 Task: Look for space in Wil, Switzerland from 12th June, 2023 to 15th June, 2023 for 2 adults in price range Rs.10000 to Rs.15000. Place can be entire place with 1  bedroom having 1 bed and 1 bathroom. Property type can be house, flat, guest house, hotel. Booking option can be shelf check-in. Required host language is English.
Action: Mouse moved to (525, 120)
Screenshot: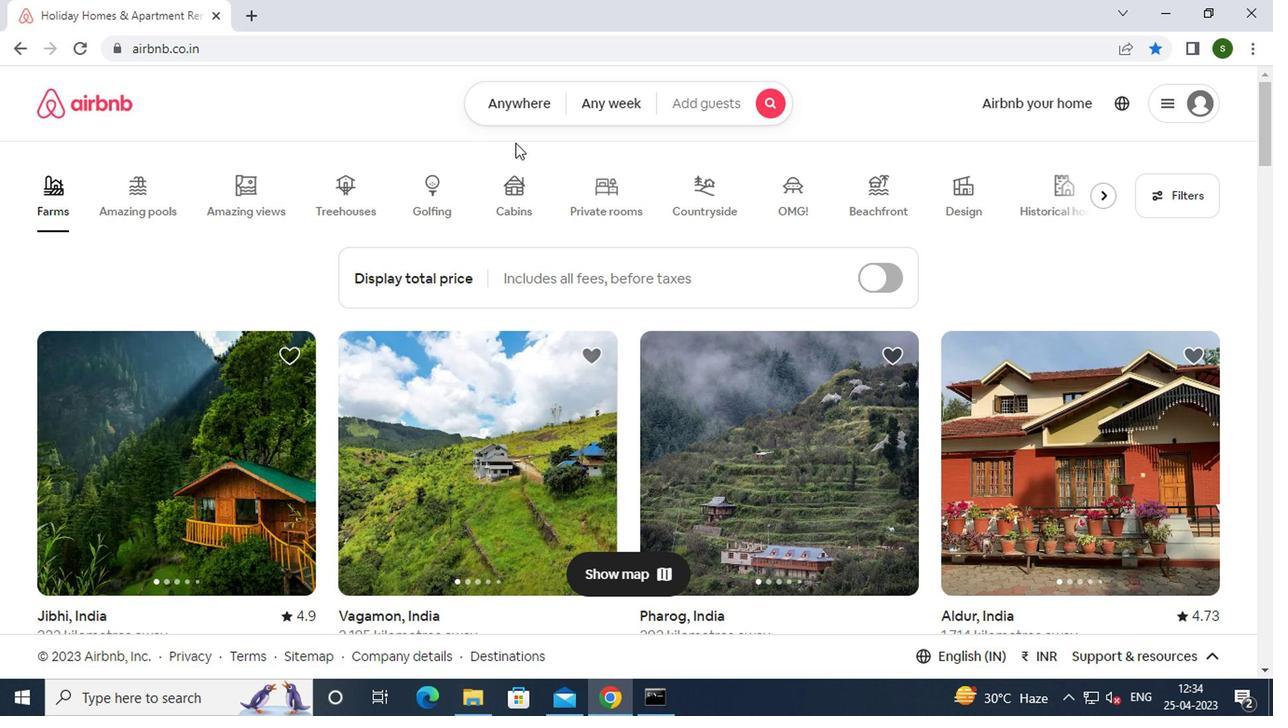 
Action: Mouse pressed left at (525, 120)
Screenshot: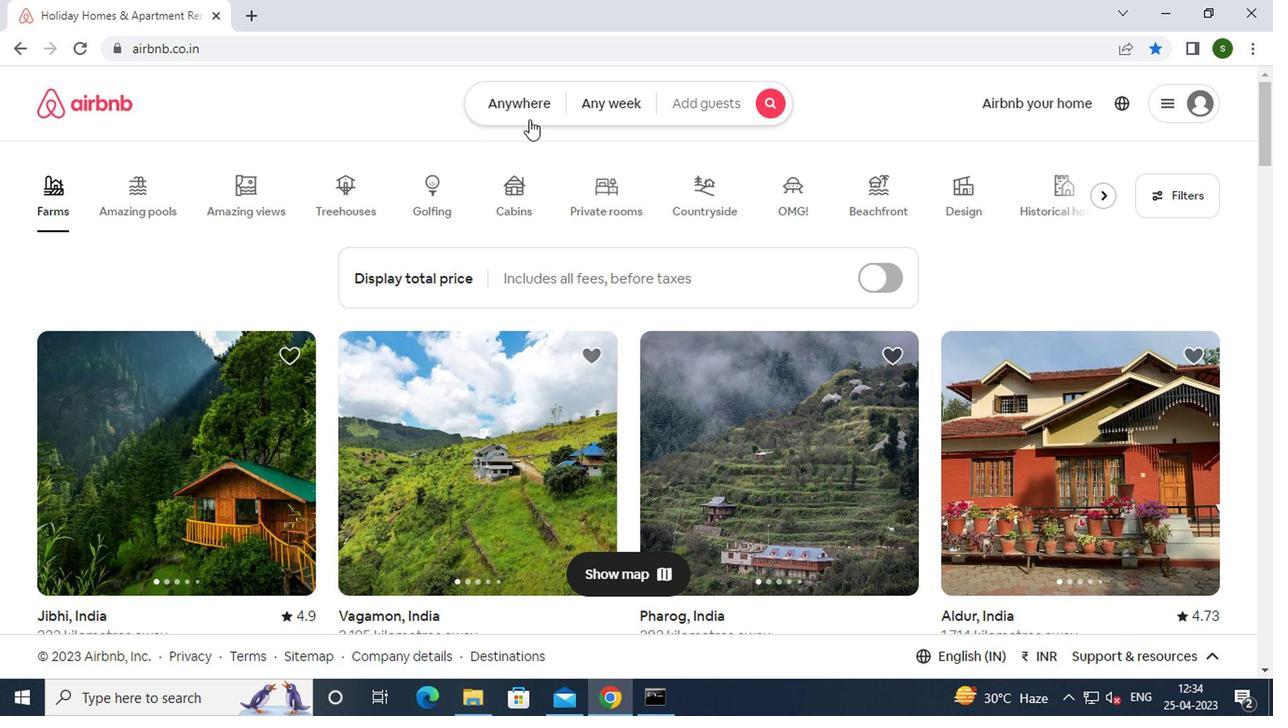 
Action: Mouse moved to (317, 178)
Screenshot: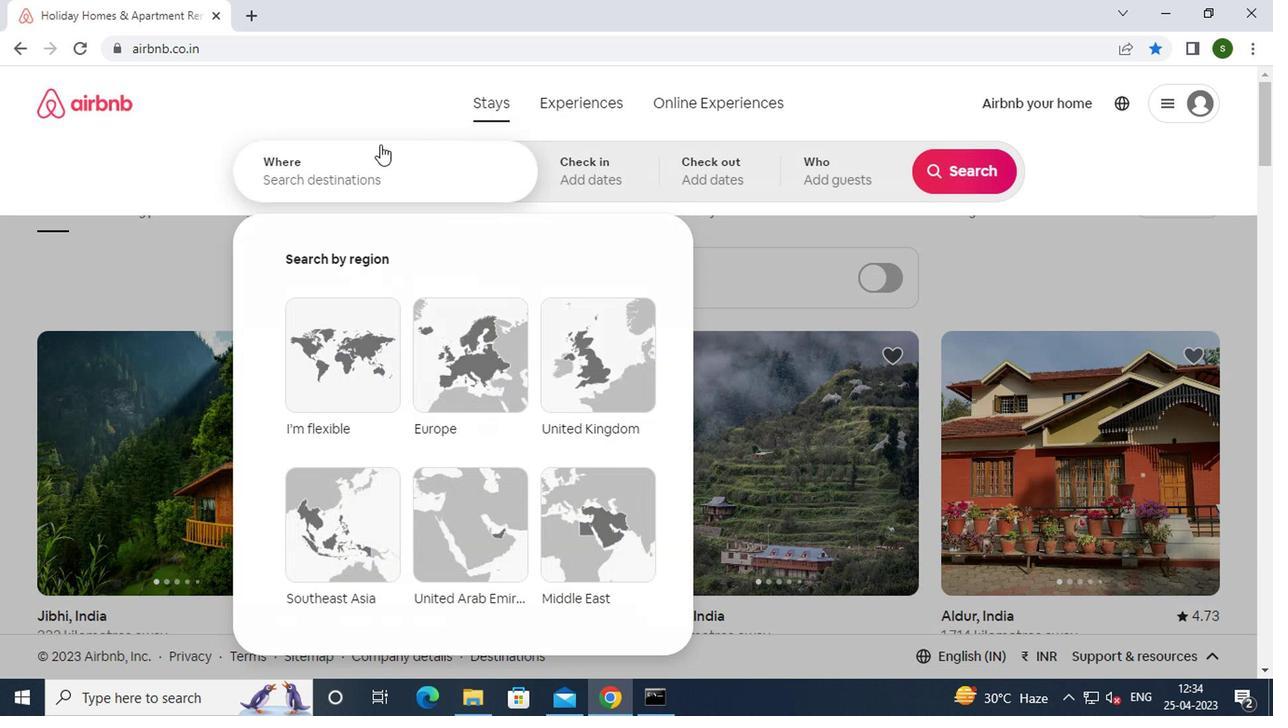 
Action: Mouse pressed left at (317, 178)
Screenshot: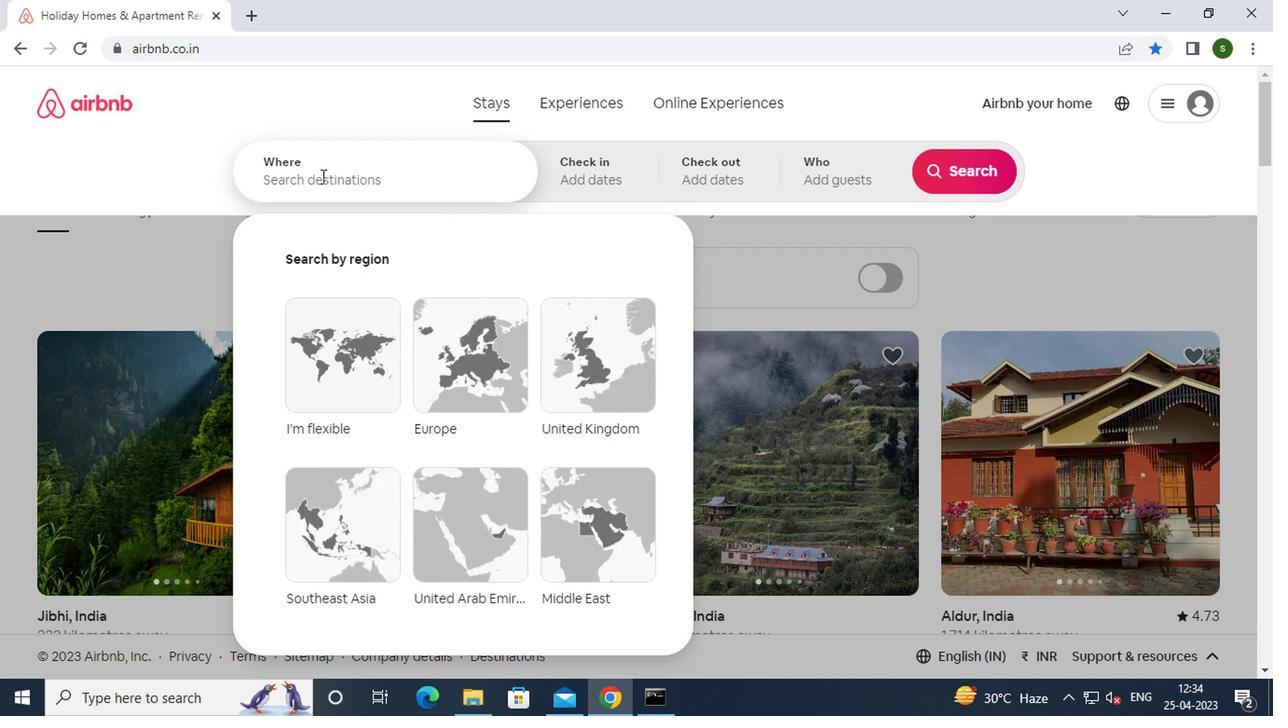 
Action: Key pressed w<Key.caps_lock>il,<Key.space><Key.caps_lock>s<Key.caps_lock>witzer
Screenshot: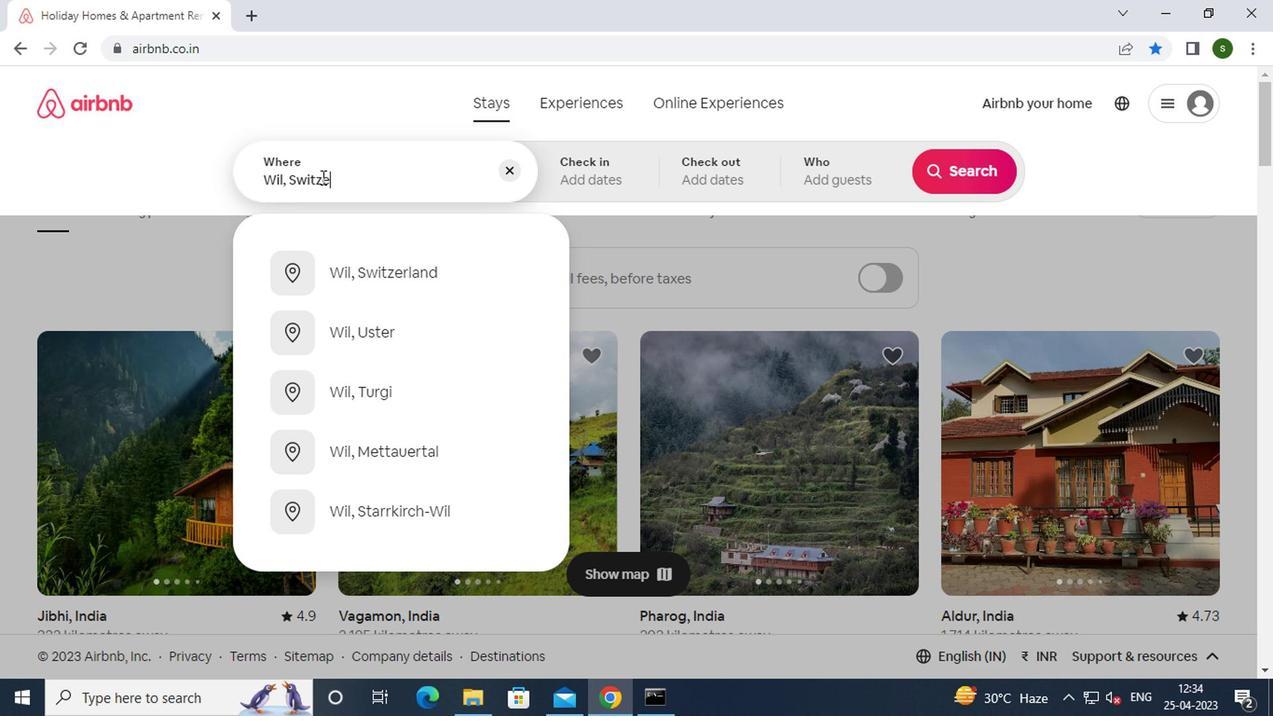 
Action: Mouse moved to (463, 284)
Screenshot: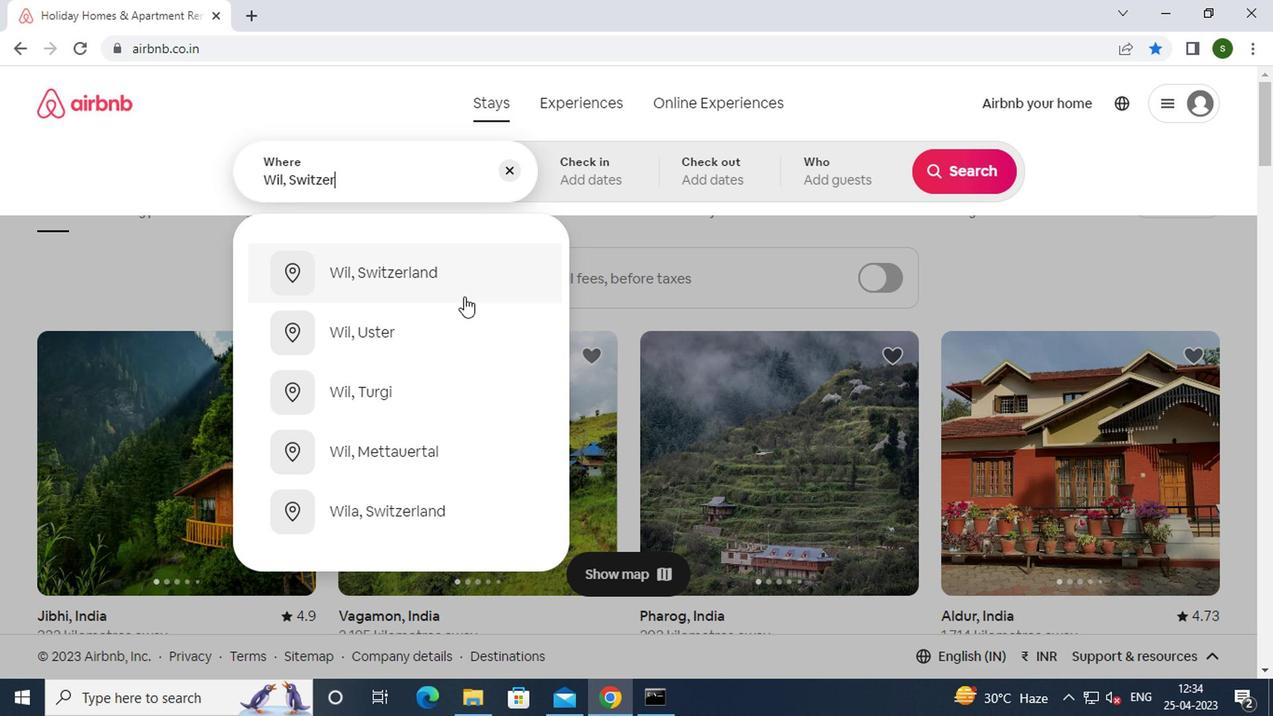 
Action: Mouse pressed left at (463, 284)
Screenshot: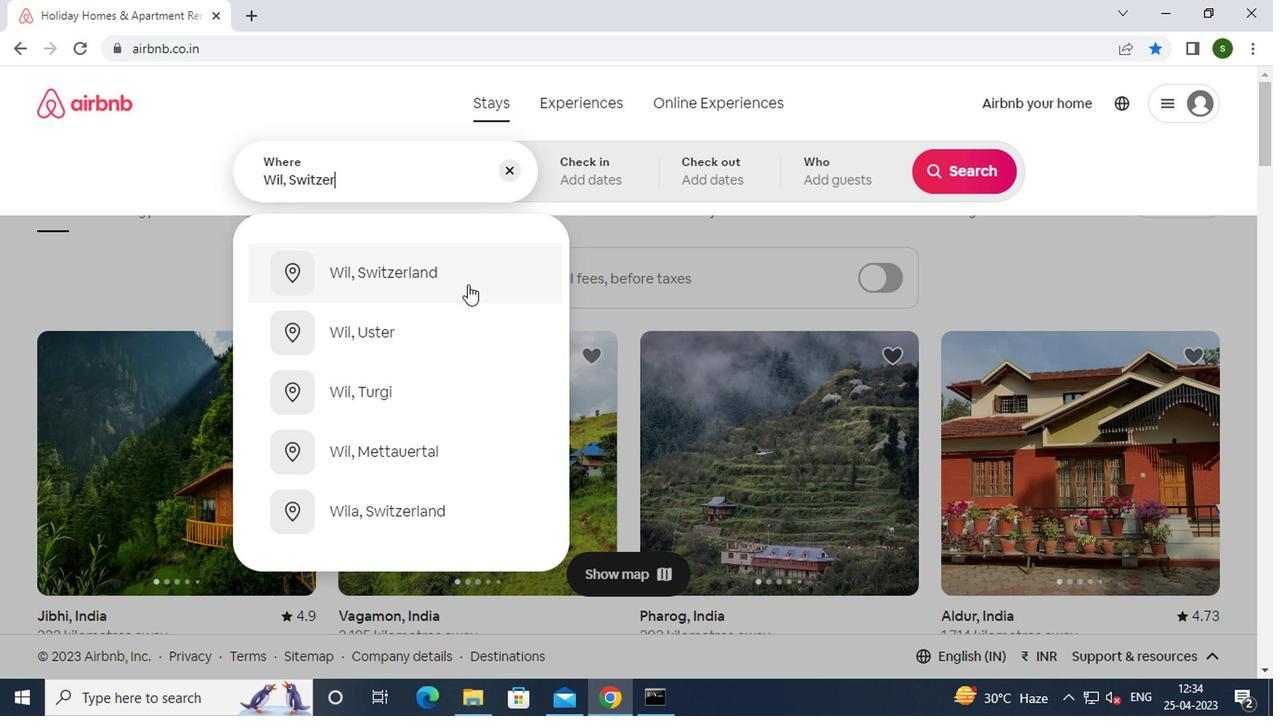 
Action: Mouse moved to (943, 316)
Screenshot: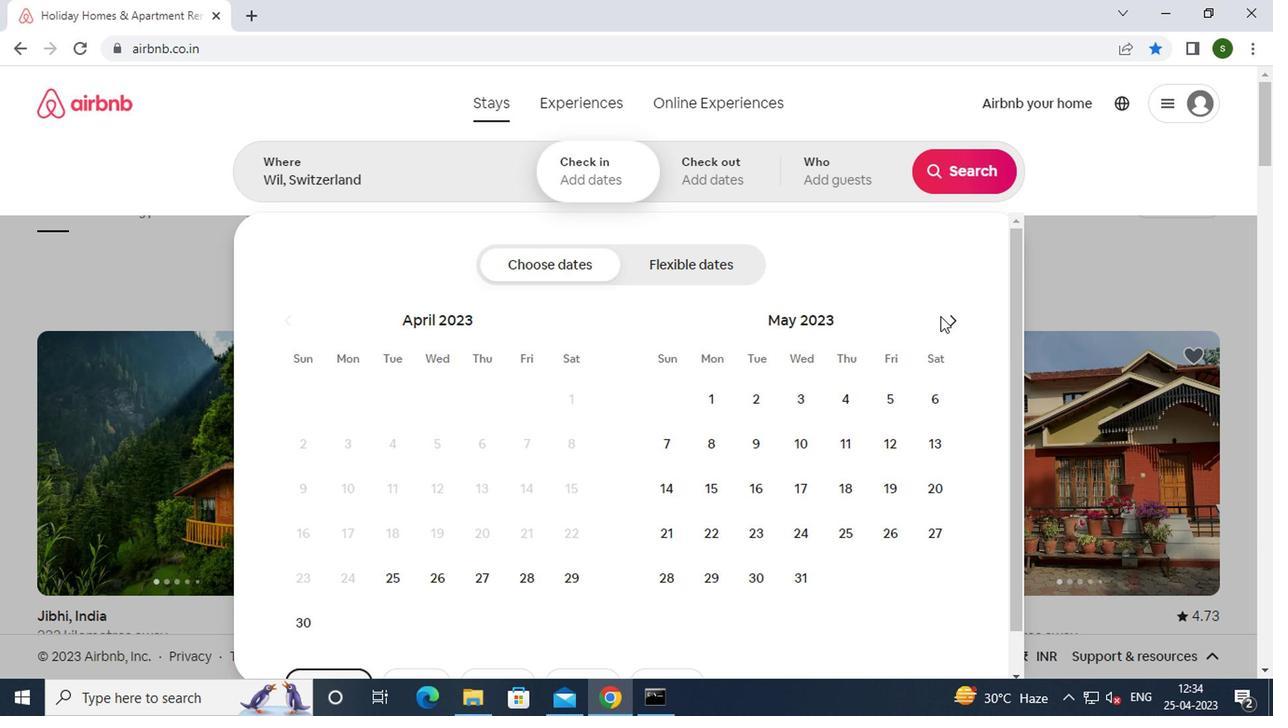 
Action: Mouse pressed left at (943, 316)
Screenshot: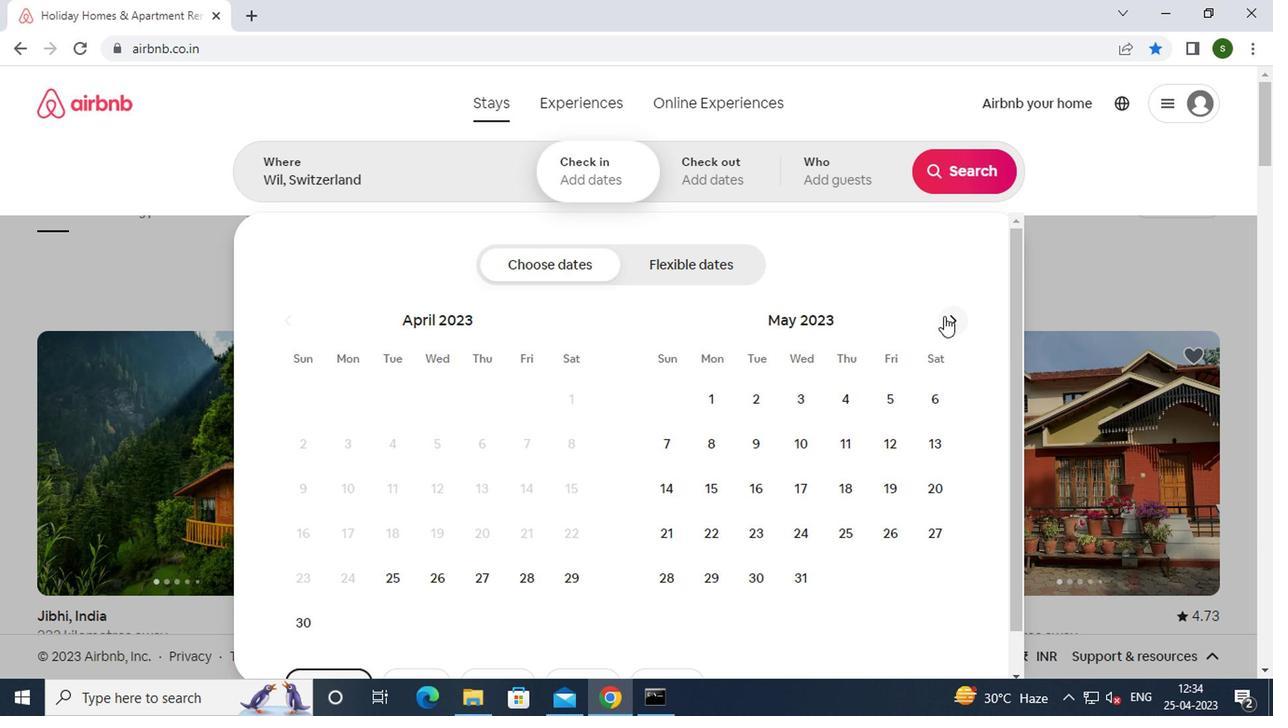 
Action: Mouse moved to (708, 478)
Screenshot: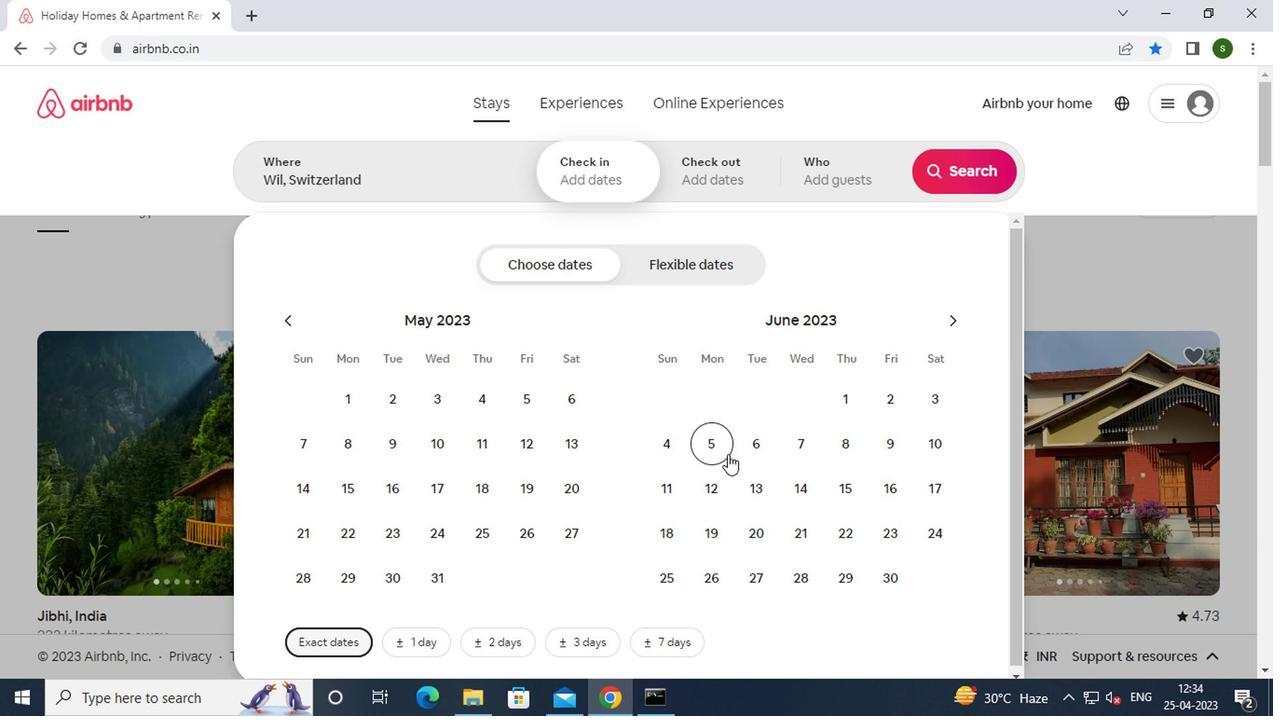 
Action: Mouse pressed left at (708, 478)
Screenshot: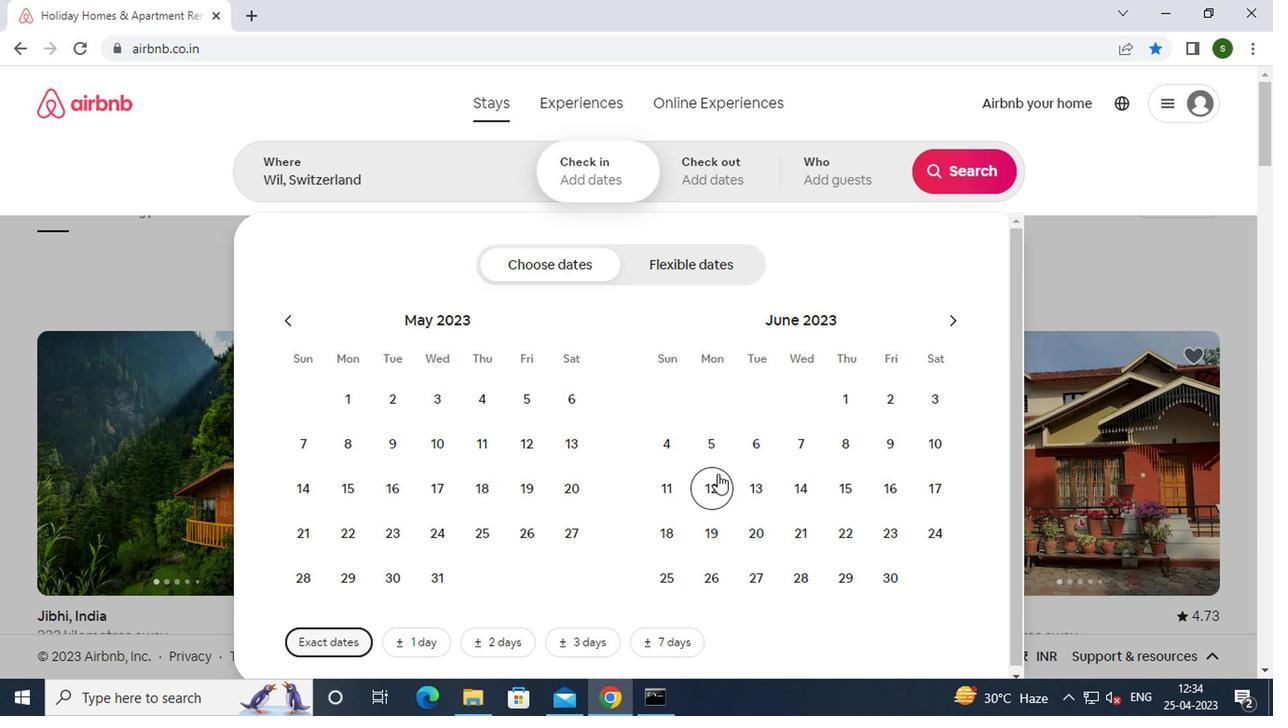 
Action: Mouse moved to (832, 490)
Screenshot: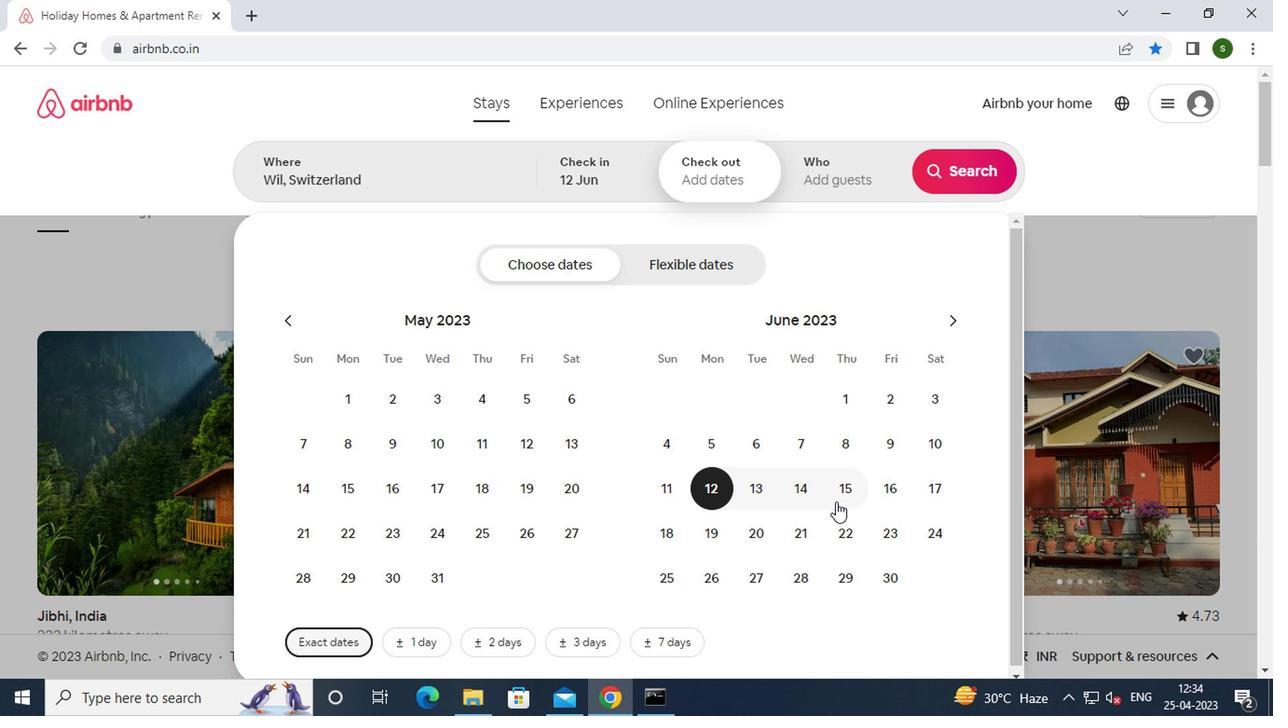 
Action: Mouse pressed left at (832, 490)
Screenshot: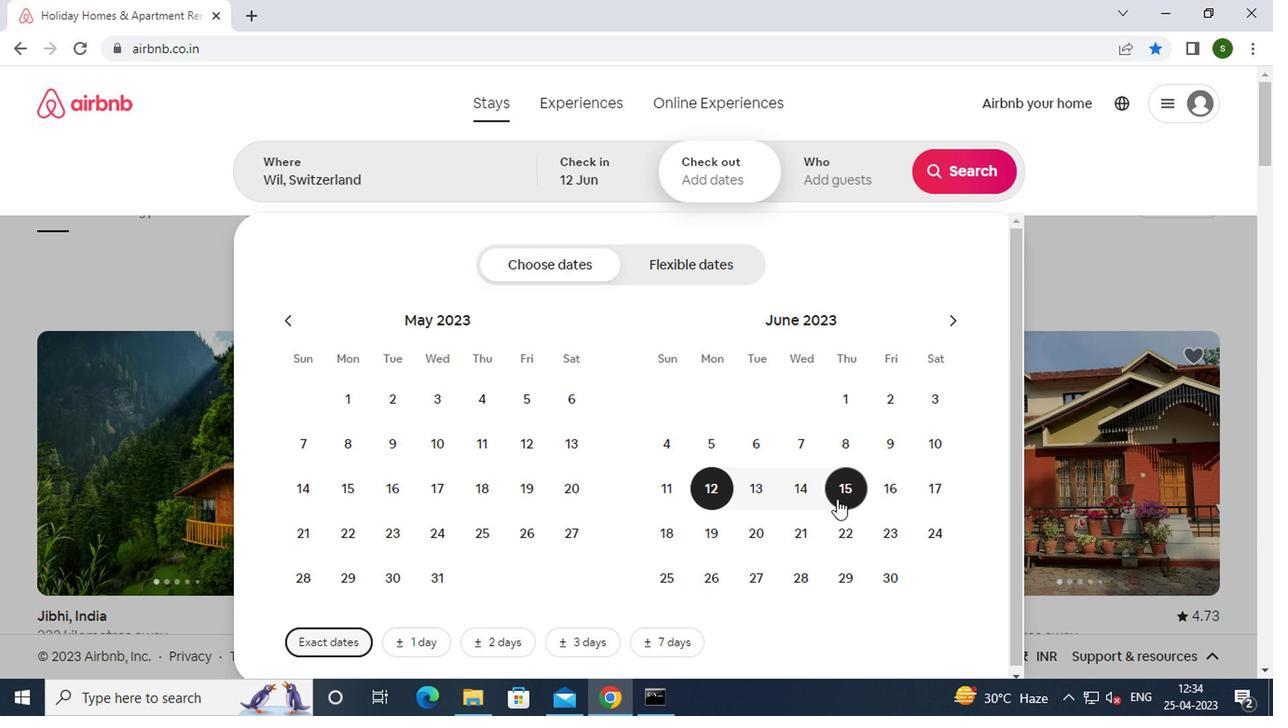 
Action: Mouse moved to (844, 183)
Screenshot: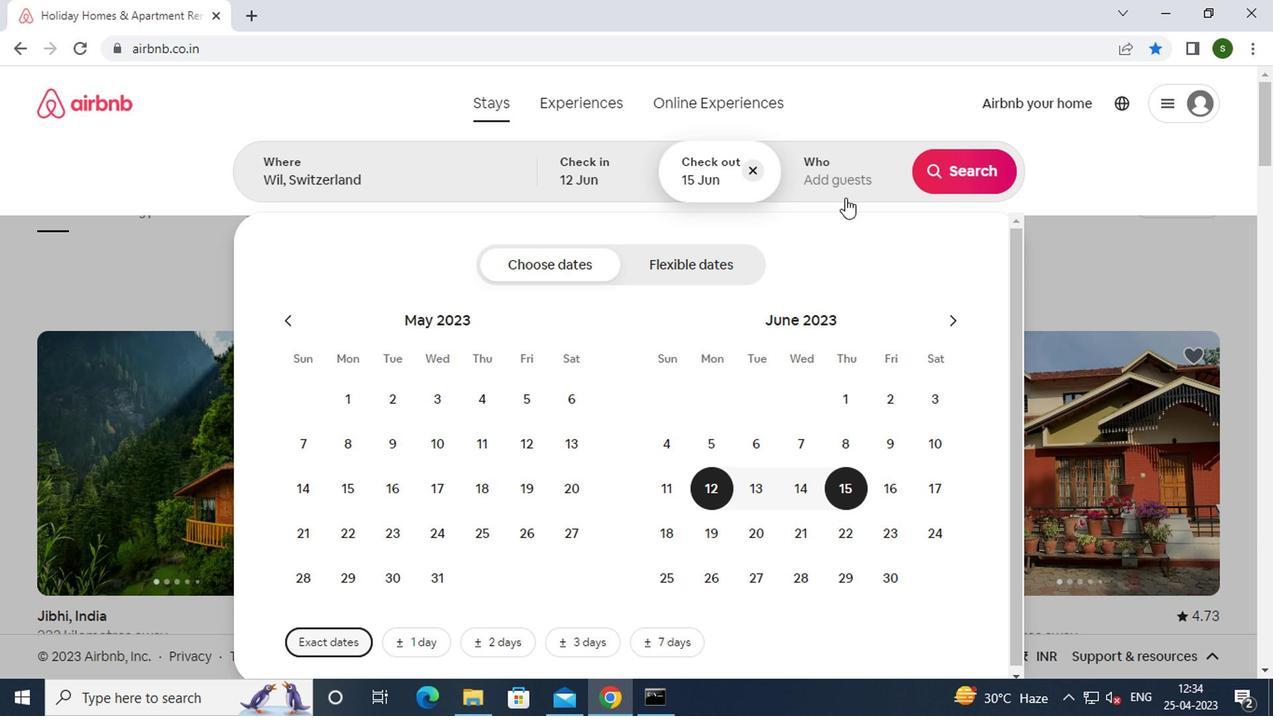 
Action: Mouse pressed left at (844, 183)
Screenshot: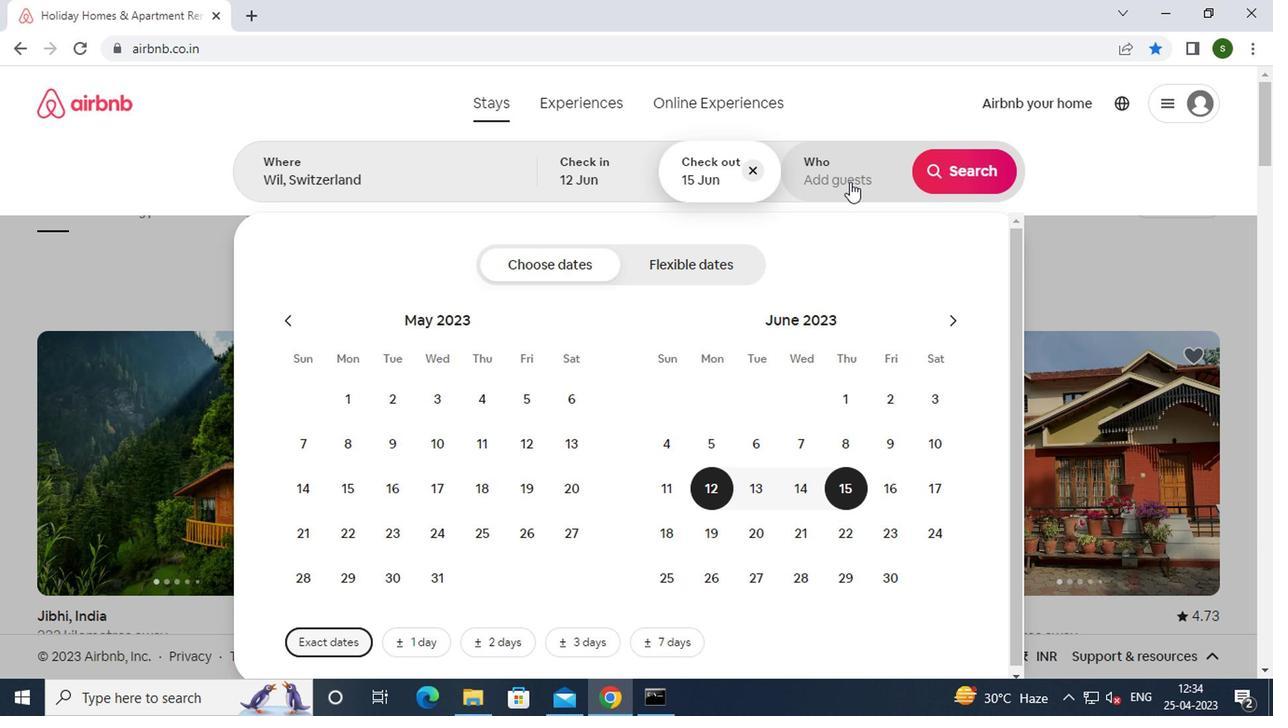 
Action: Mouse moved to (972, 269)
Screenshot: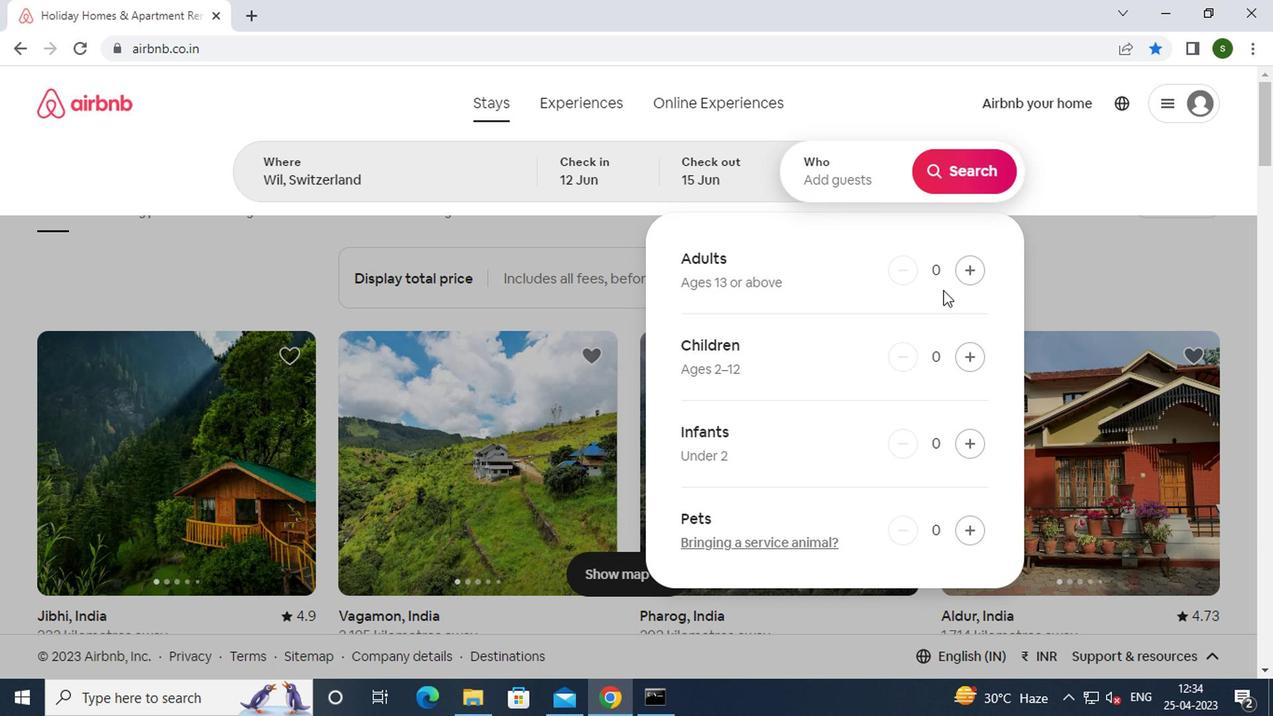 
Action: Mouse pressed left at (972, 269)
Screenshot: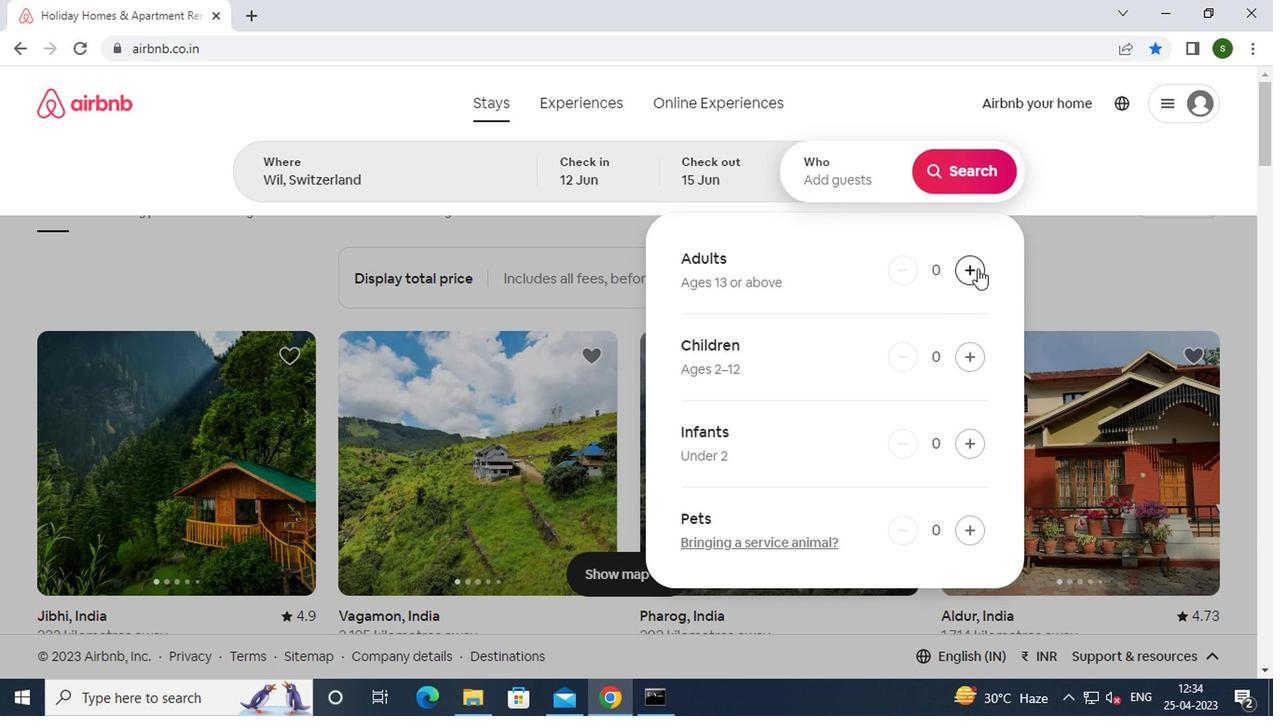 
Action: Mouse moved to (971, 268)
Screenshot: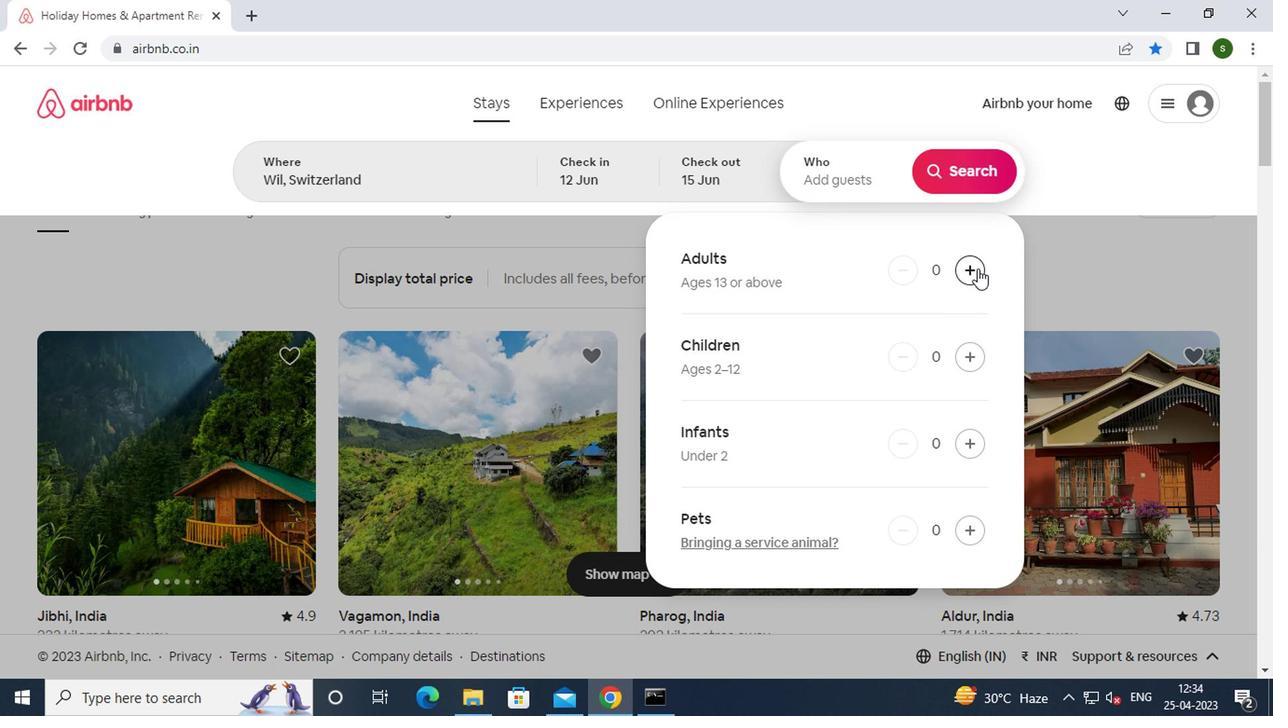 
Action: Mouse pressed left at (971, 268)
Screenshot: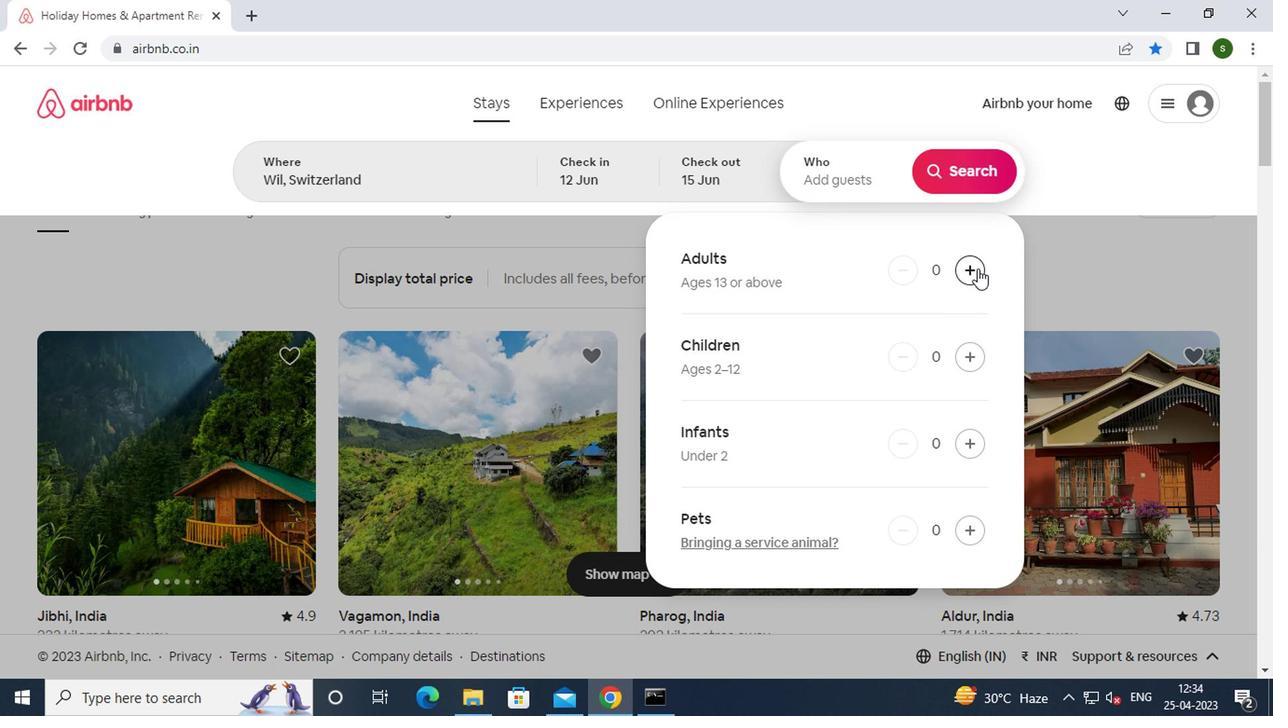 
Action: Mouse moved to (964, 172)
Screenshot: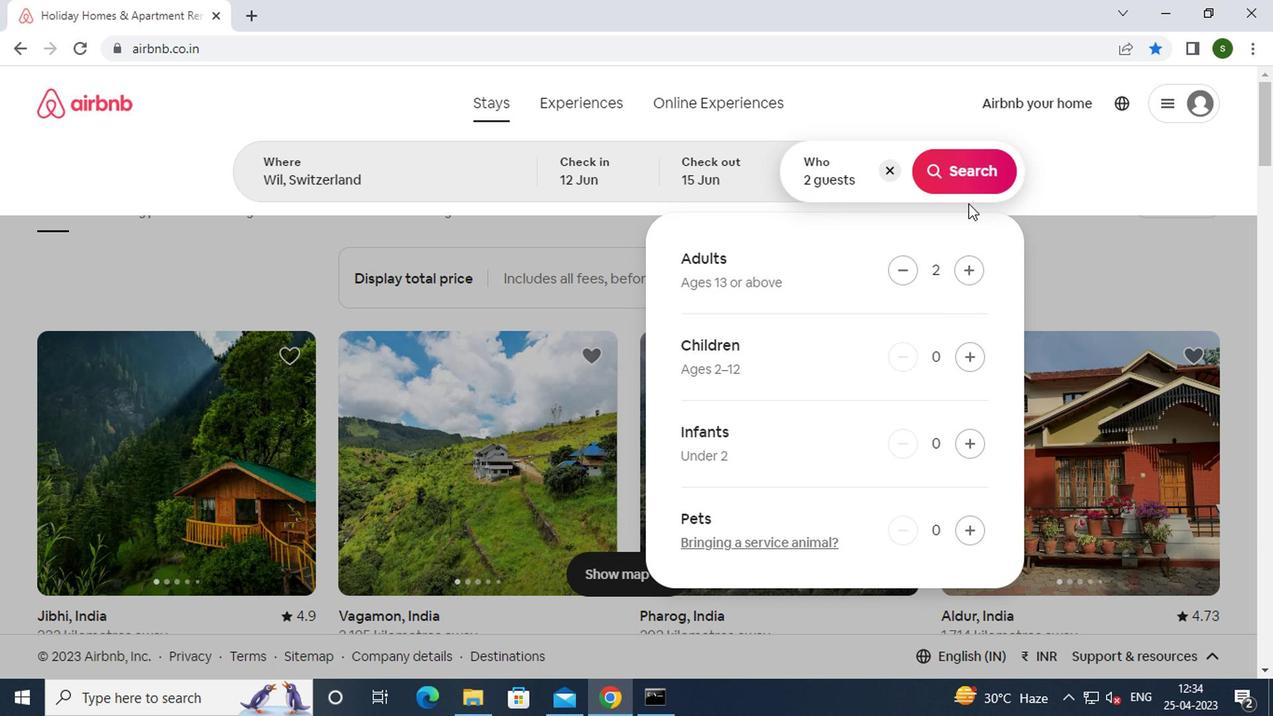 
Action: Mouse pressed left at (964, 172)
Screenshot: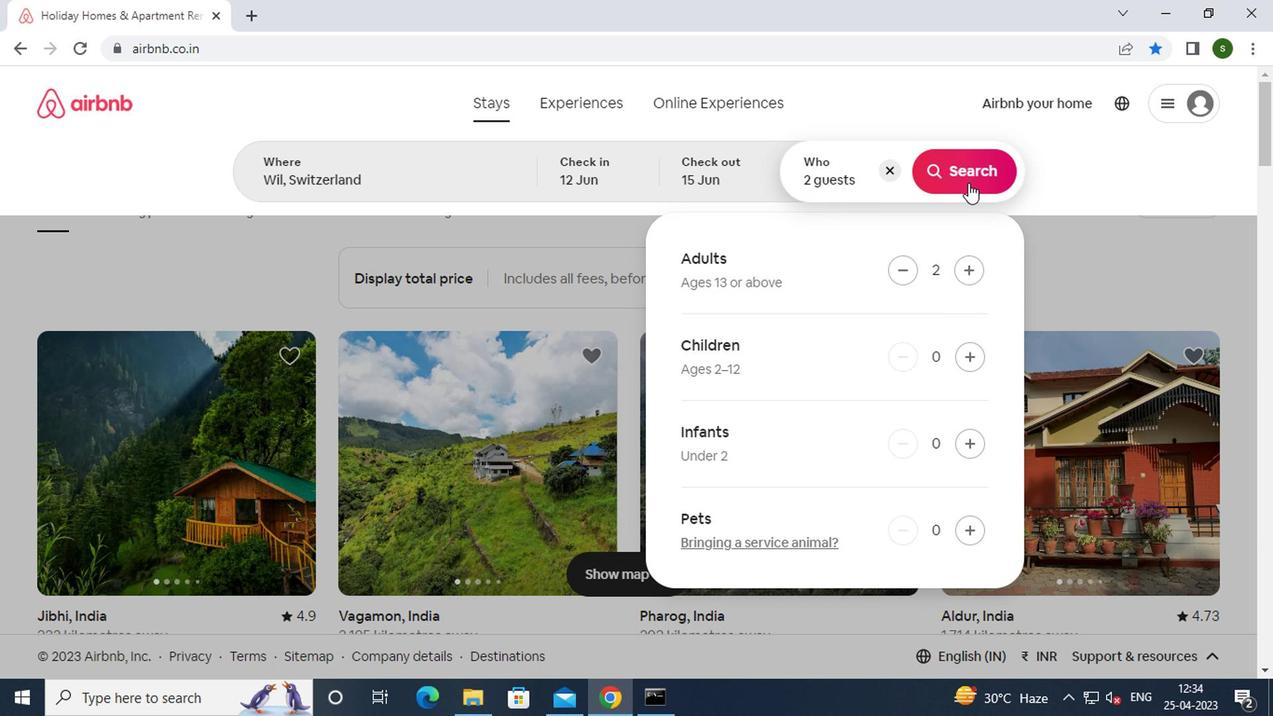 
Action: Mouse moved to (1157, 177)
Screenshot: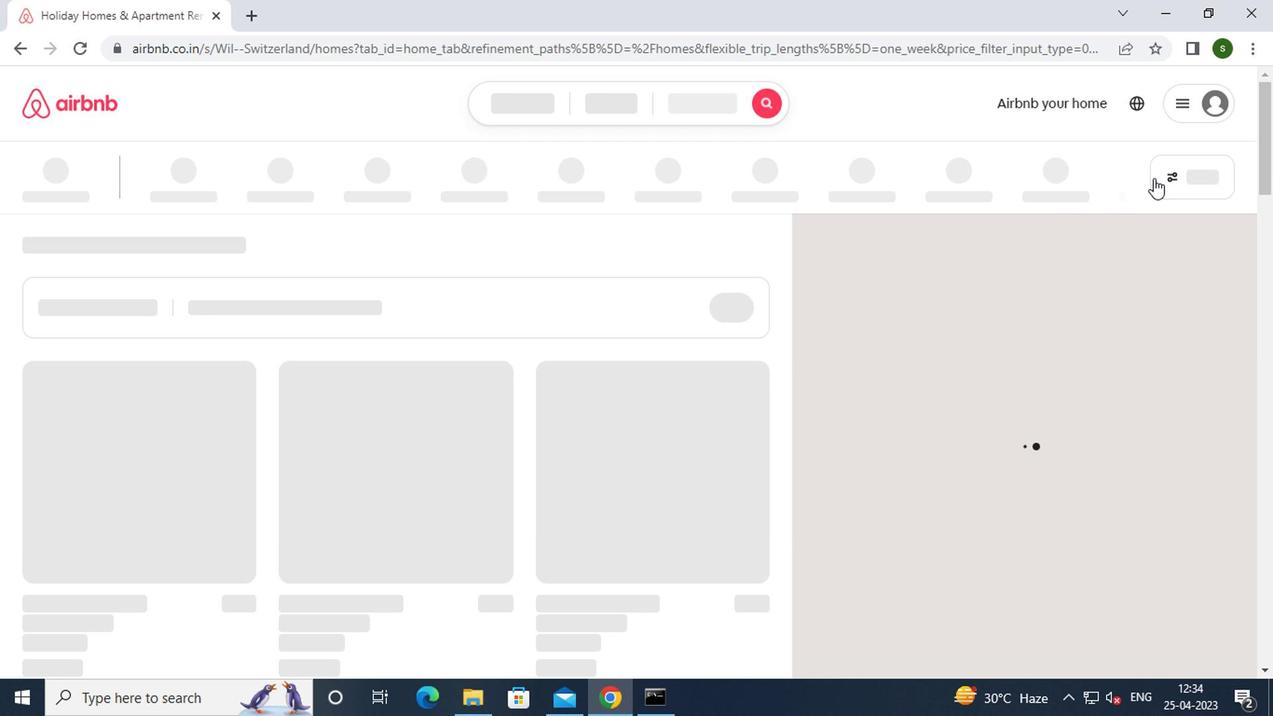 
Action: Mouse pressed left at (1157, 177)
Screenshot: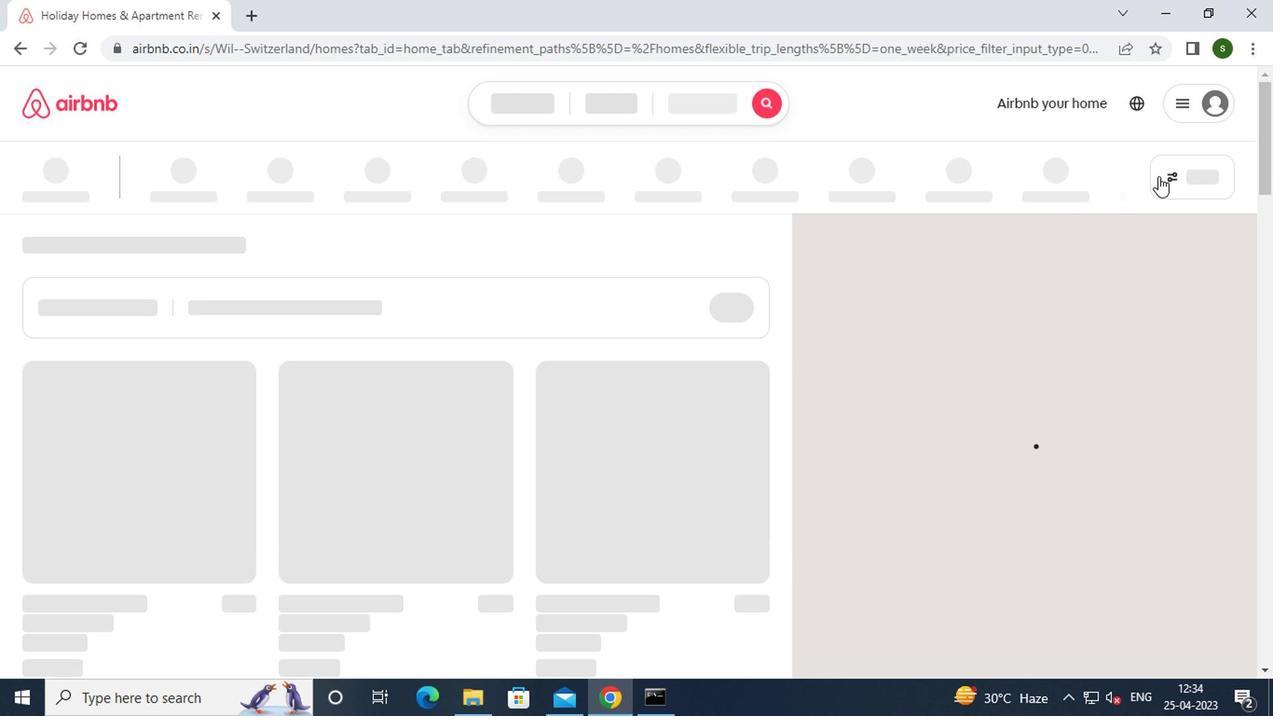 
Action: Mouse pressed left at (1157, 177)
Screenshot: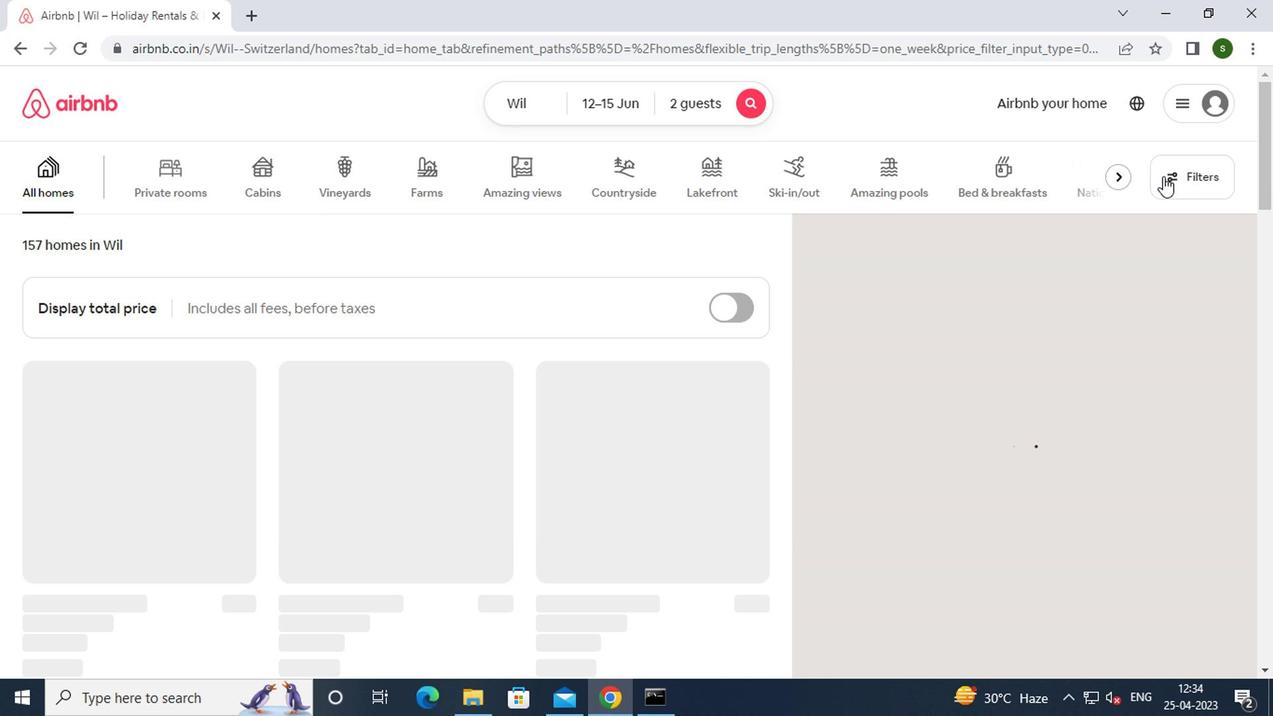 
Action: Mouse moved to (495, 413)
Screenshot: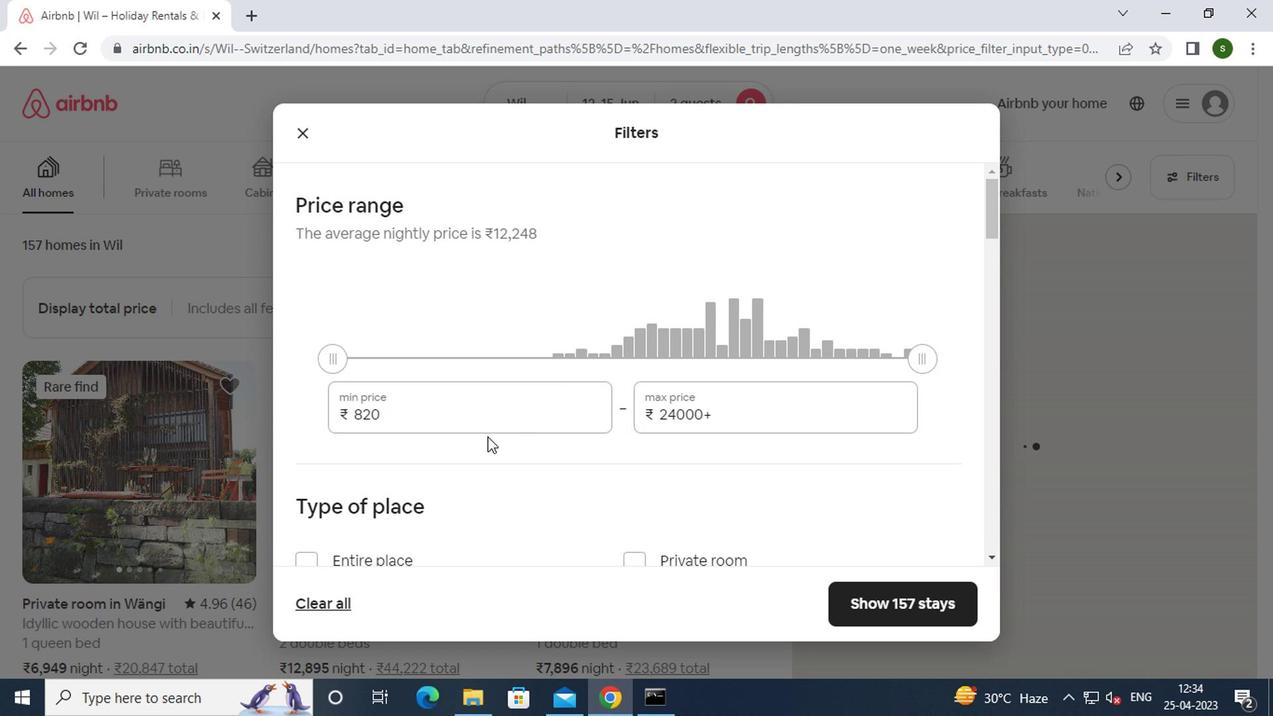 
Action: Mouse pressed left at (495, 413)
Screenshot: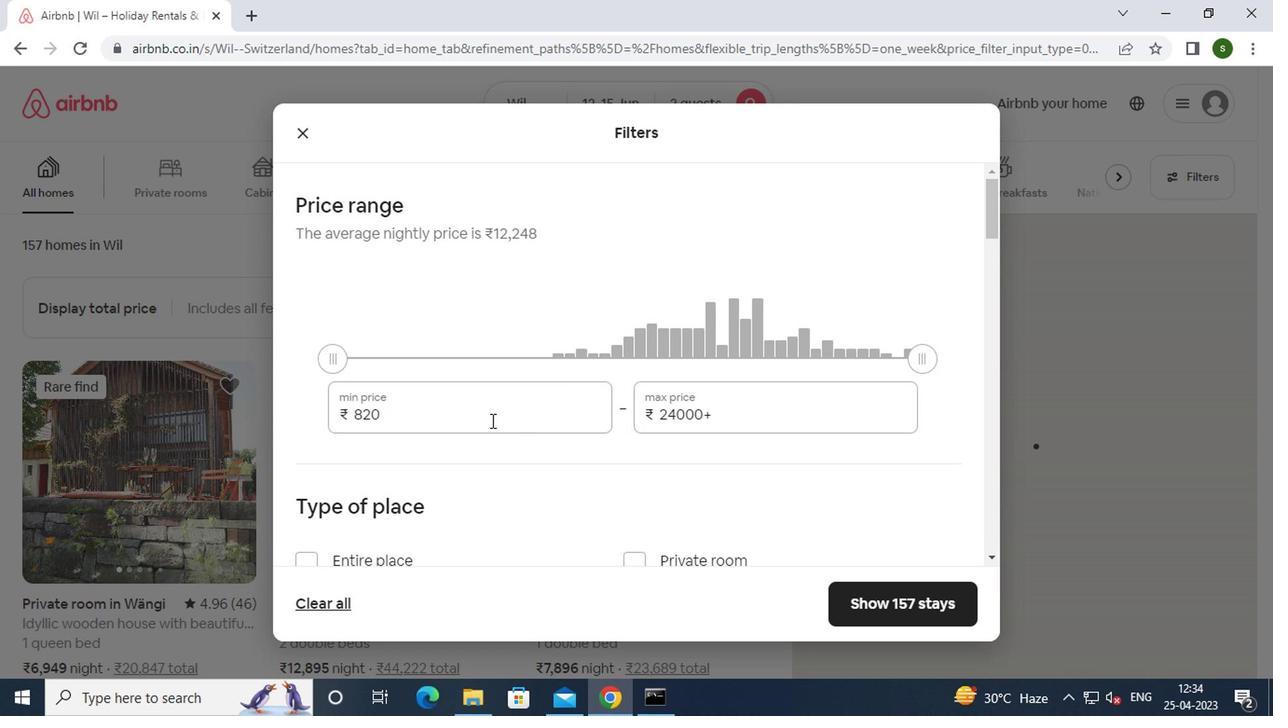 
Action: Key pressed <Key.backspace><Key.backspace><Key.backspace><Key.backspace><Key.backspace><Key.backspace><Key.backspace><Key.backspace><Key.backspace>10000
Screenshot: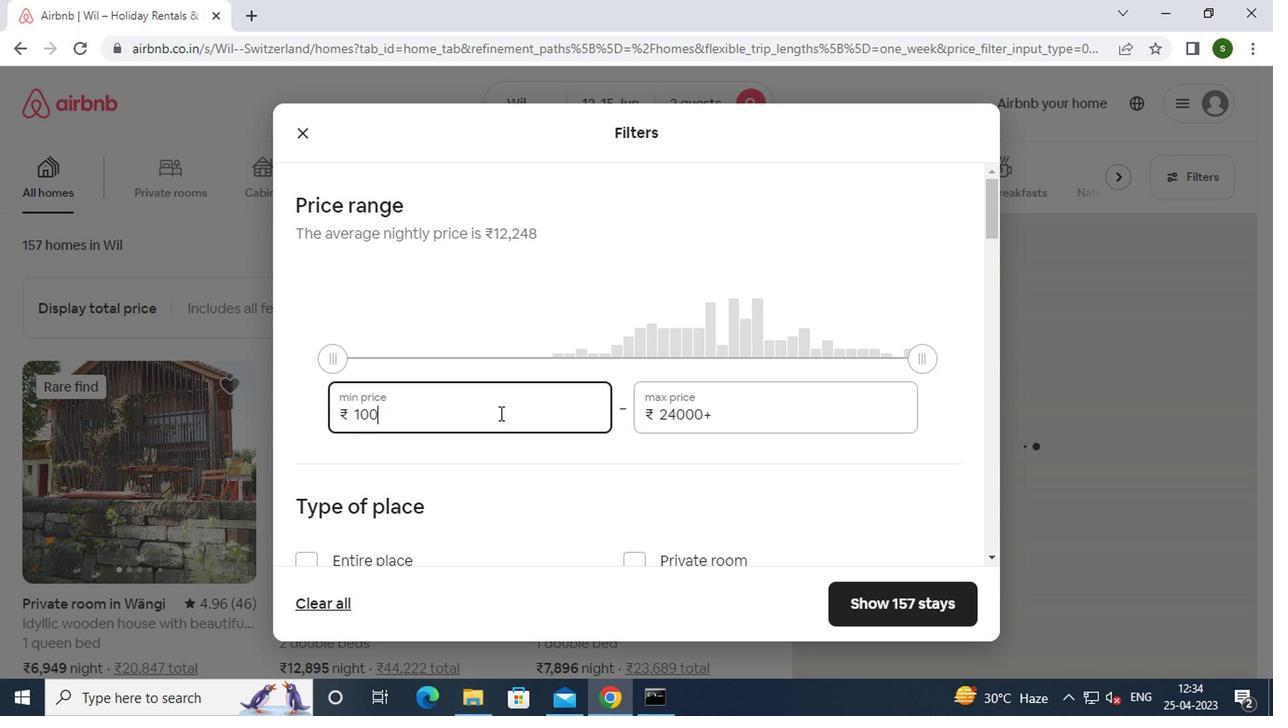 
Action: Mouse moved to (765, 419)
Screenshot: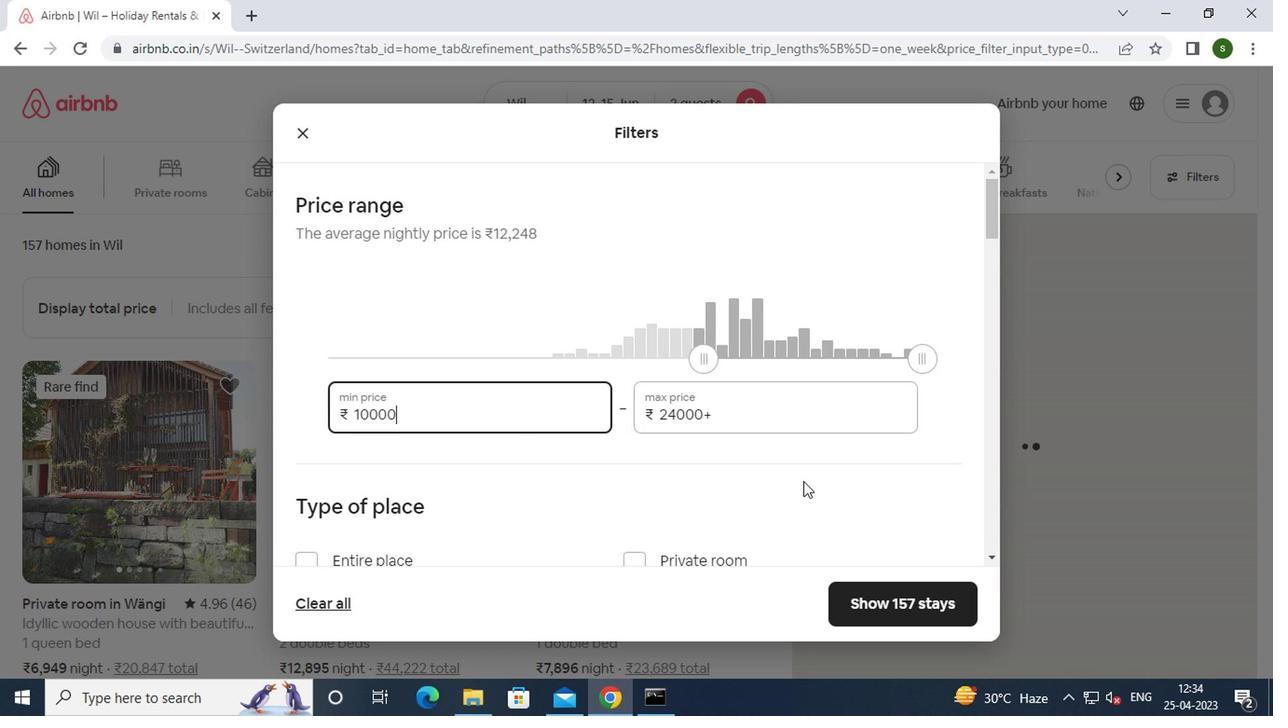 
Action: Mouse pressed left at (765, 419)
Screenshot: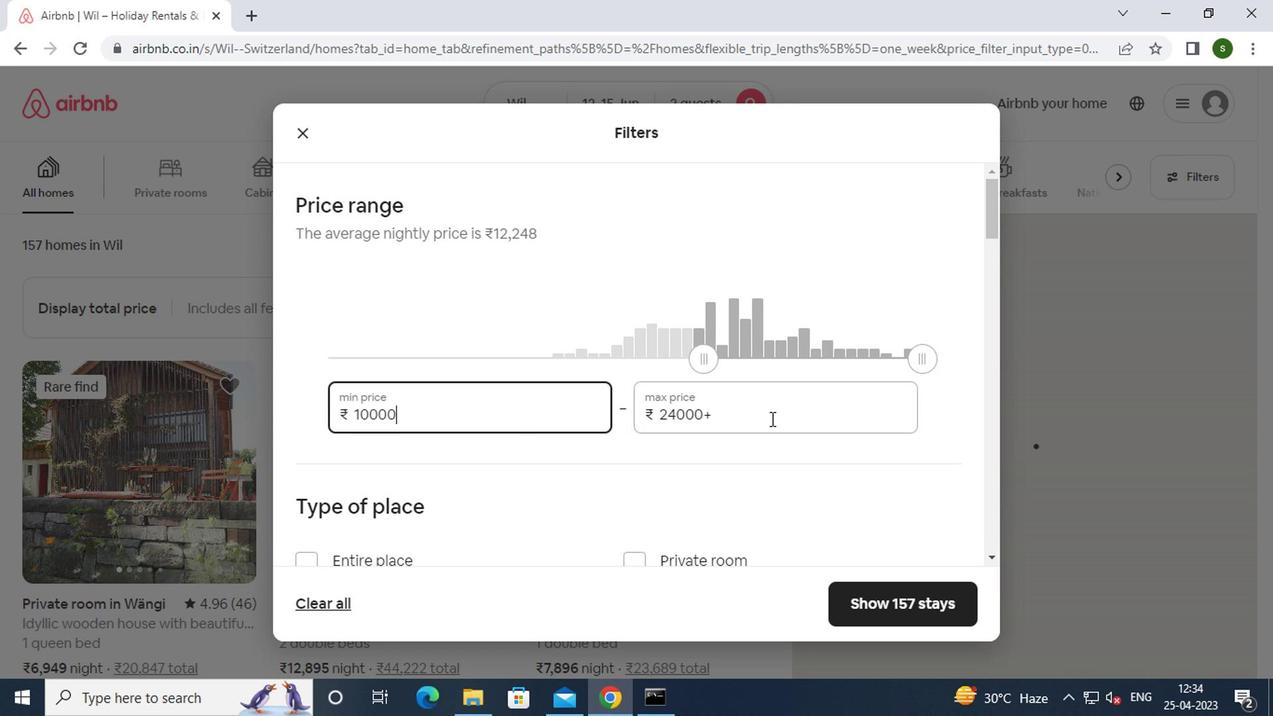 
Action: Mouse moved to (763, 418)
Screenshot: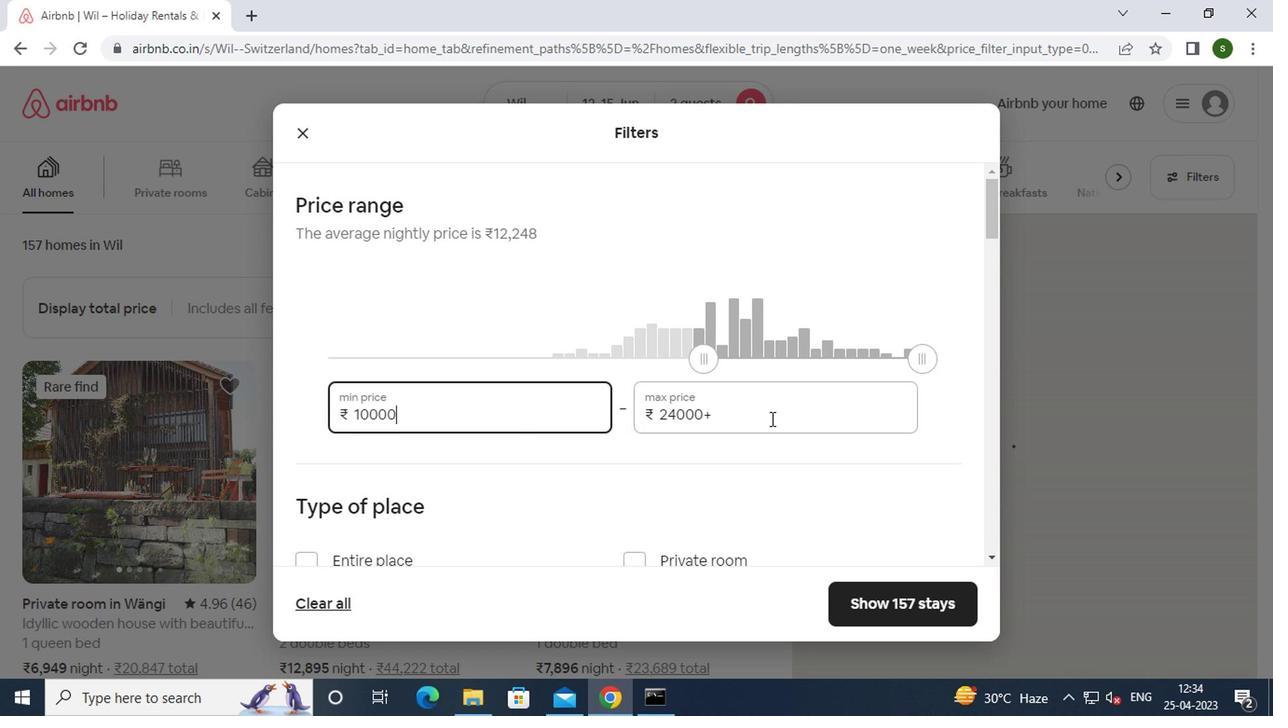
Action: Key pressed <Key.backspace><Key.backspace><Key.backspace><Key.backspace><Key.backspace><Key.backspace><Key.backspace><Key.backspace><Key.backspace><Key.backspace><Key.backspace><Key.backspace>15000
Screenshot: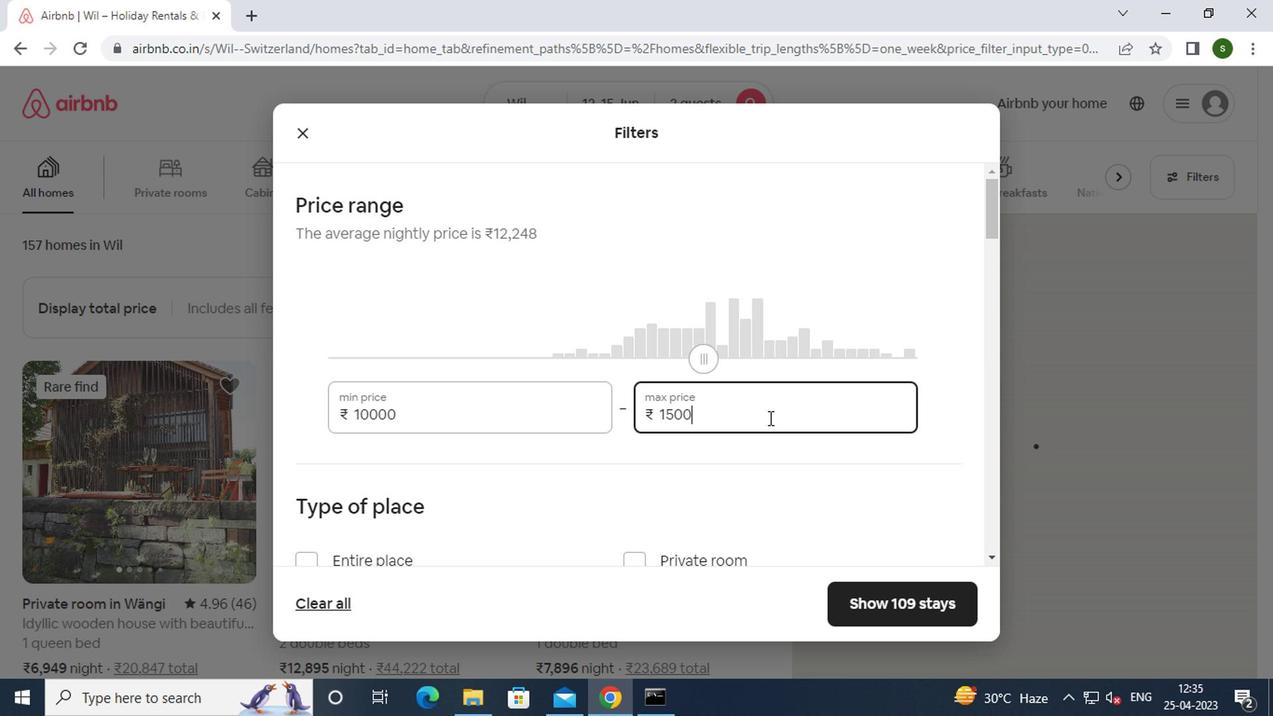
Action: Mouse moved to (703, 429)
Screenshot: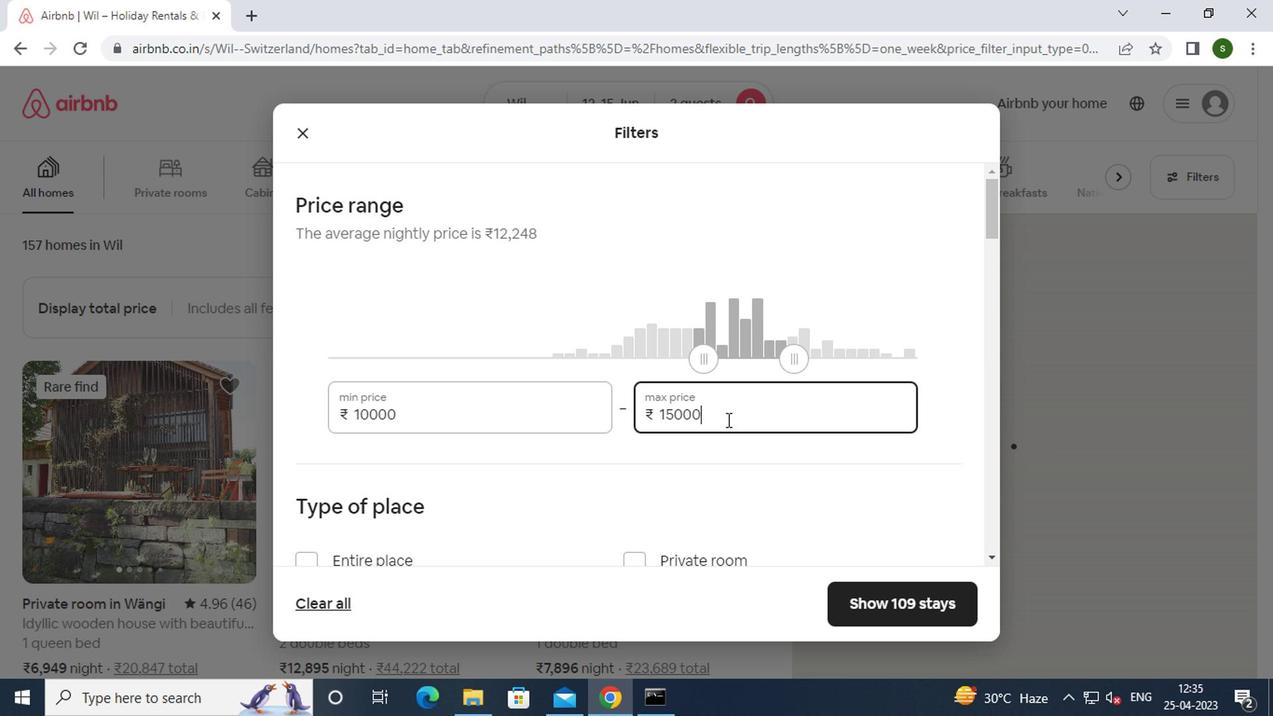 
Action: Mouse scrolled (703, 427) with delta (0, -1)
Screenshot: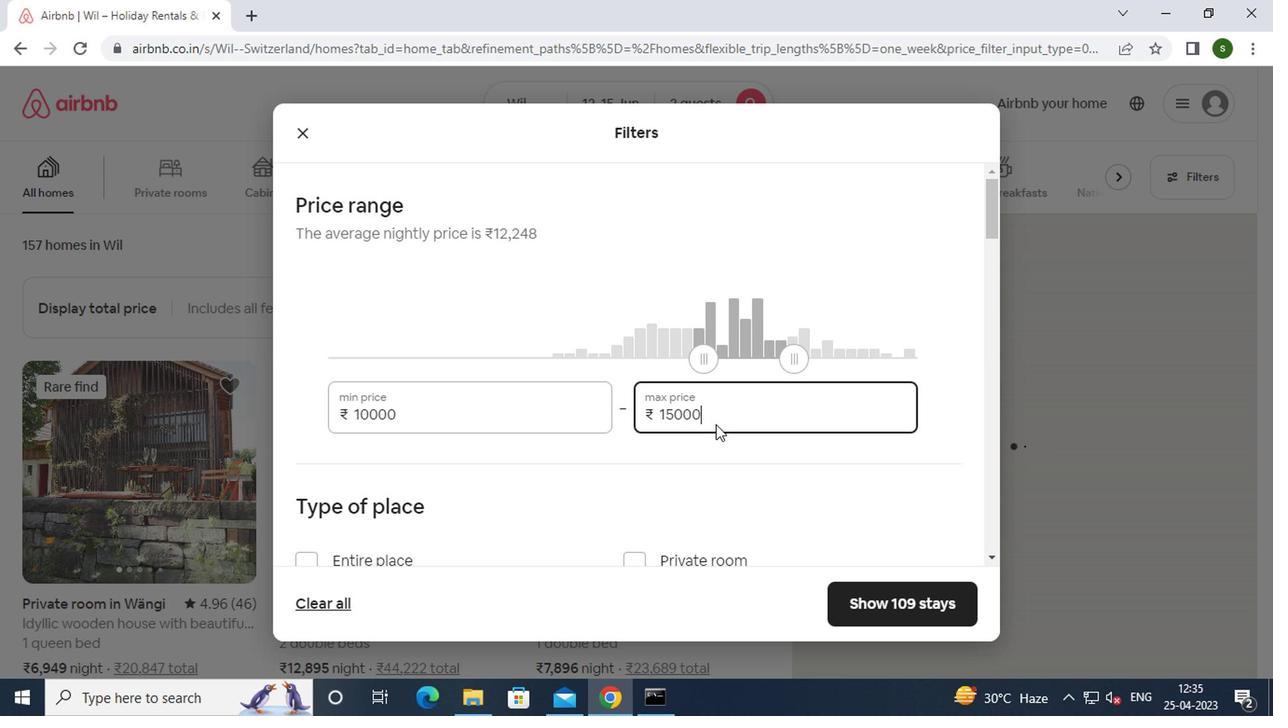
Action: Mouse moved to (701, 429)
Screenshot: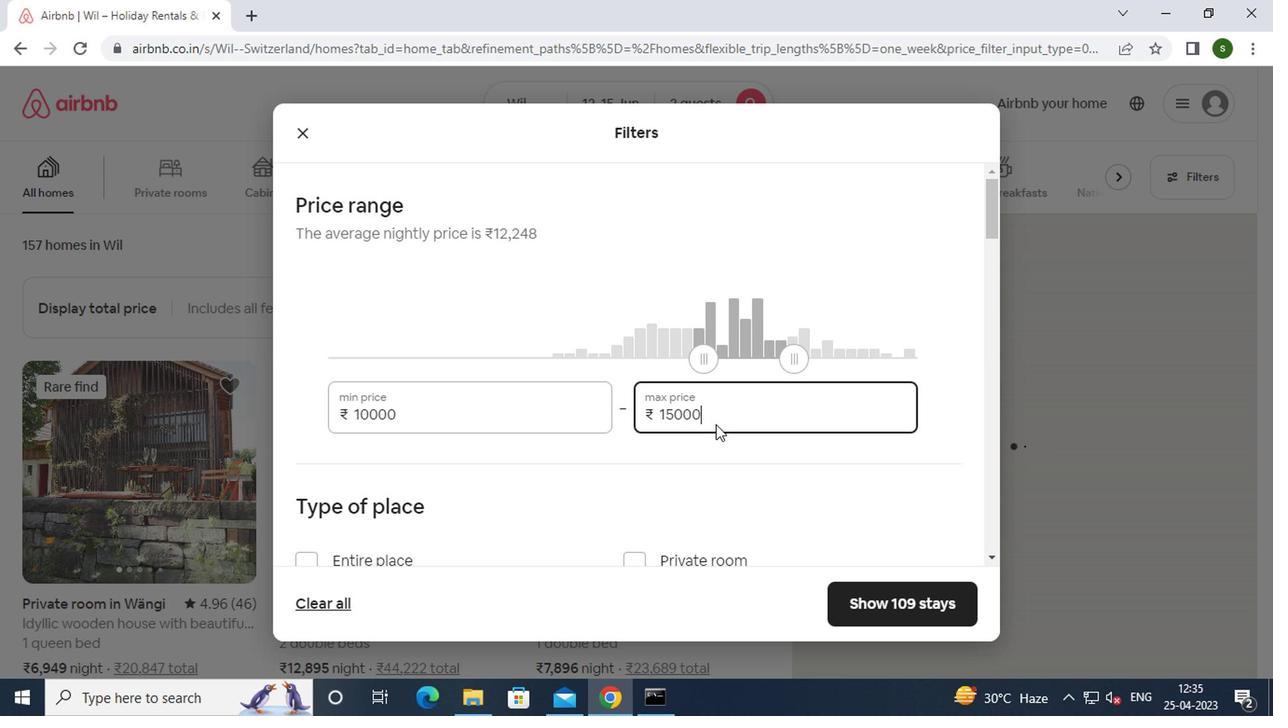 
Action: Mouse scrolled (701, 427) with delta (0, -1)
Screenshot: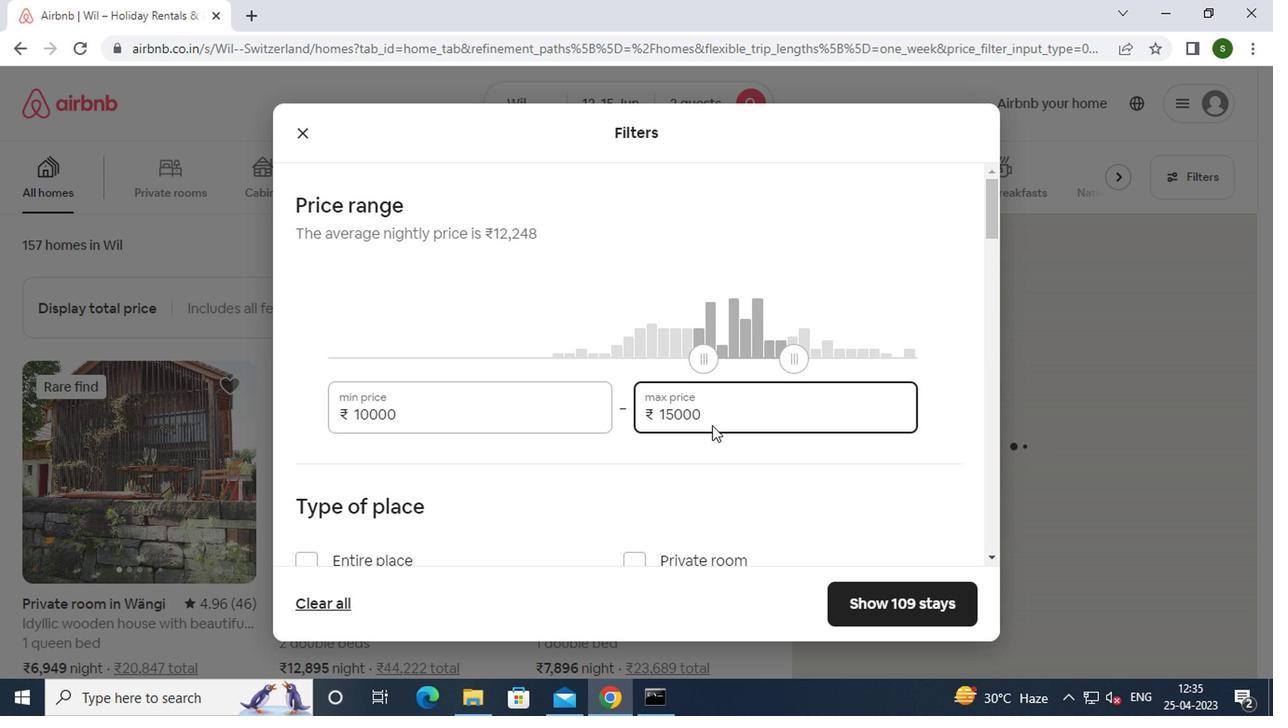 
Action: Mouse moved to (331, 387)
Screenshot: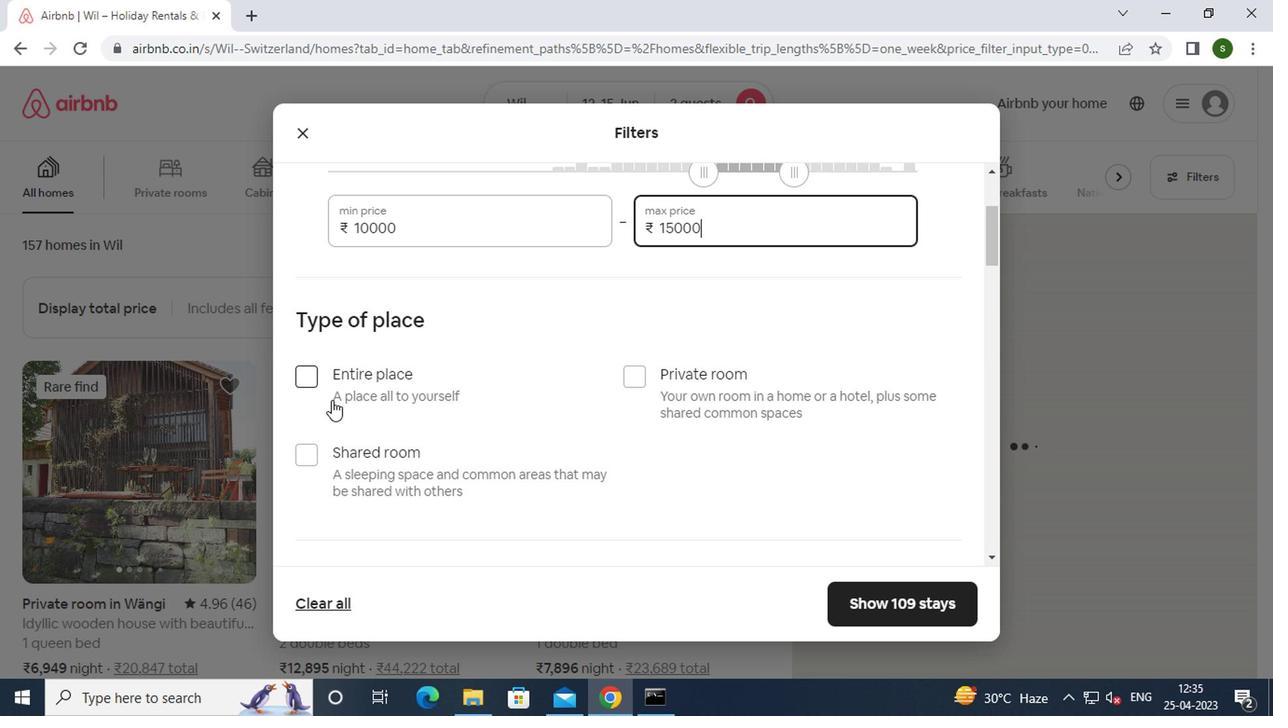 
Action: Mouse pressed left at (331, 387)
Screenshot: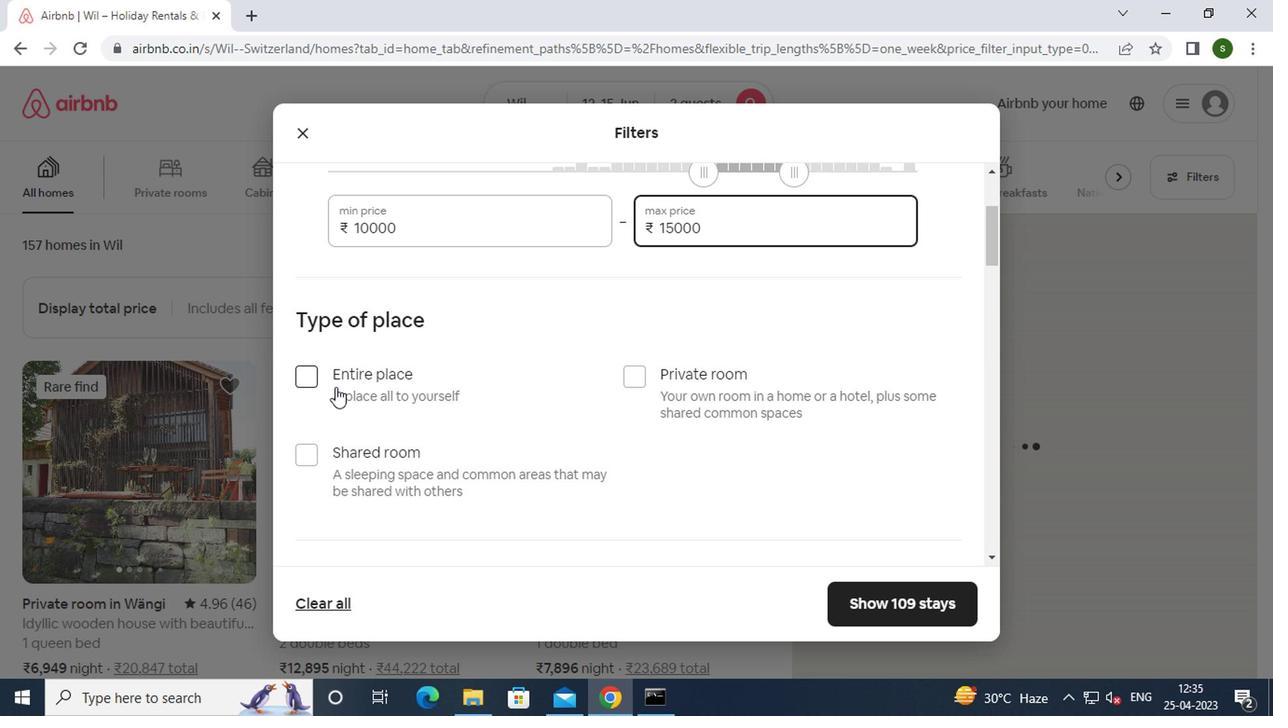
Action: Mouse moved to (546, 386)
Screenshot: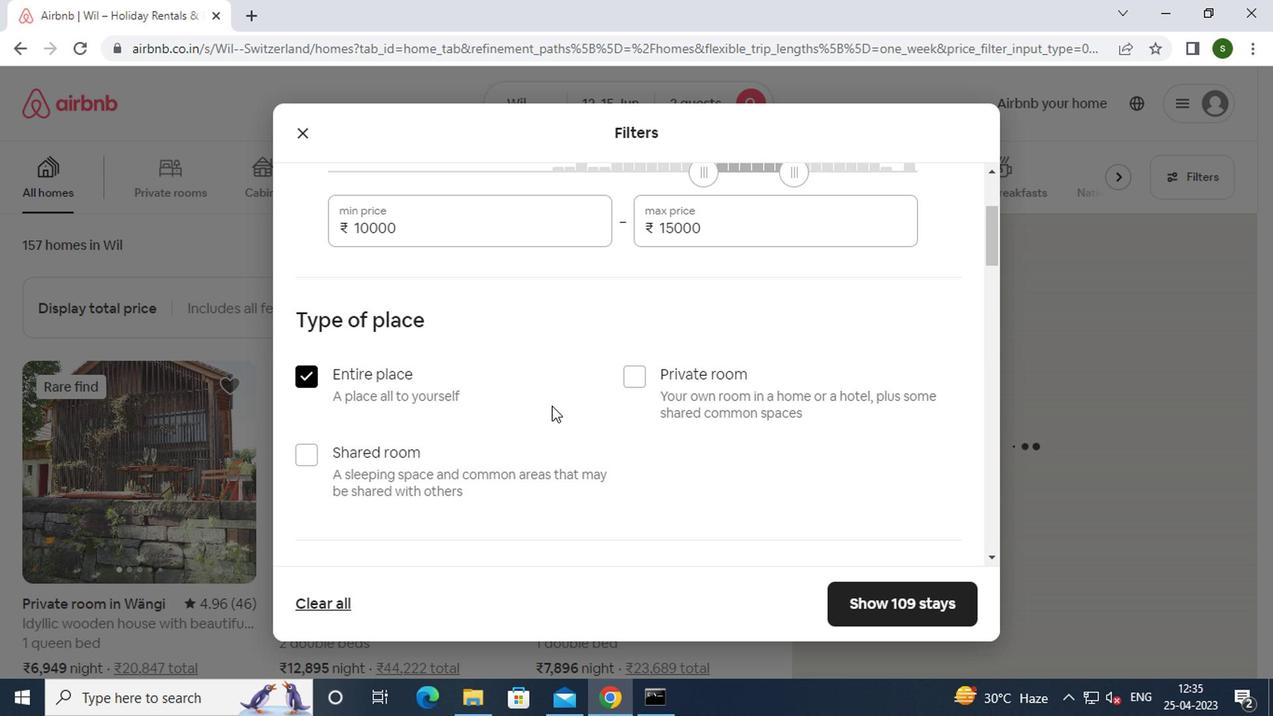 
Action: Mouse scrolled (546, 385) with delta (0, 0)
Screenshot: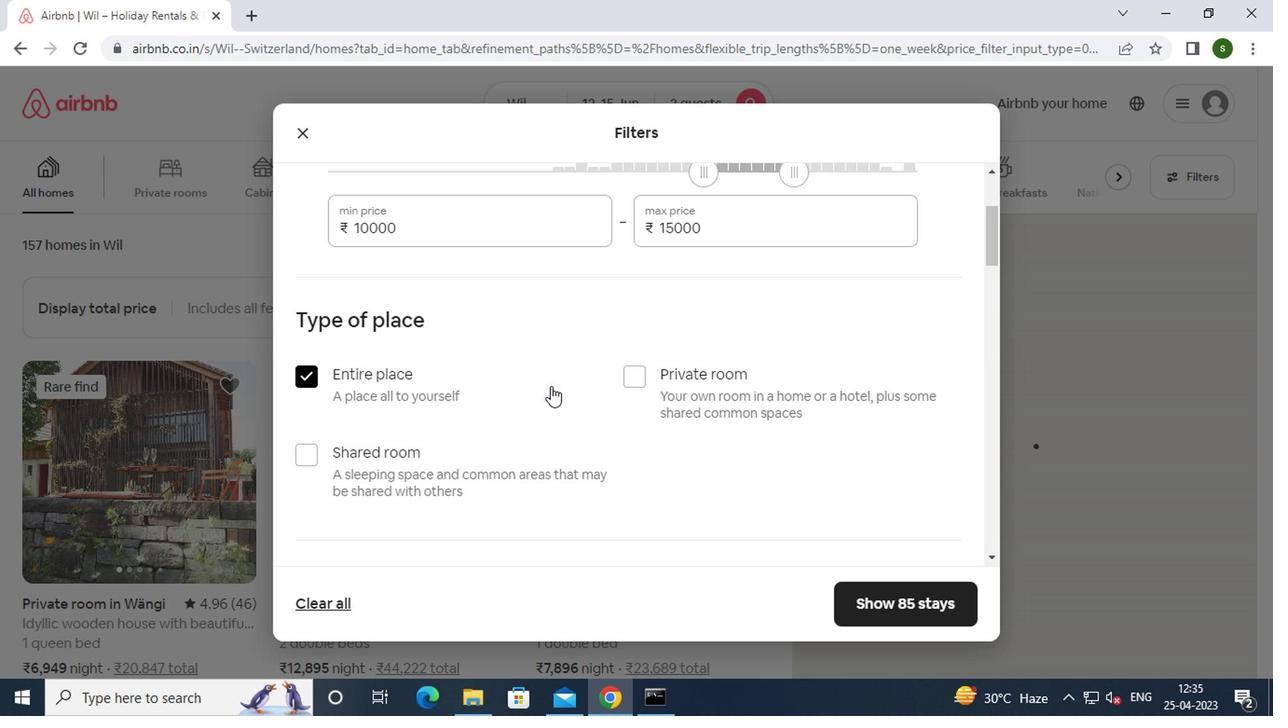 
Action: Mouse scrolled (546, 385) with delta (0, 0)
Screenshot: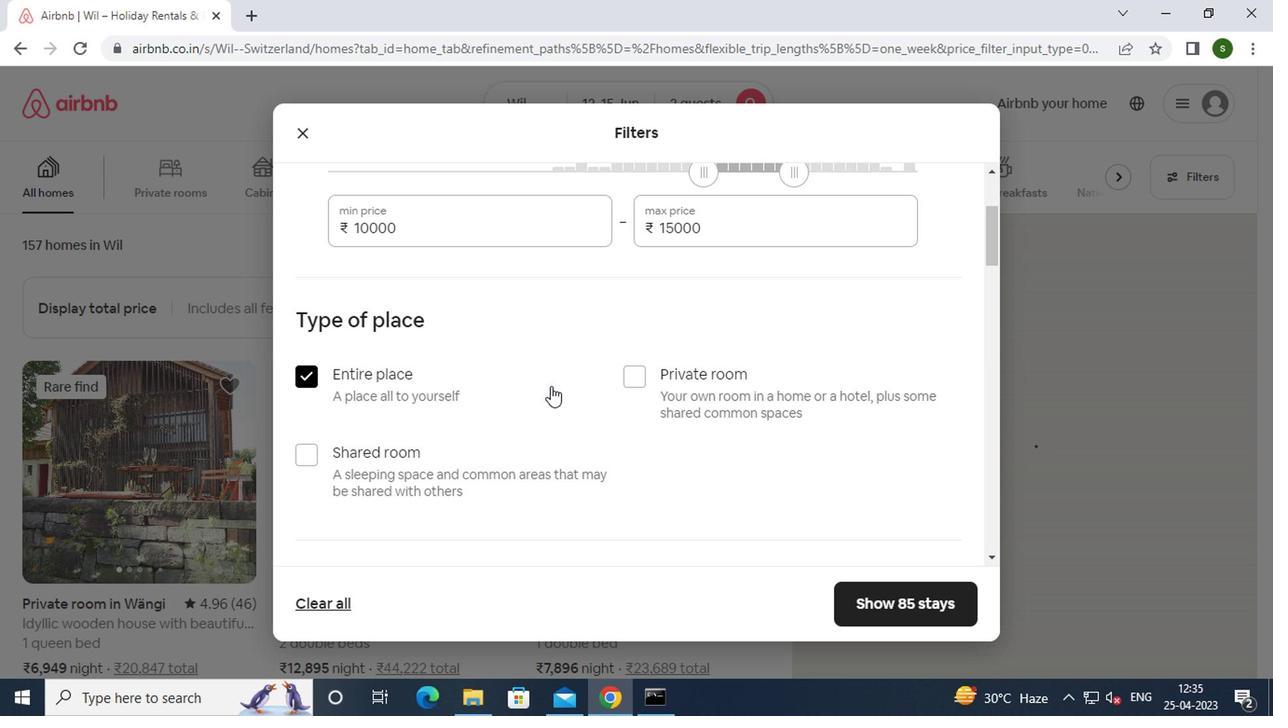 
Action: Mouse scrolled (546, 385) with delta (0, 0)
Screenshot: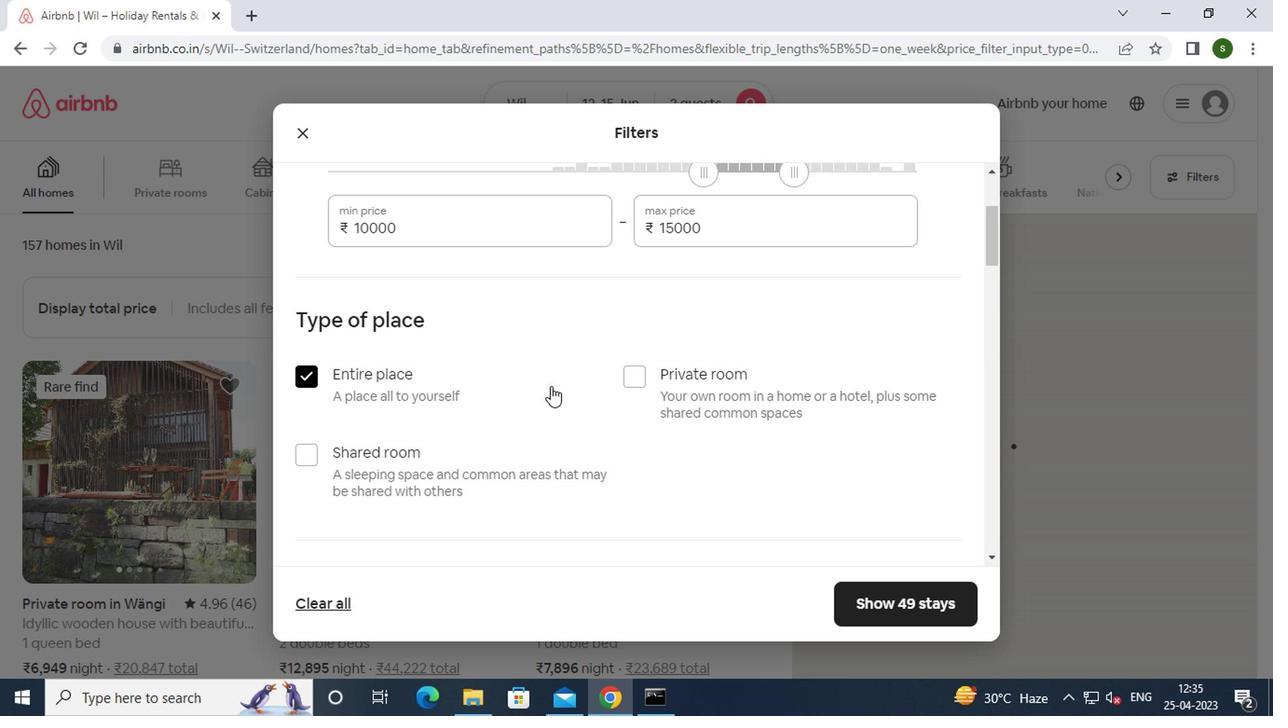 
Action: Mouse scrolled (546, 385) with delta (0, 0)
Screenshot: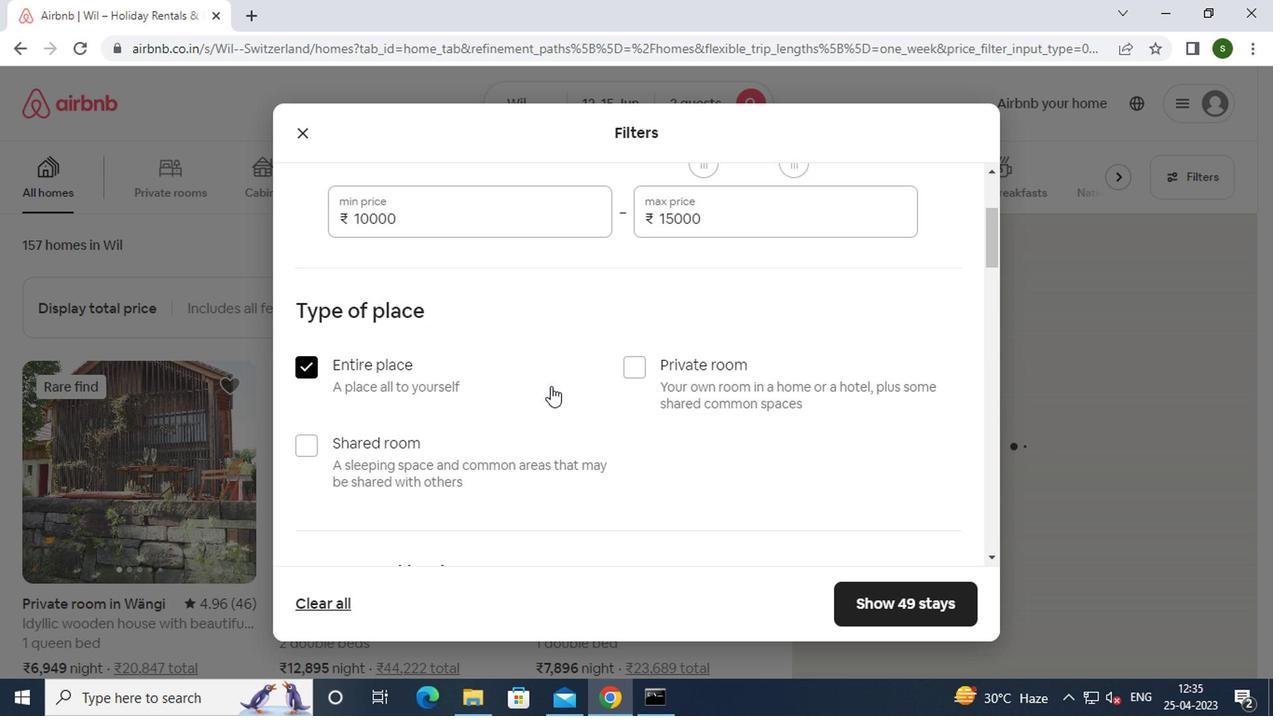 
Action: Mouse moved to (417, 314)
Screenshot: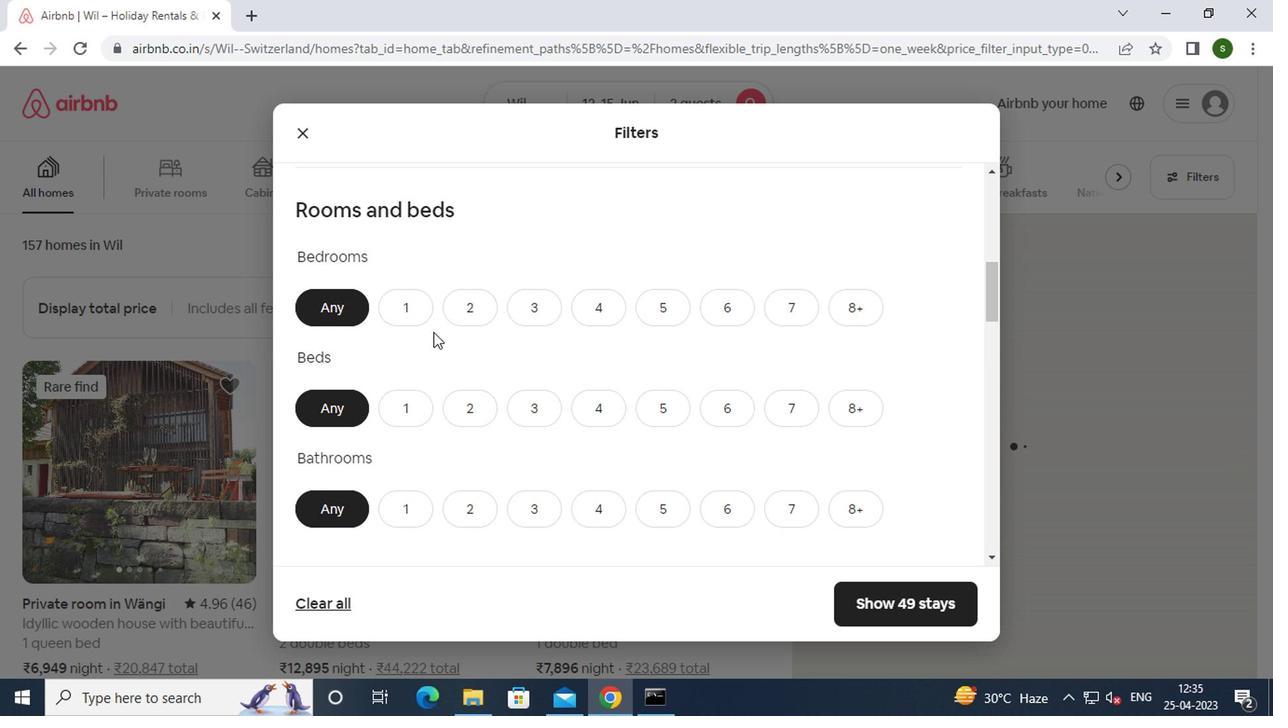 
Action: Mouse pressed left at (417, 314)
Screenshot: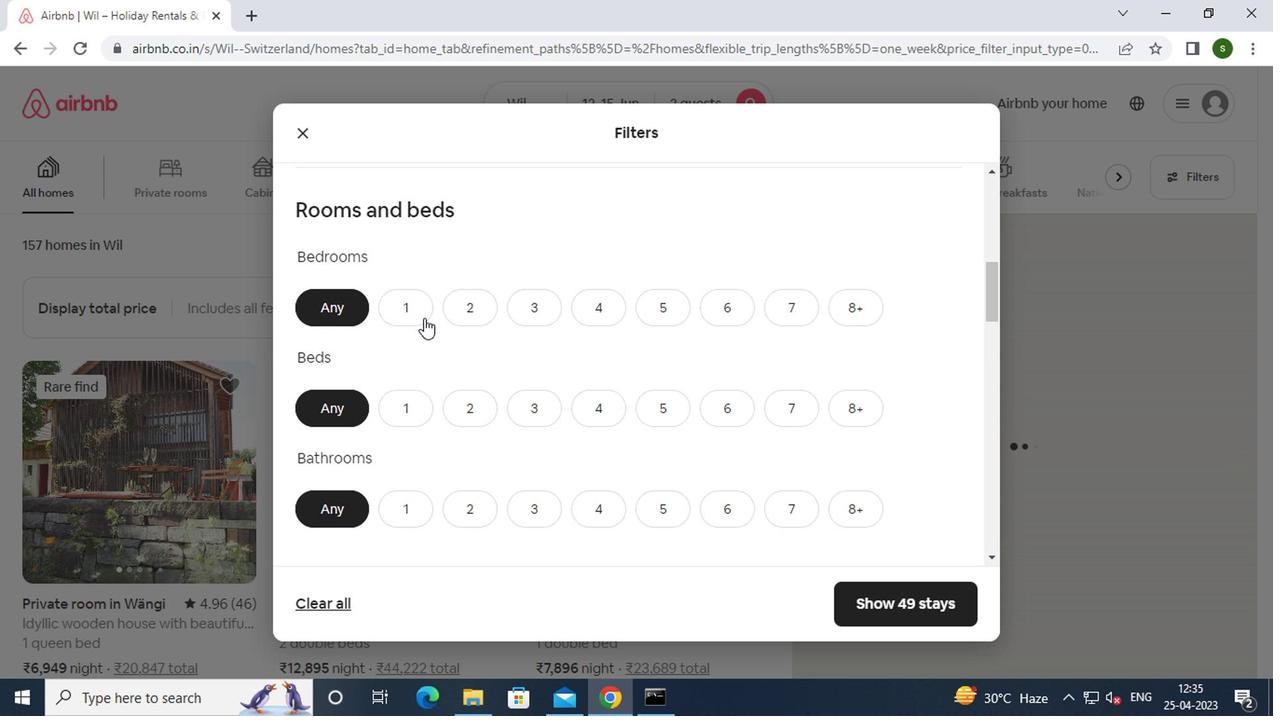 
Action: Mouse moved to (394, 399)
Screenshot: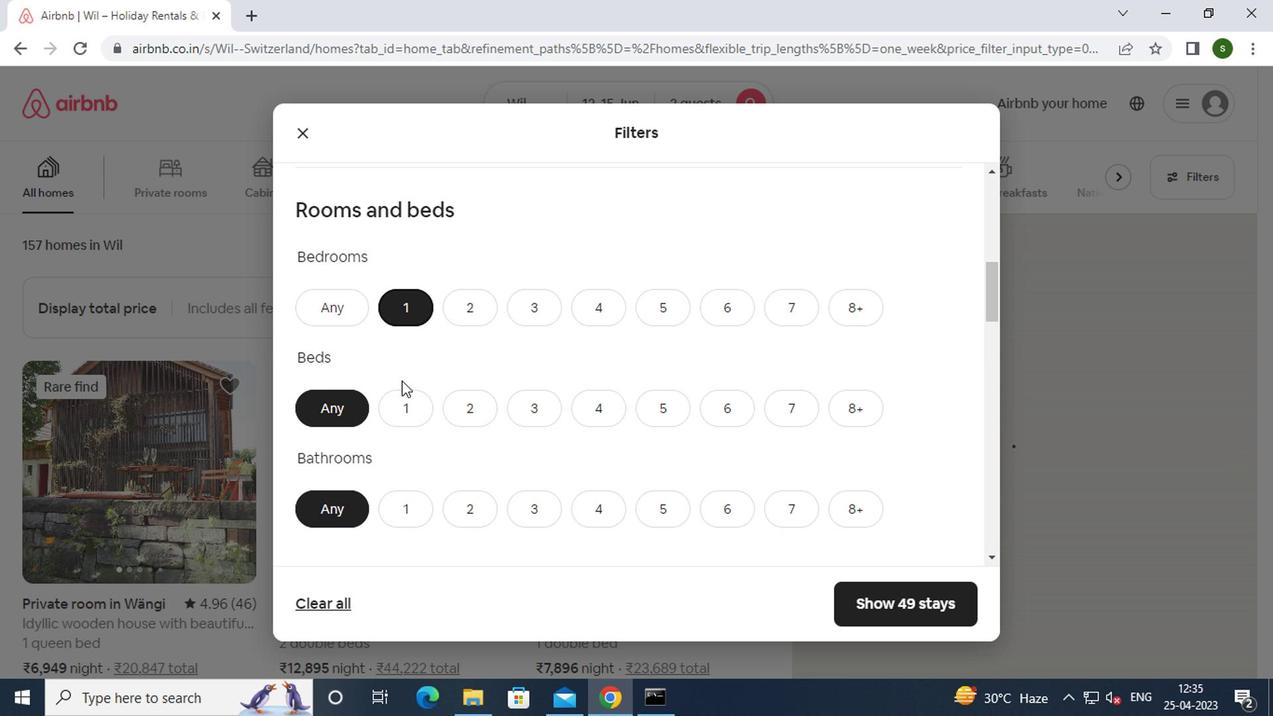 
Action: Mouse pressed left at (394, 399)
Screenshot: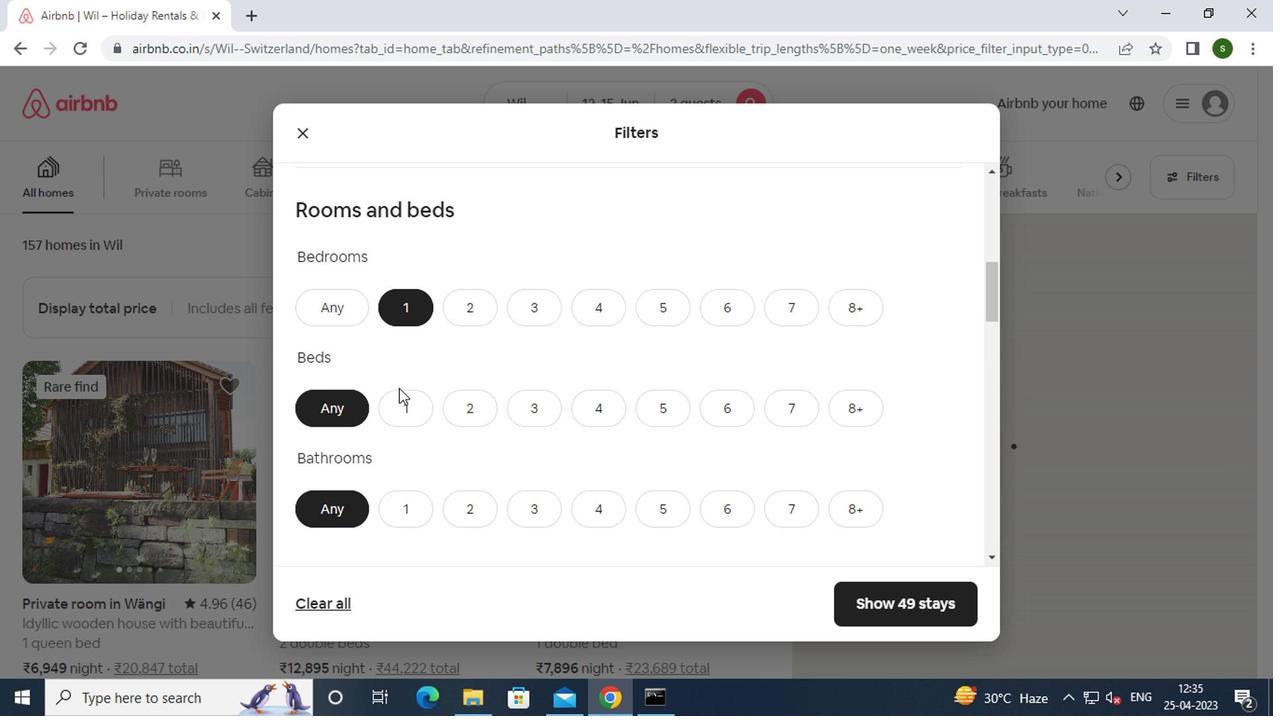 
Action: Mouse moved to (391, 506)
Screenshot: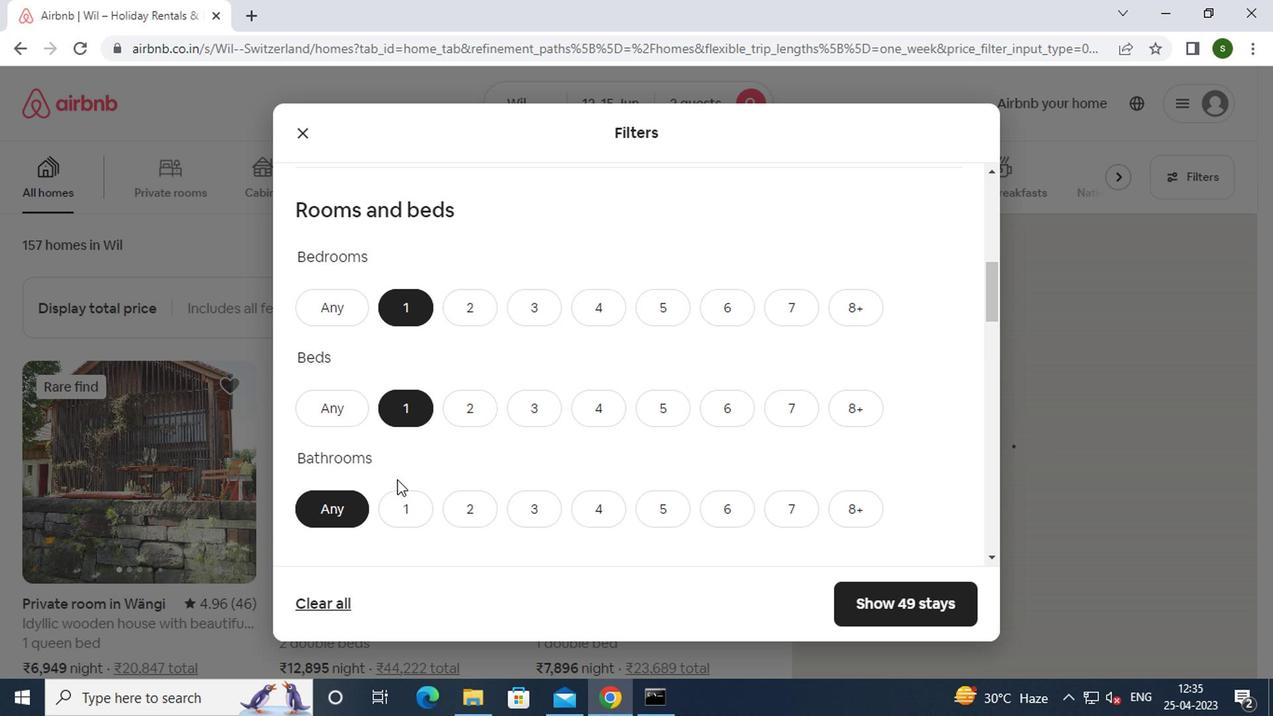 
Action: Mouse pressed left at (391, 506)
Screenshot: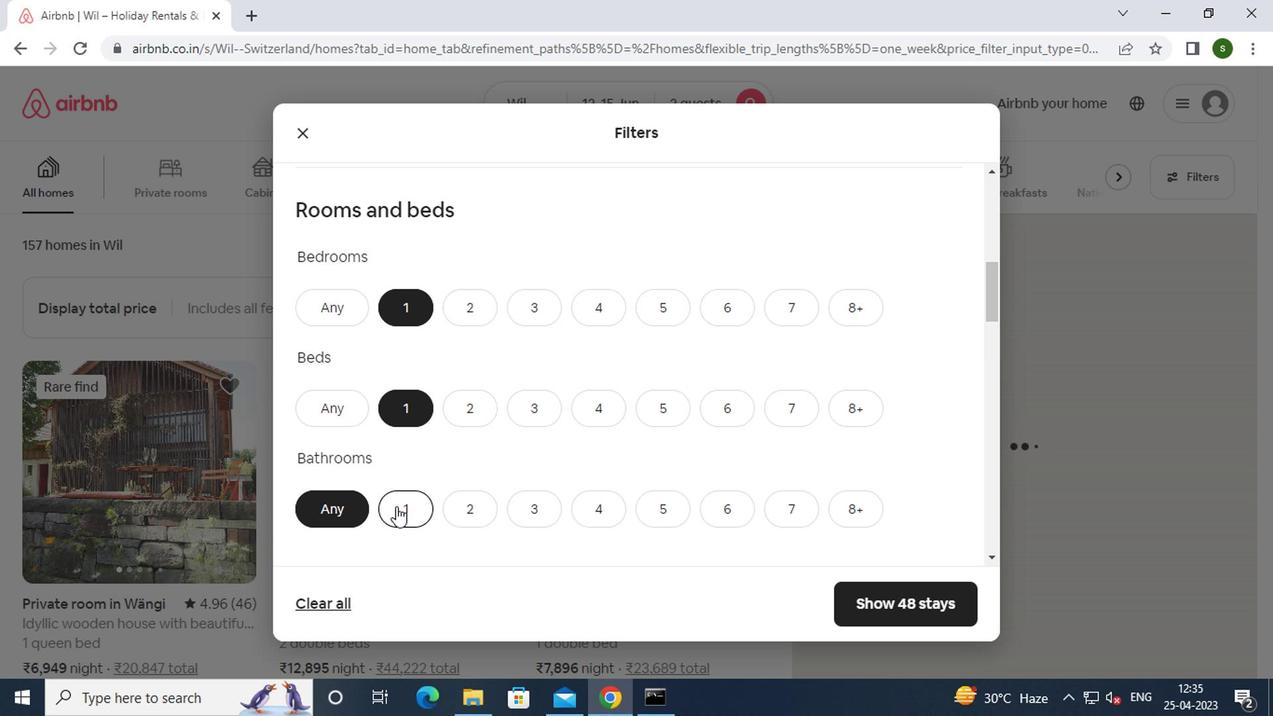 
Action: Mouse moved to (521, 450)
Screenshot: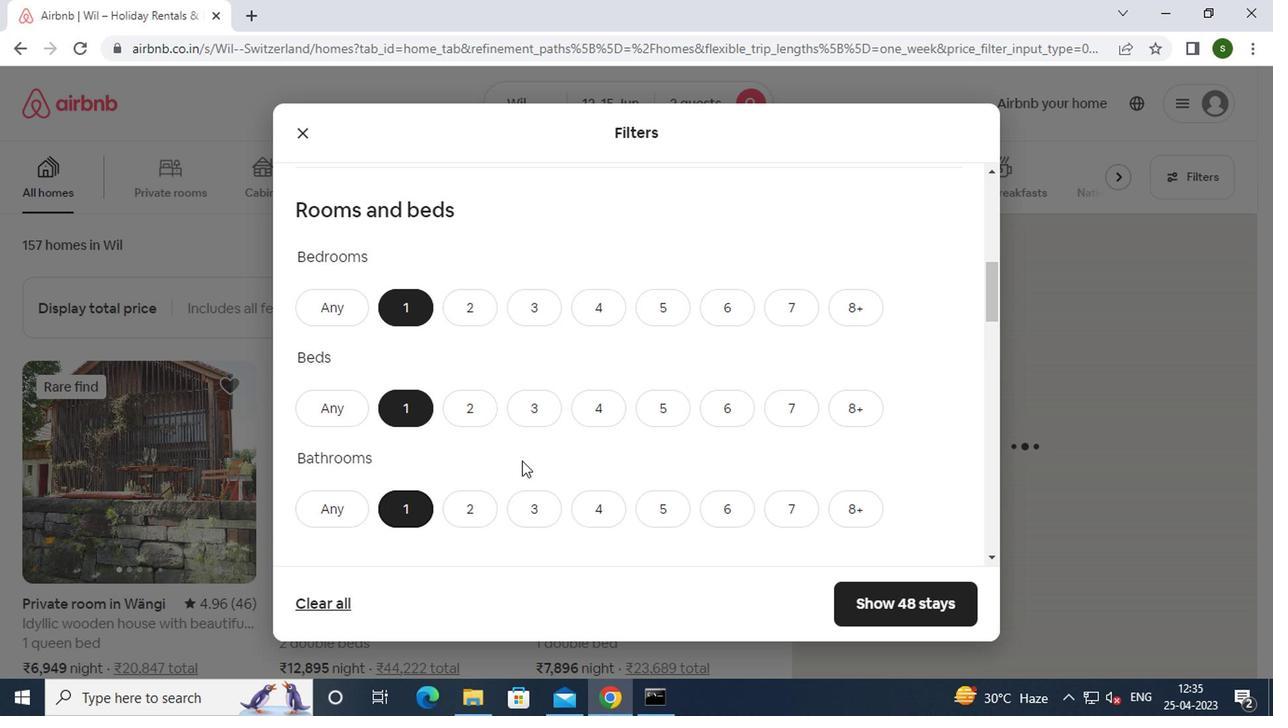 
Action: Mouse scrolled (521, 448) with delta (0, -1)
Screenshot: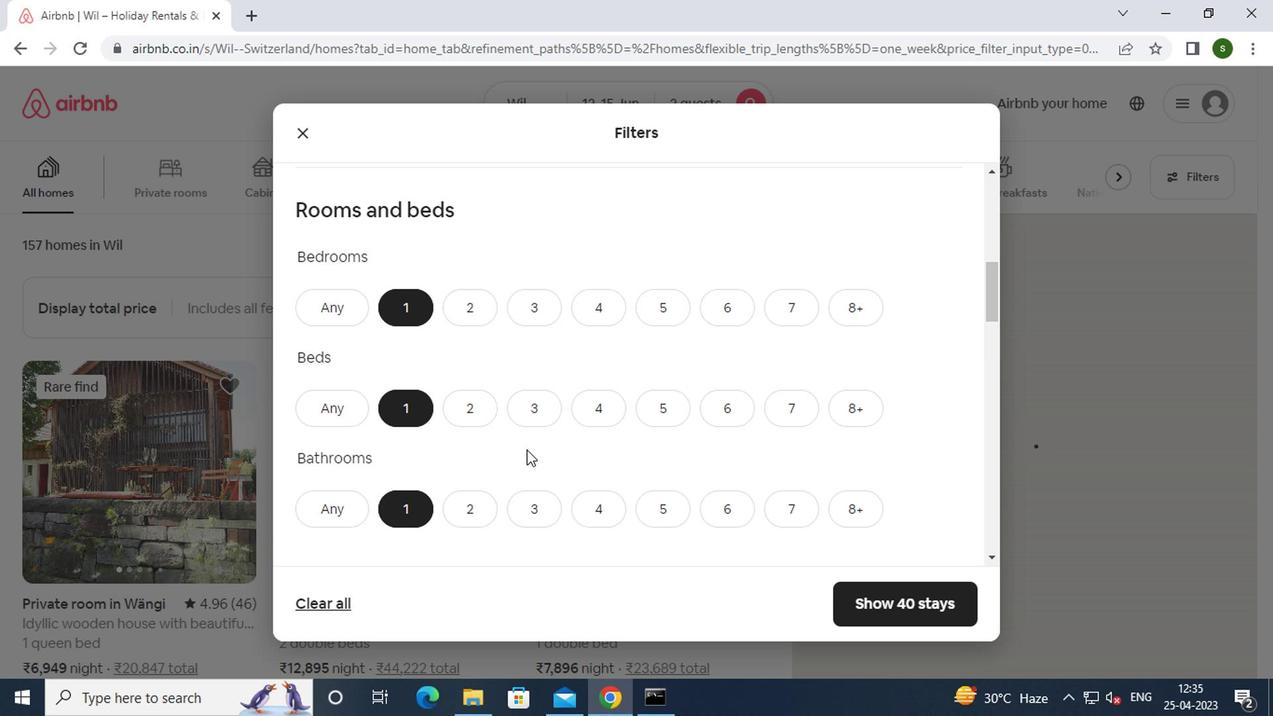 
Action: Mouse scrolled (521, 448) with delta (0, -1)
Screenshot: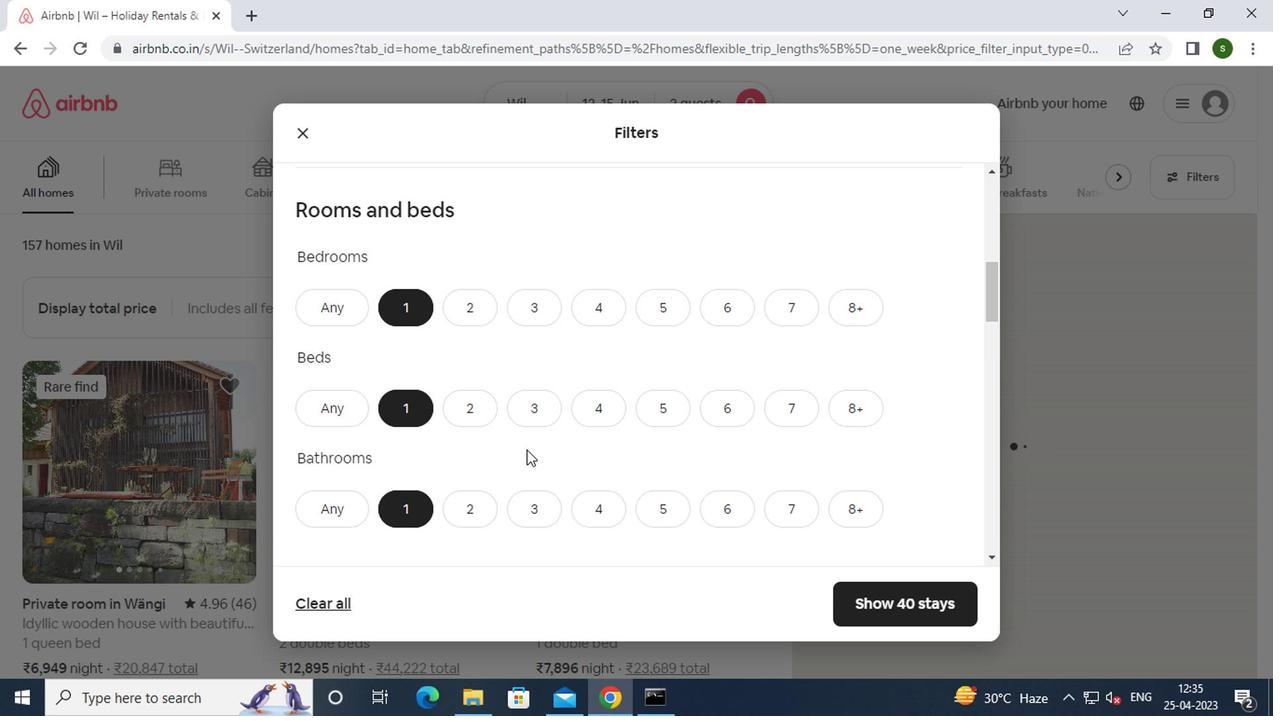 
Action: Mouse scrolled (521, 448) with delta (0, -1)
Screenshot: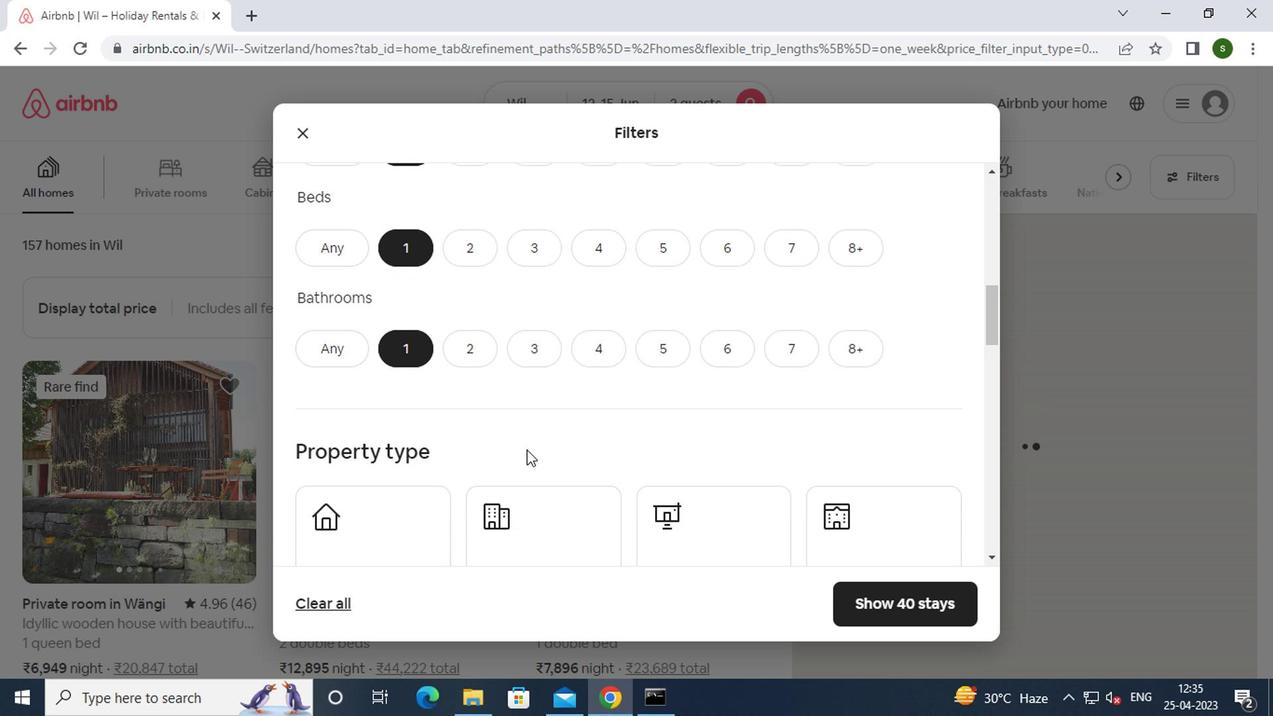 
Action: Mouse moved to (417, 431)
Screenshot: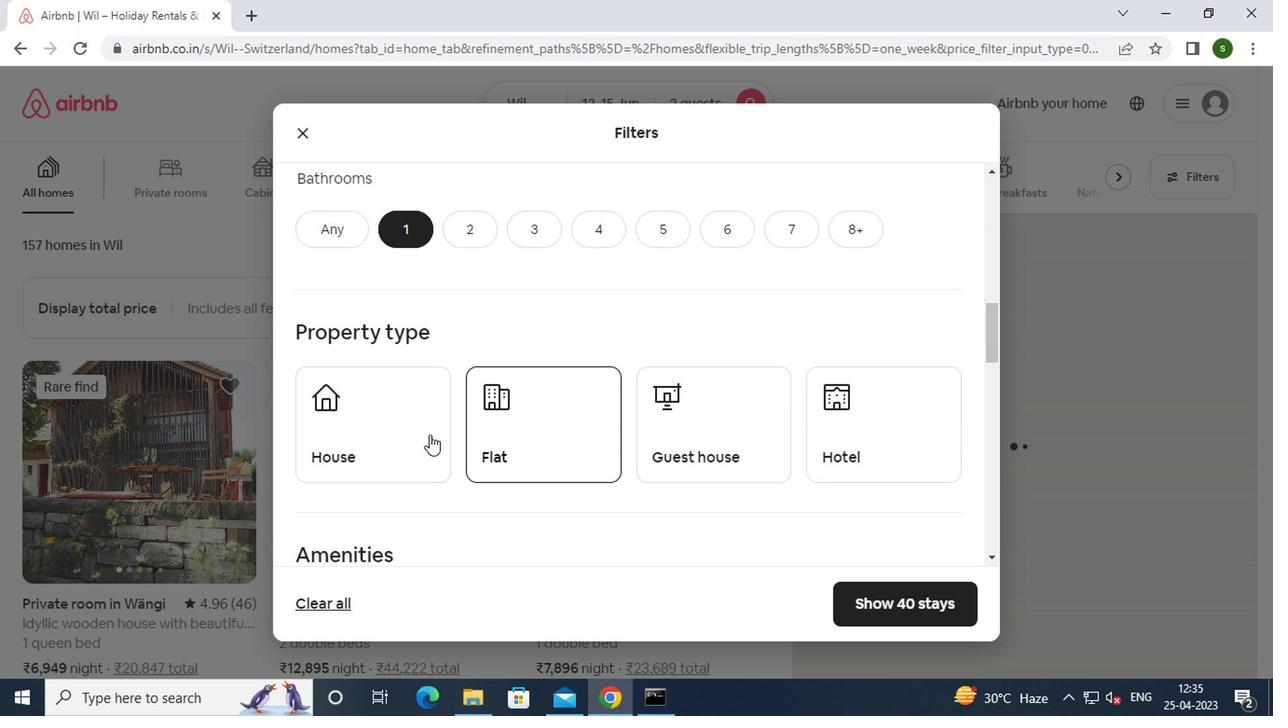 
Action: Mouse pressed left at (417, 431)
Screenshot: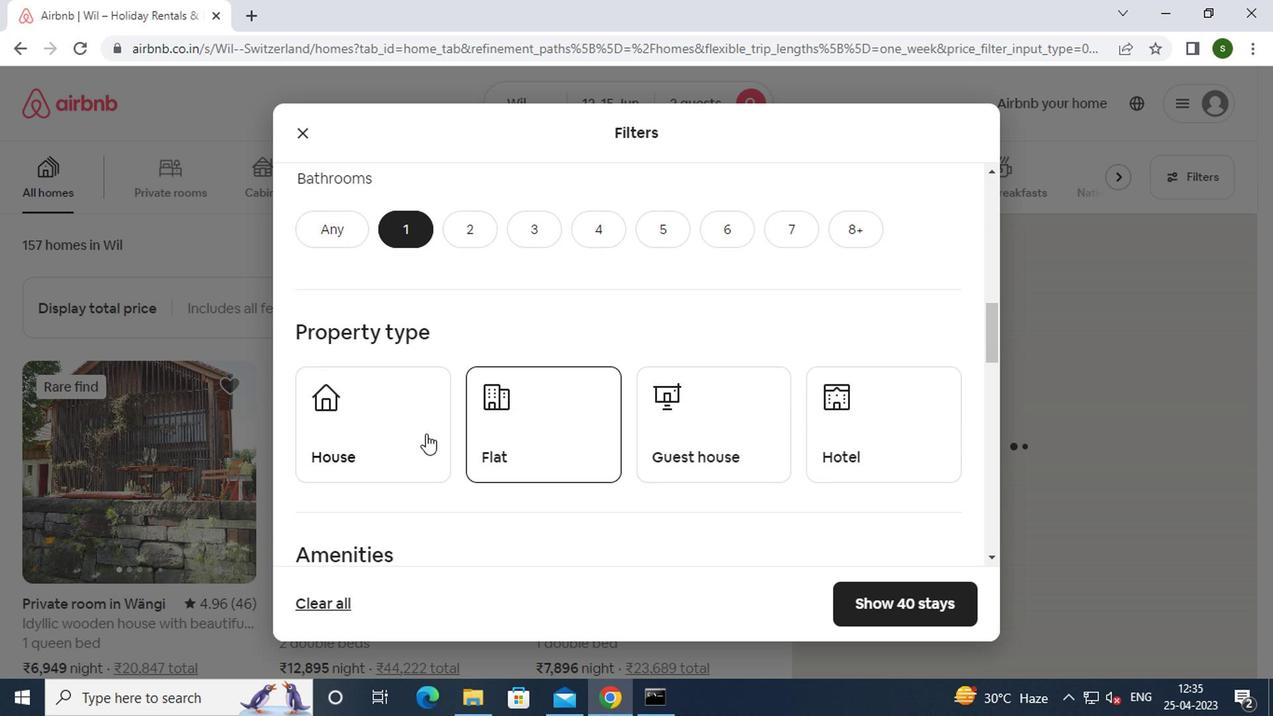 
Action: Mouse moved to (547, 429)
Screenshot: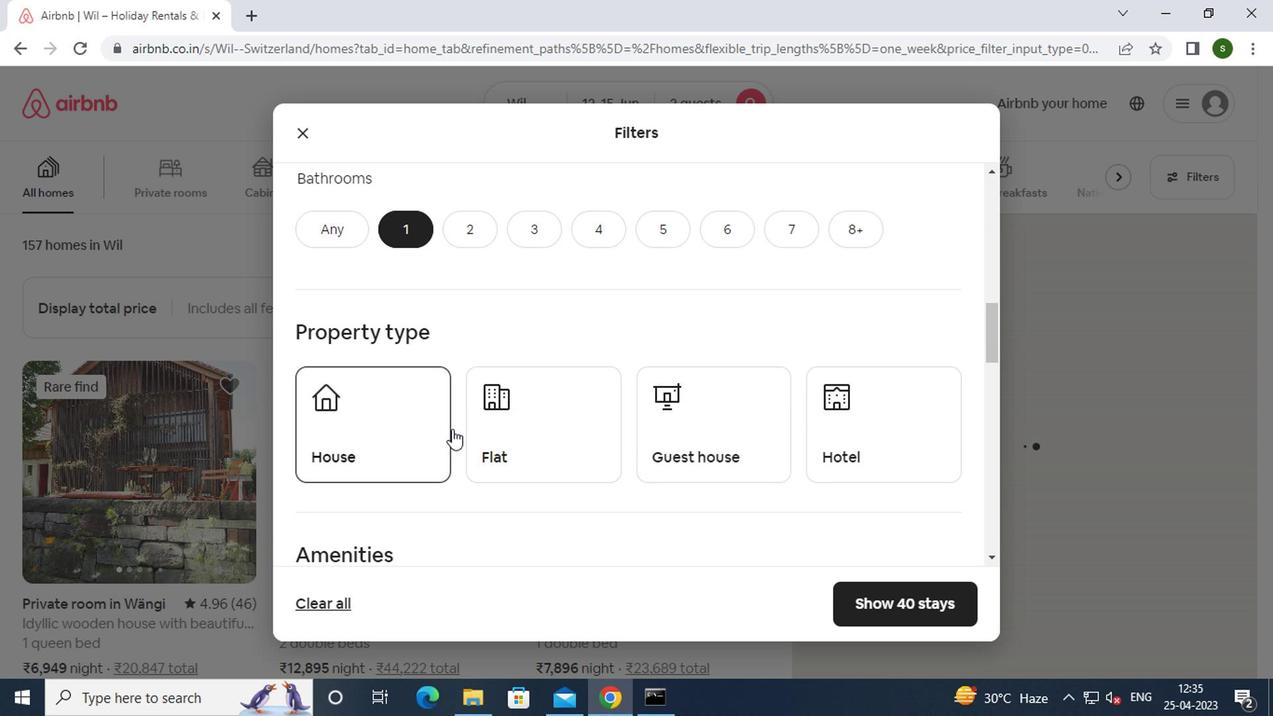 
Action: Mouse pressed left at (547, 429)
Screenshot: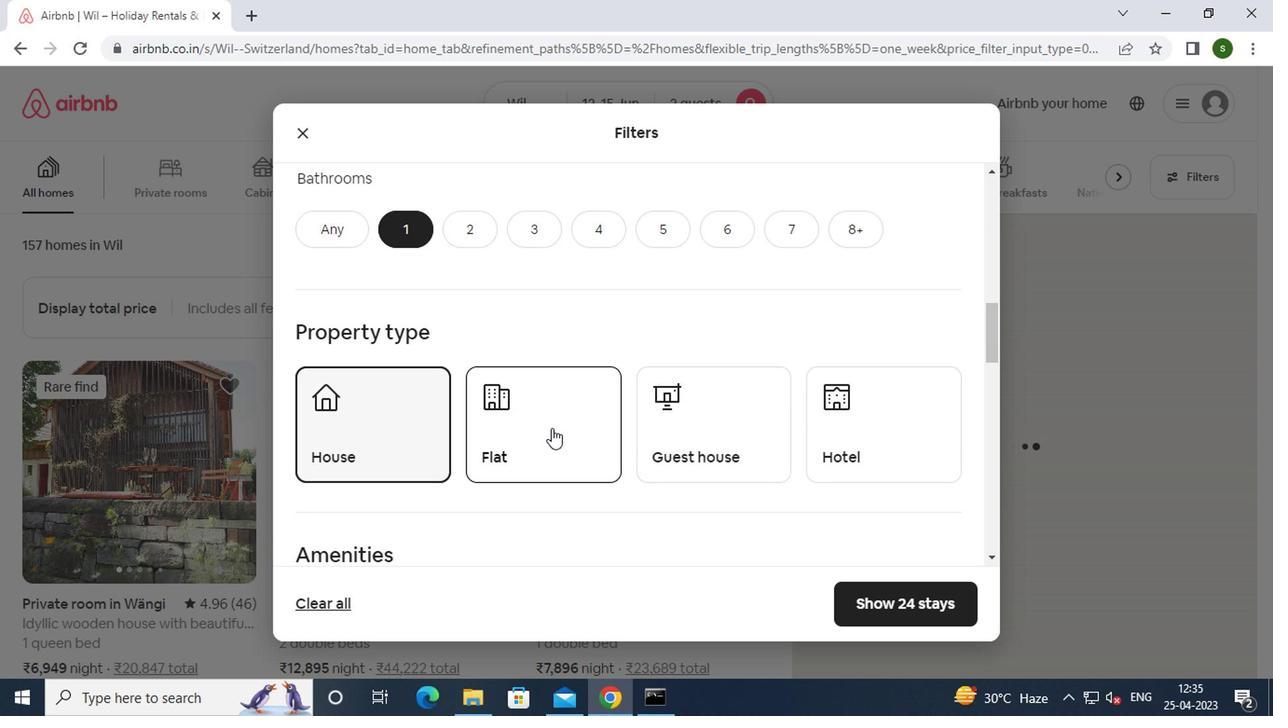 
Action: Mouse moved to (696, 443)
Screenshot: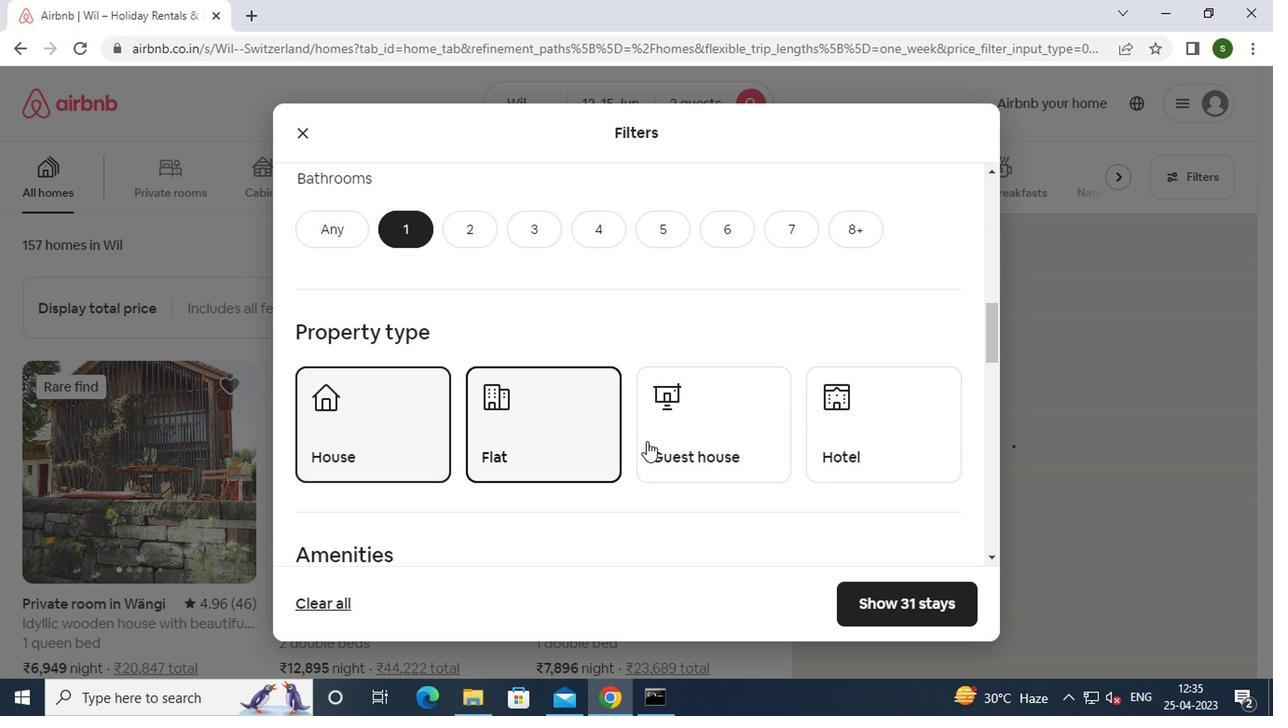 
Action: Mouse pressed left at (696, 443)
Screenshot: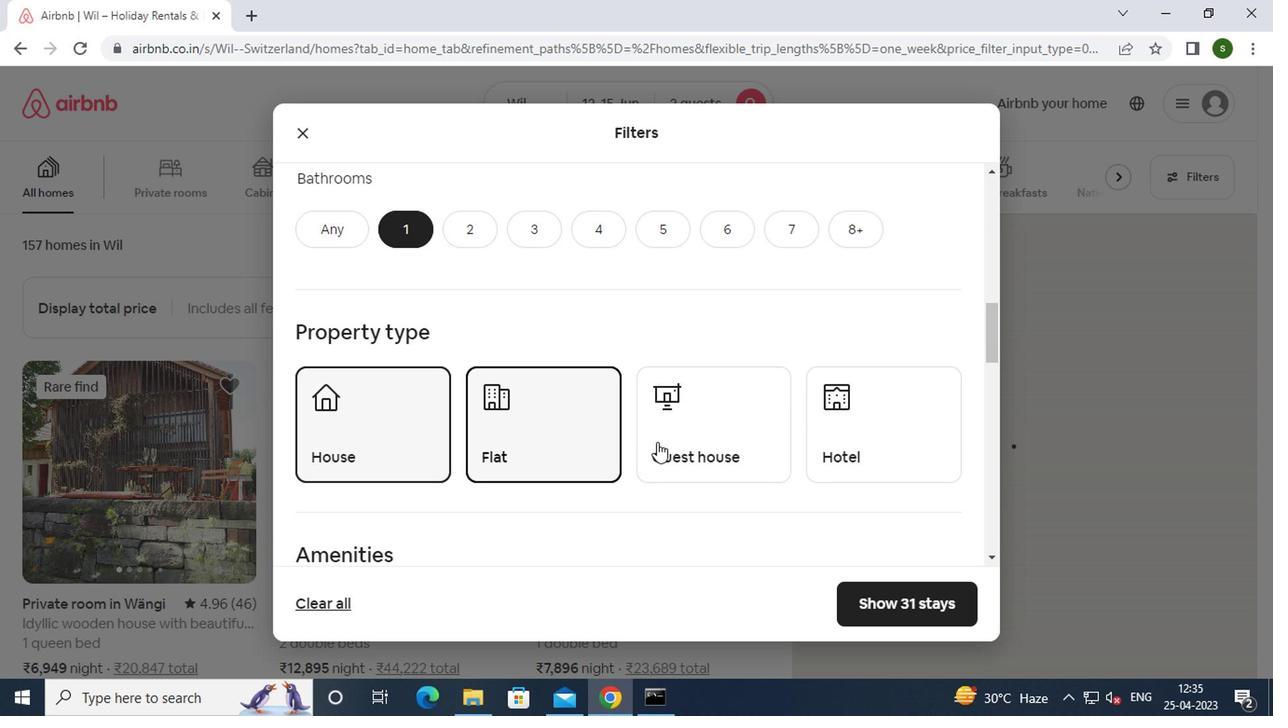 
Action: Mouse moved to (827, 414)
Screenshot: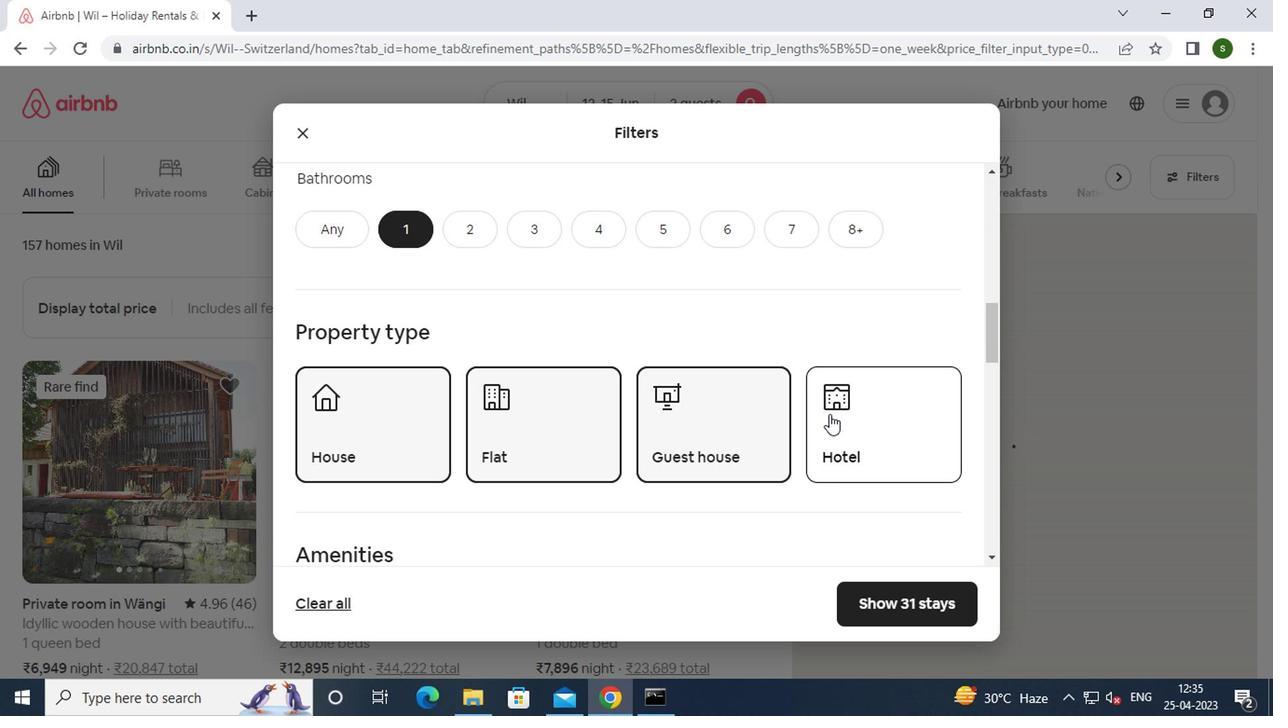 
Action: Mouse pressed left at (827, 414)
Screenshot: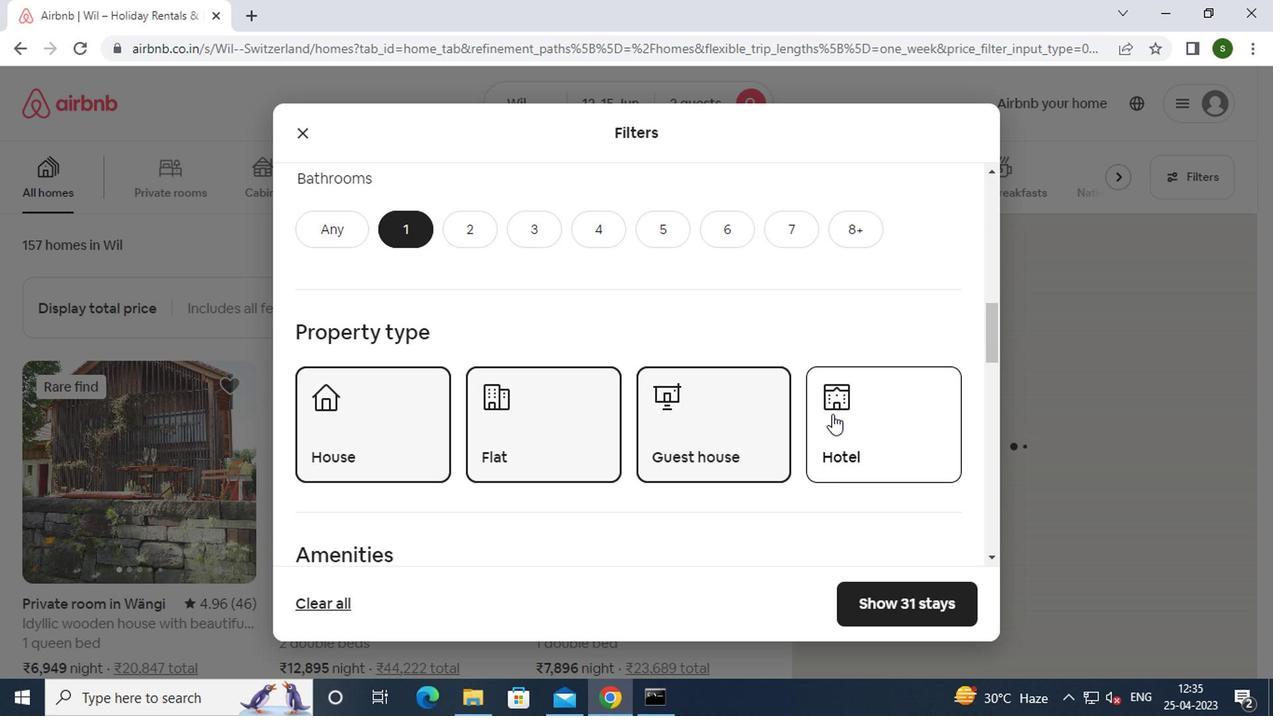 
Action: Mouse moved to (645, 403)
Screenshot: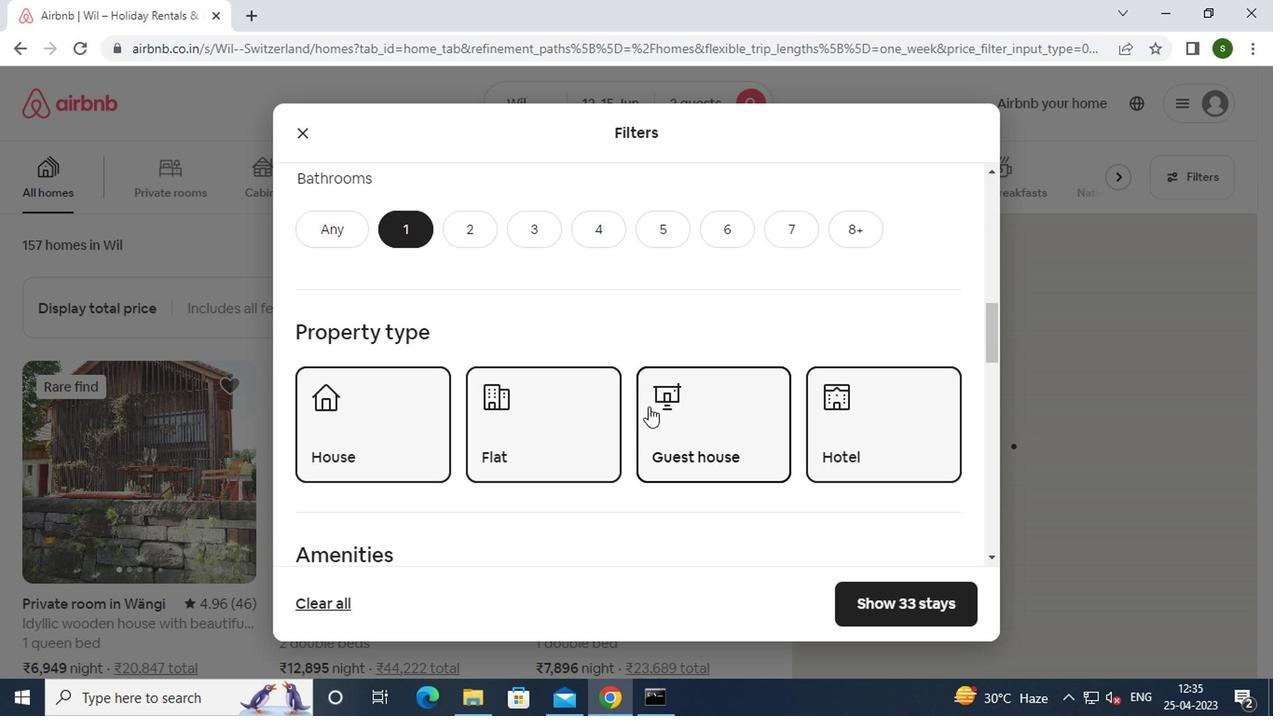 
Action: Mouse scrolled (645, 402) with delta (0, -1)
Screenshot: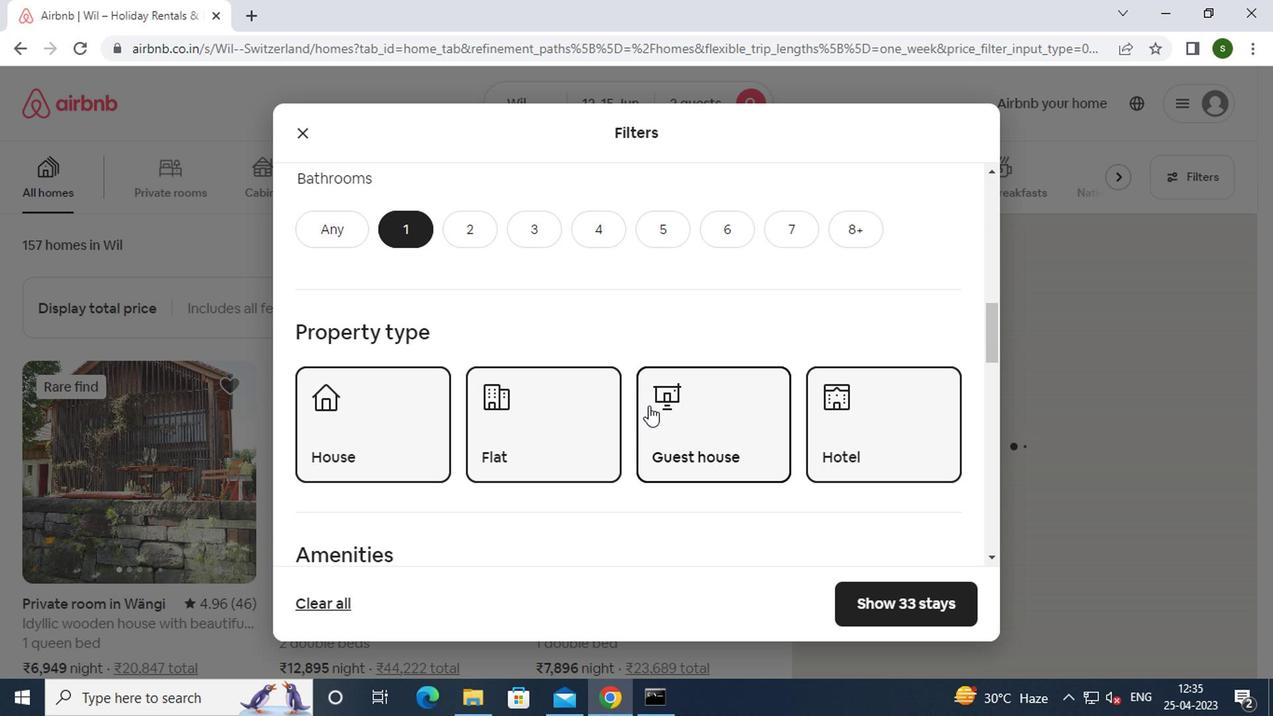 
Action: Mouse scrolled (645, 402) with delta (0, -1)
Screenshot: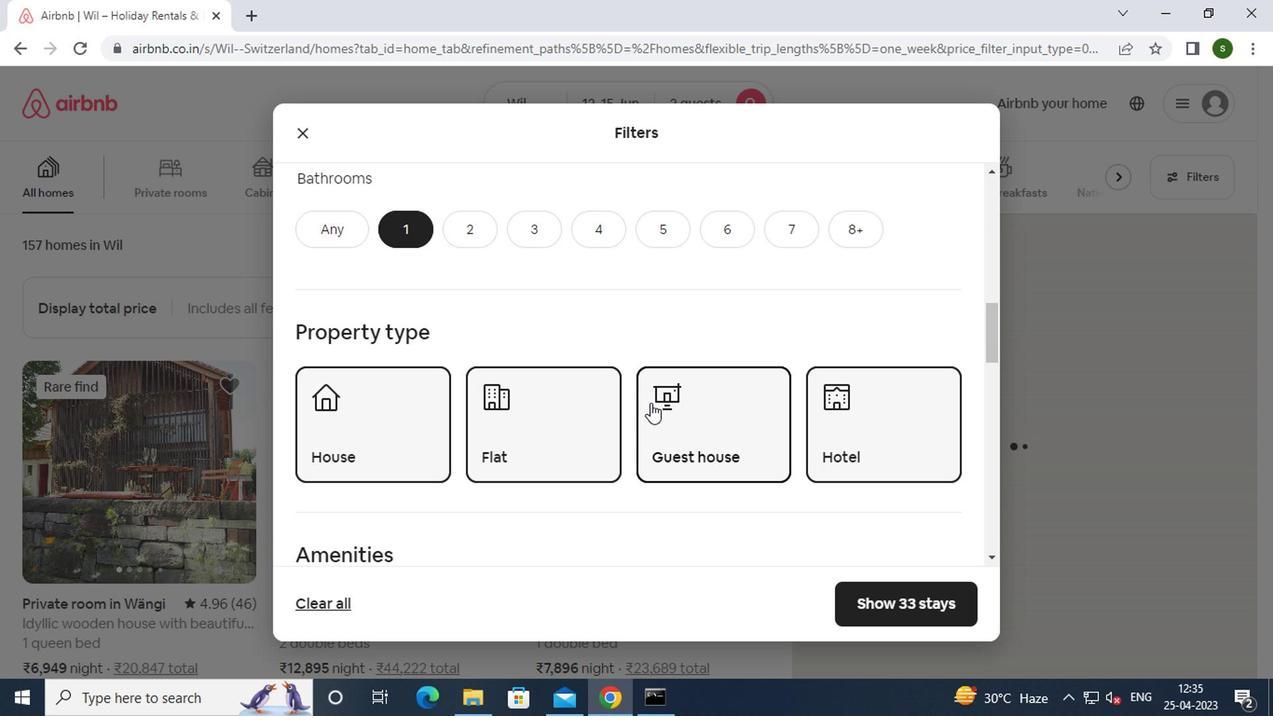 
Action: Mouse scrolled (645, 402) with delta (0, -1)
Screenshot: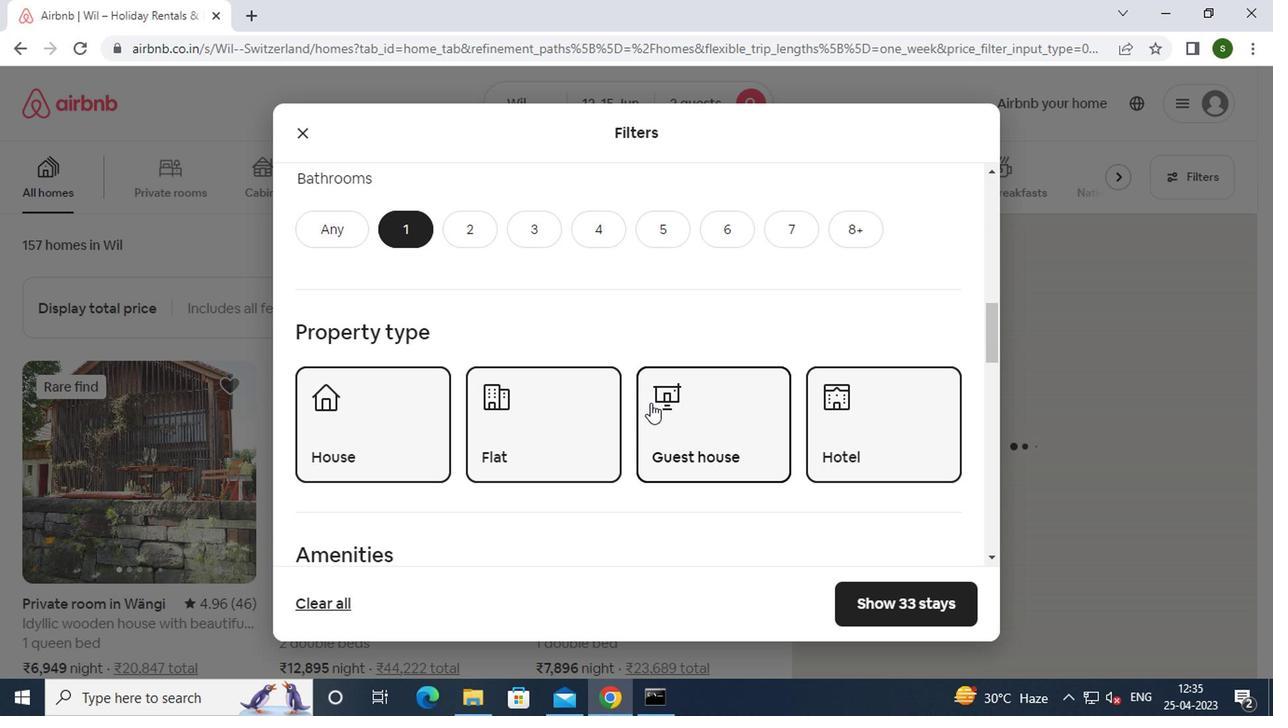 
Action: Mouse moved to (645, 403)
Screenshot: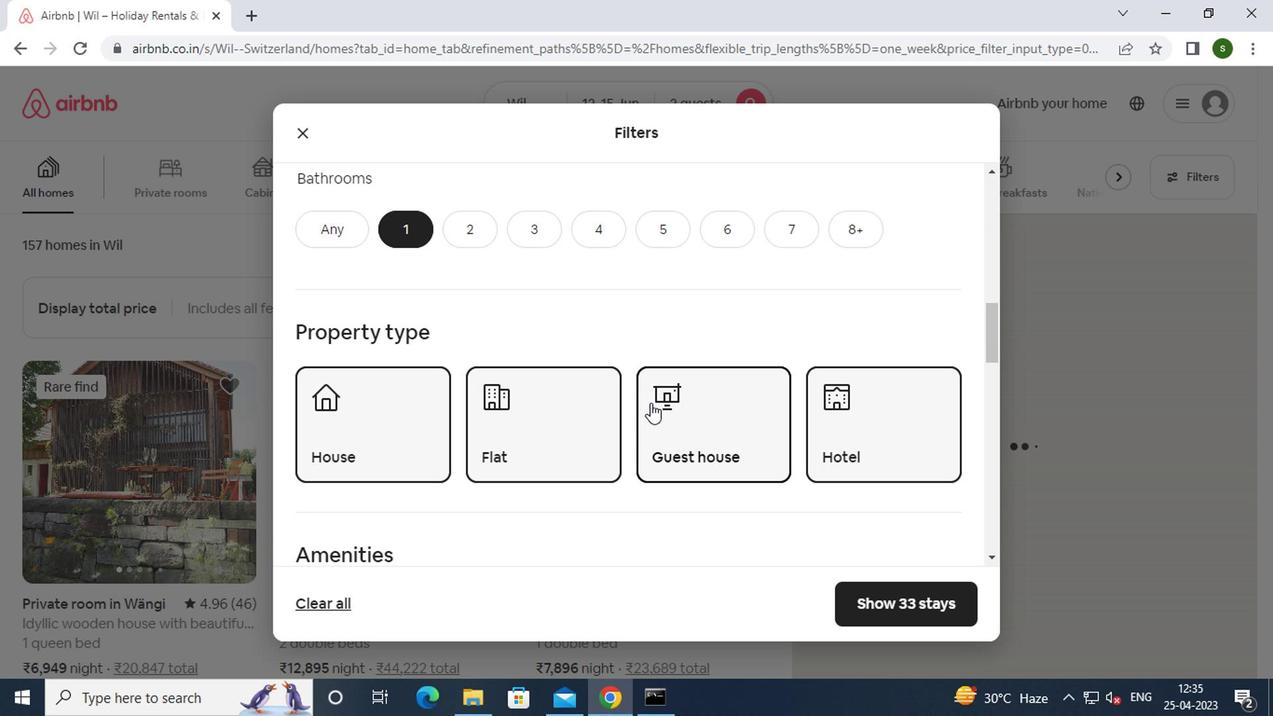 
Action: Mouse scrolled (645, 402) with delta (0, -1)
Screenshot: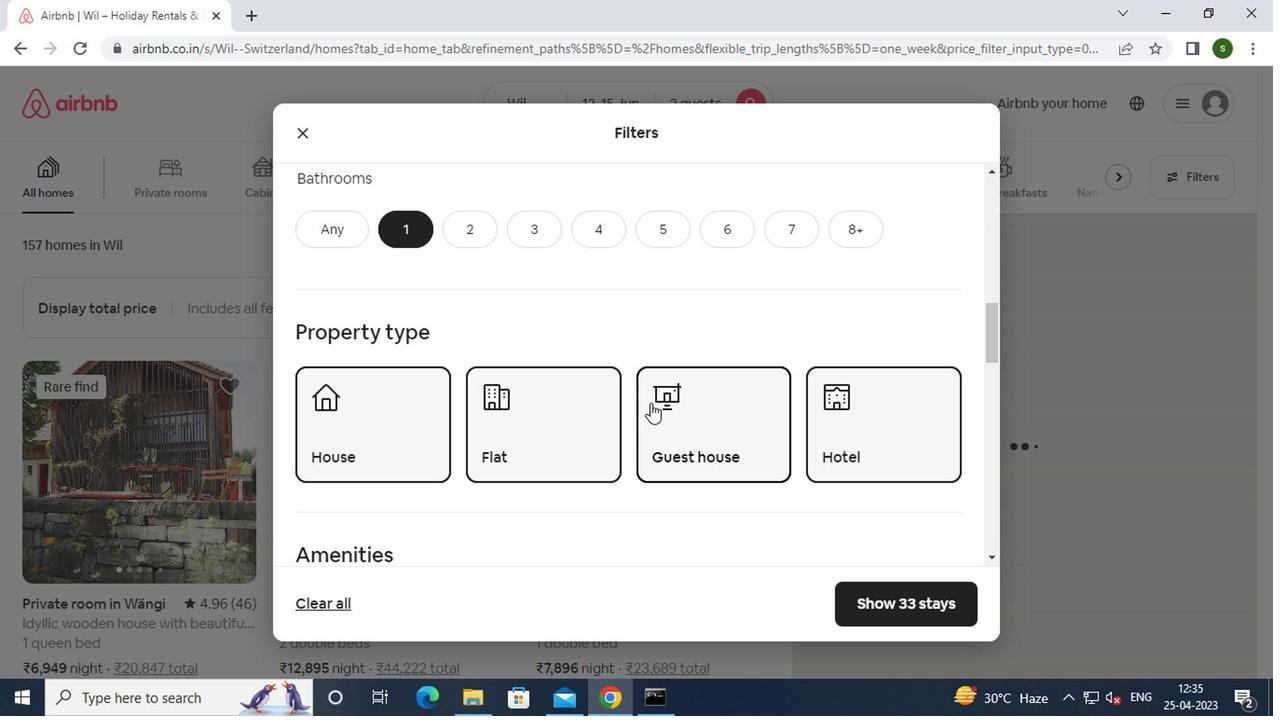 
Action: Mouse scrolled (645, 402) with delta (0, -1)
Screenshot: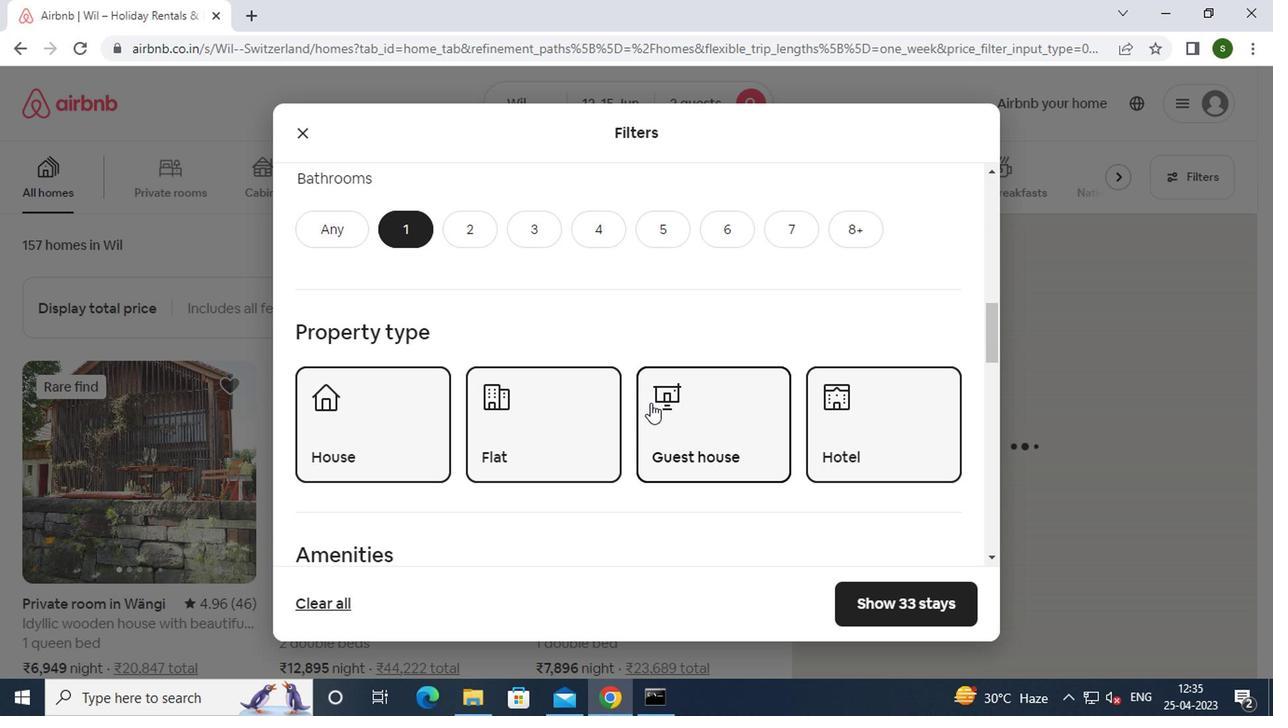 
Action: Mouse moved to (649, 401)
Screenshot: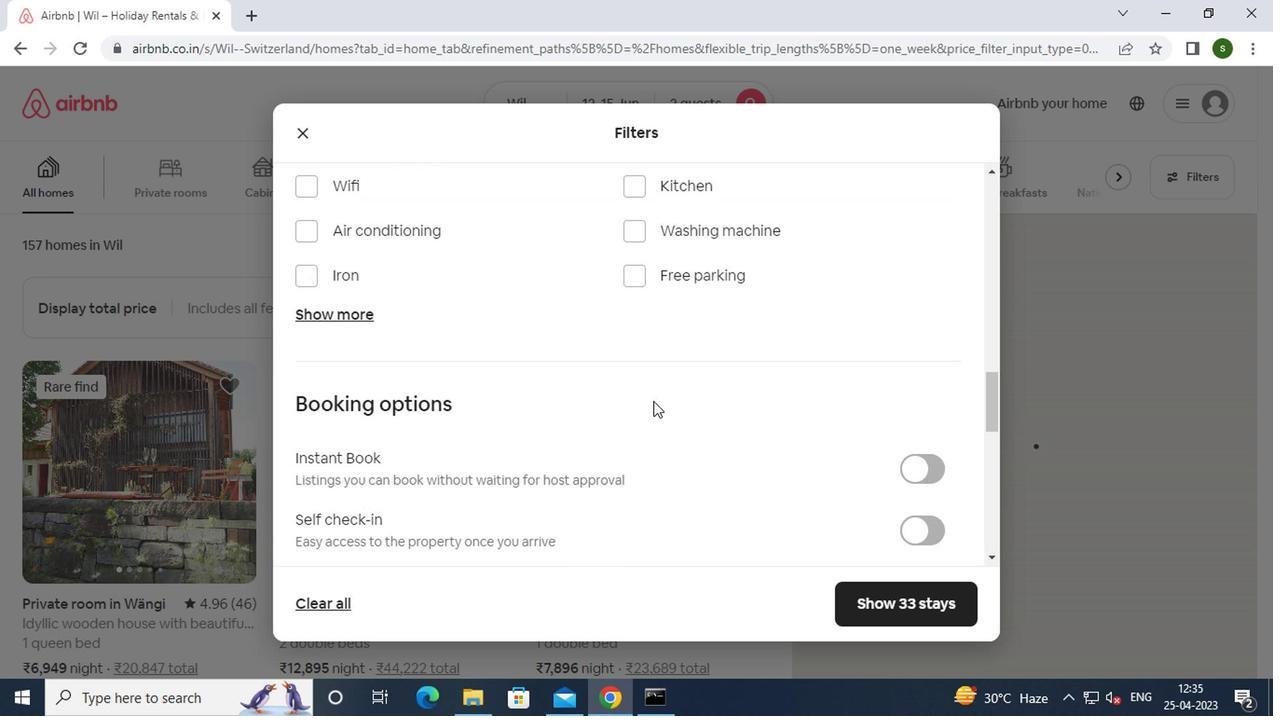 
Action: Mouse scrolled (649, 400) with delta (0, -1)
Screenshot: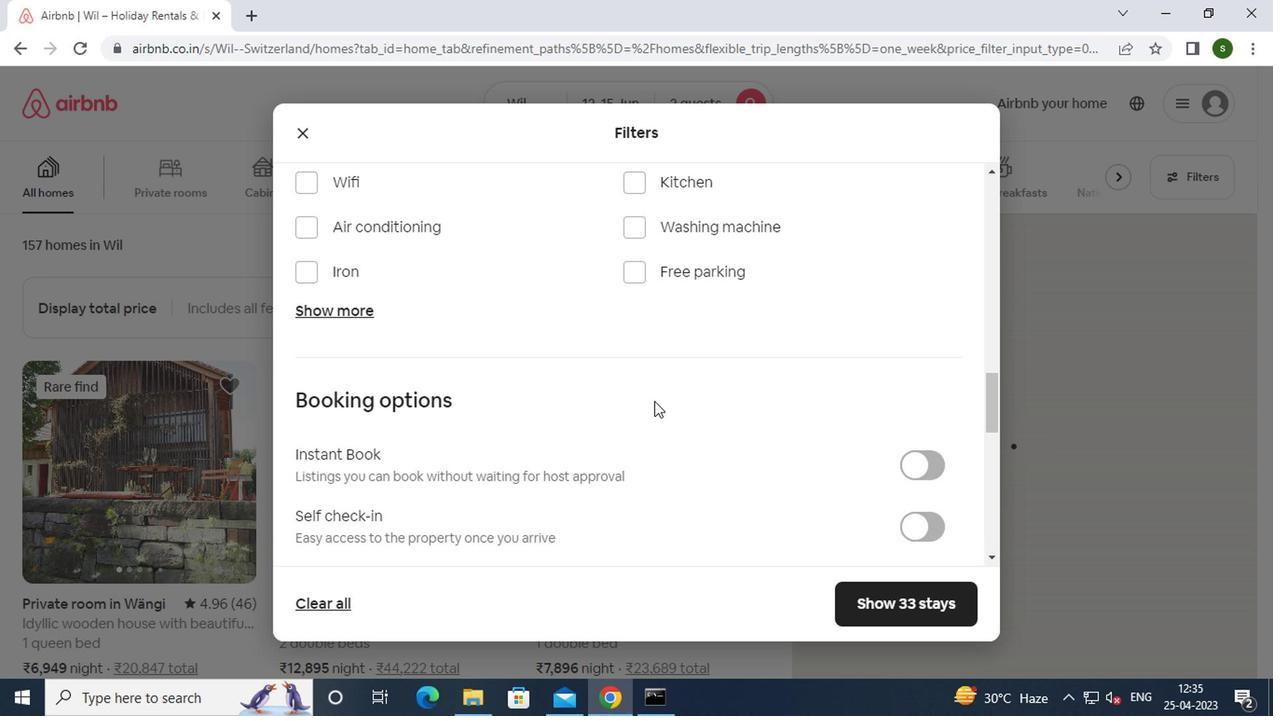 
Action: Mouse moved to (901, 438)
Screenshot: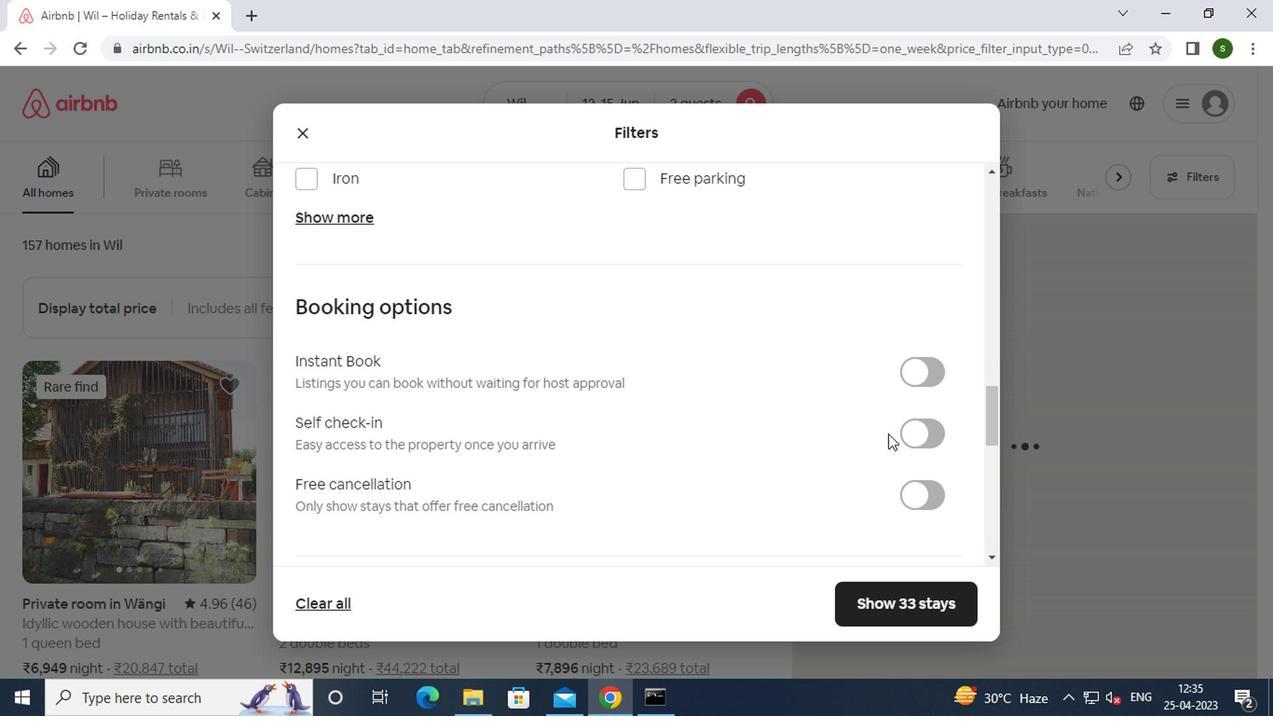 
Action: Mouse pressed left at (901, 438)
Screenshot: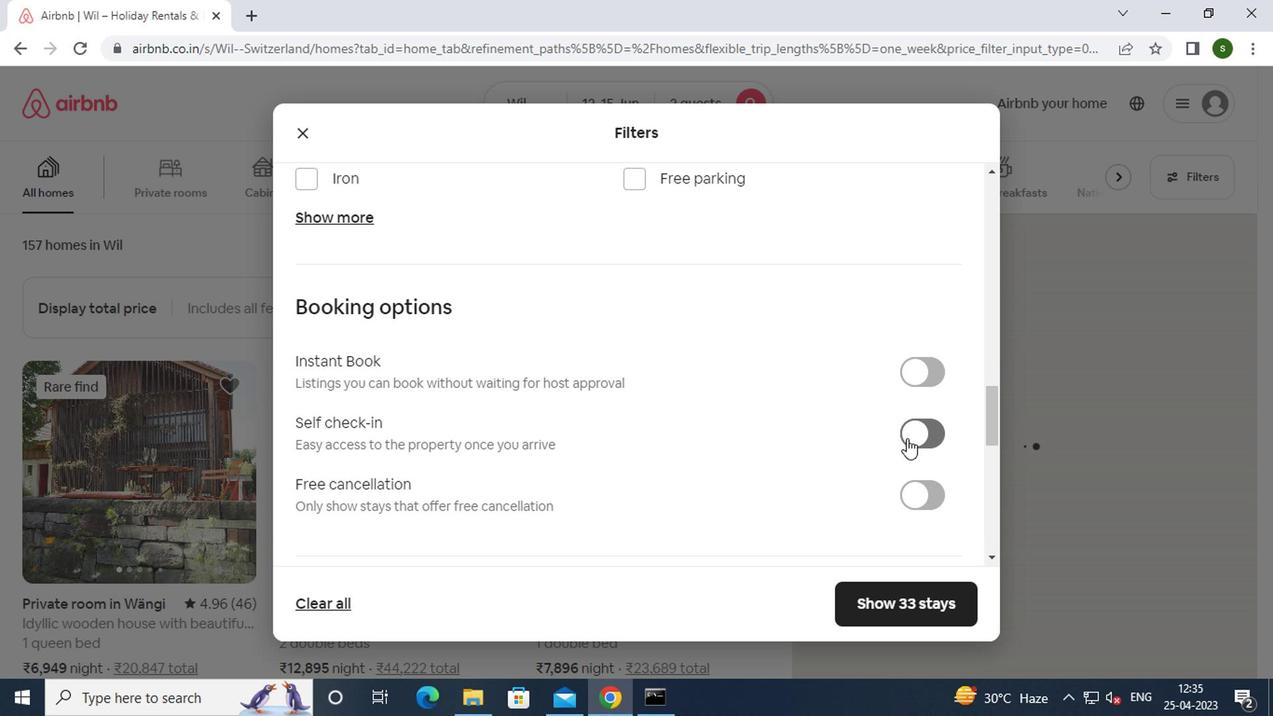 
Action: Mouse moved to (739, 414)
Screenshot: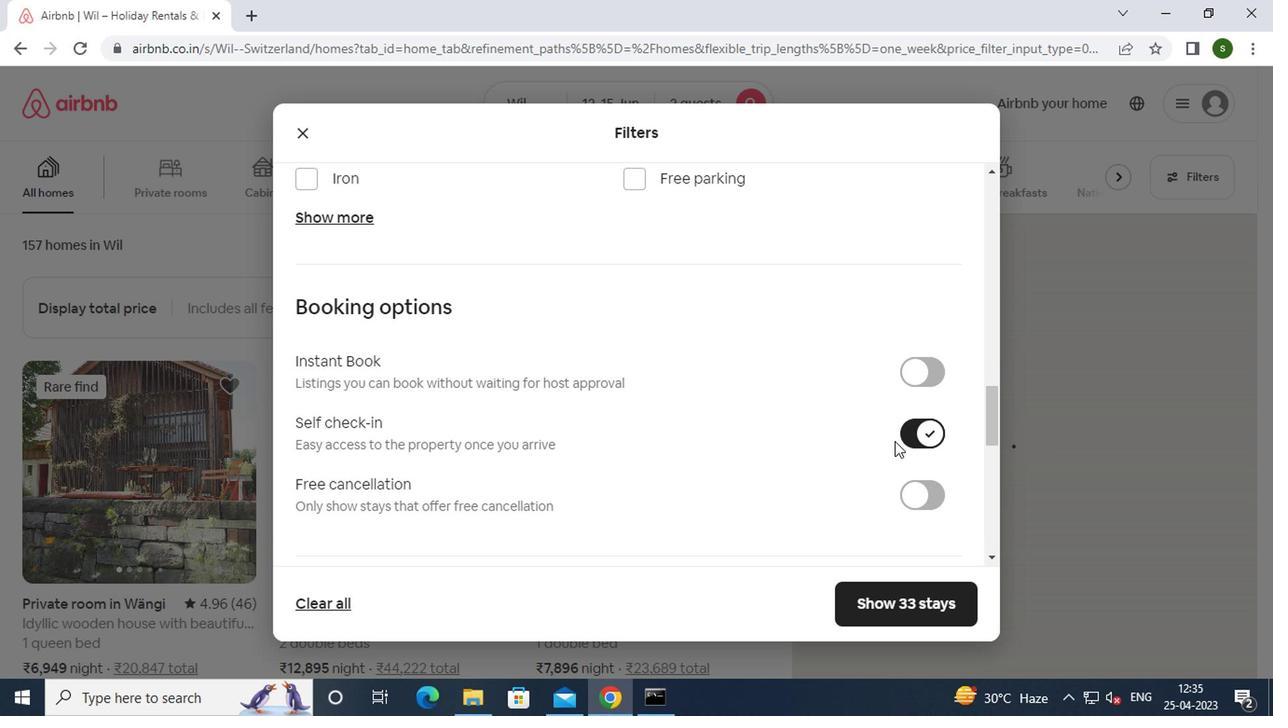 
Action: Mouse scrolled (739, 413) with delta (0, 0)
Screenshot: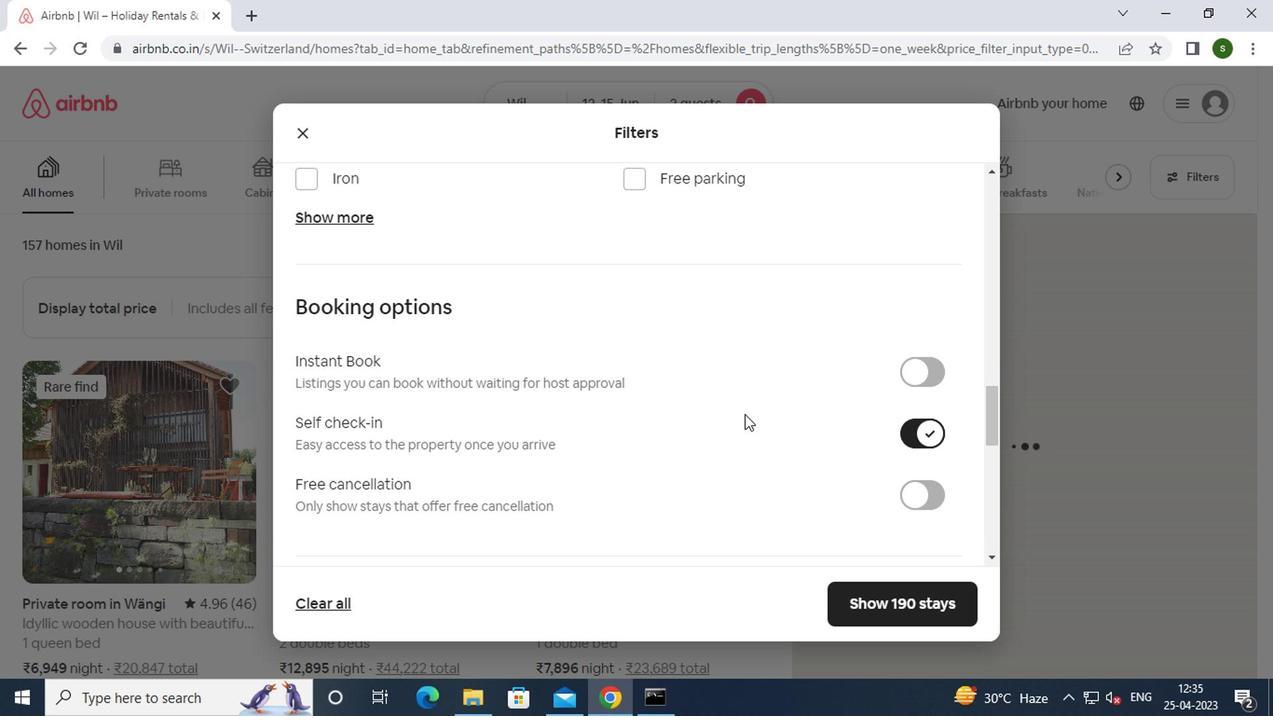 
Action: Mouse scrolled (739, 413) with delta (0, 0)
Screenshot: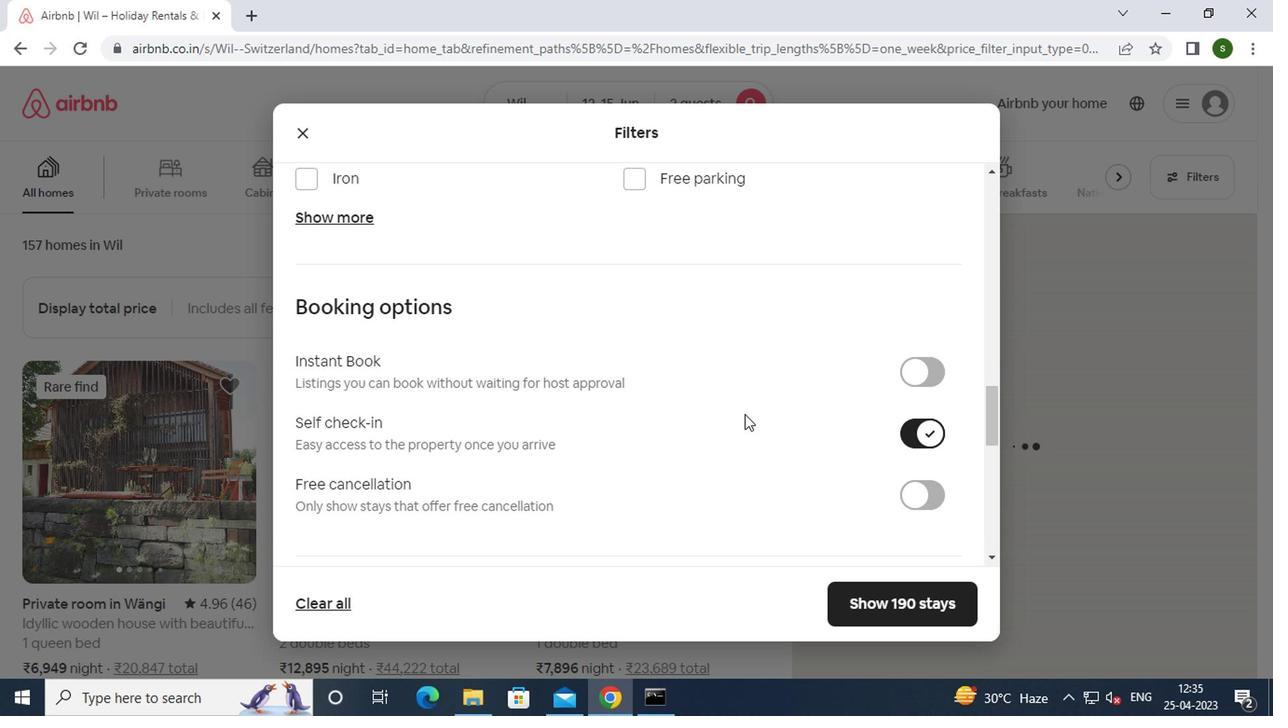 
Action: Mouse scrolled (739, 413) with delta (0, 0)
Screenshot: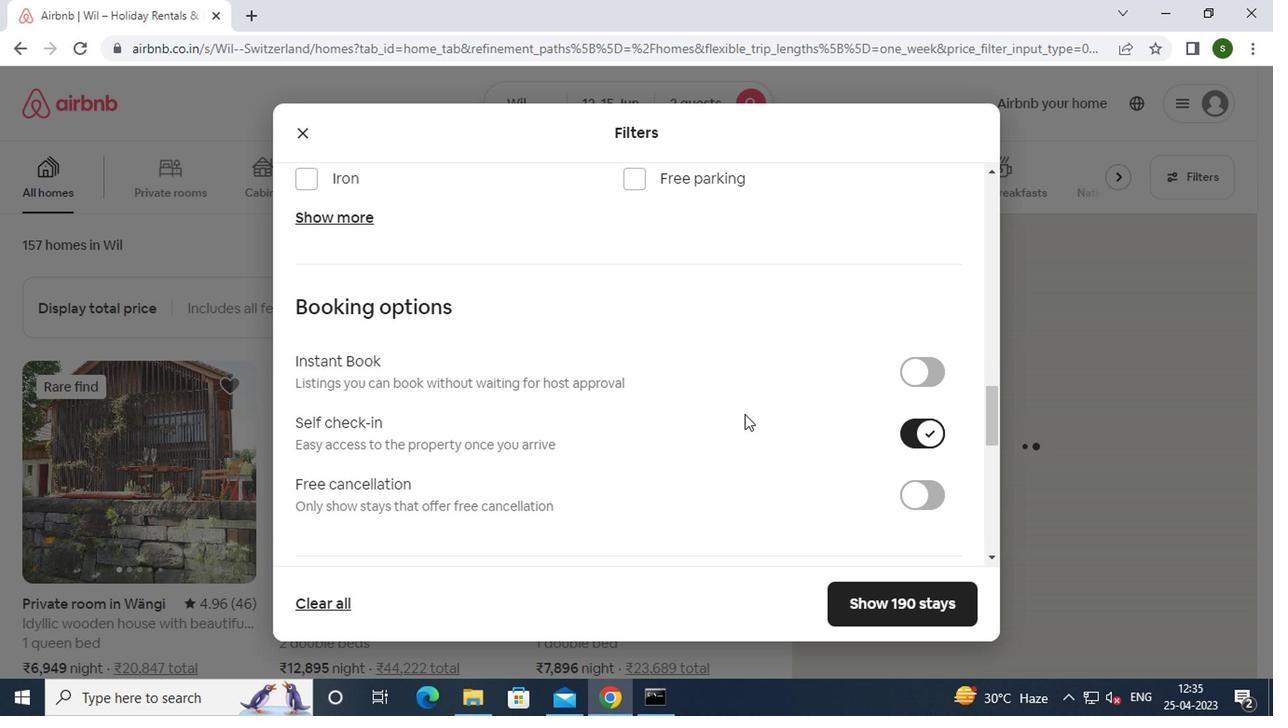 
Action: Mouse scrolled (739, 413) with delta (0, 0)
Screenshot: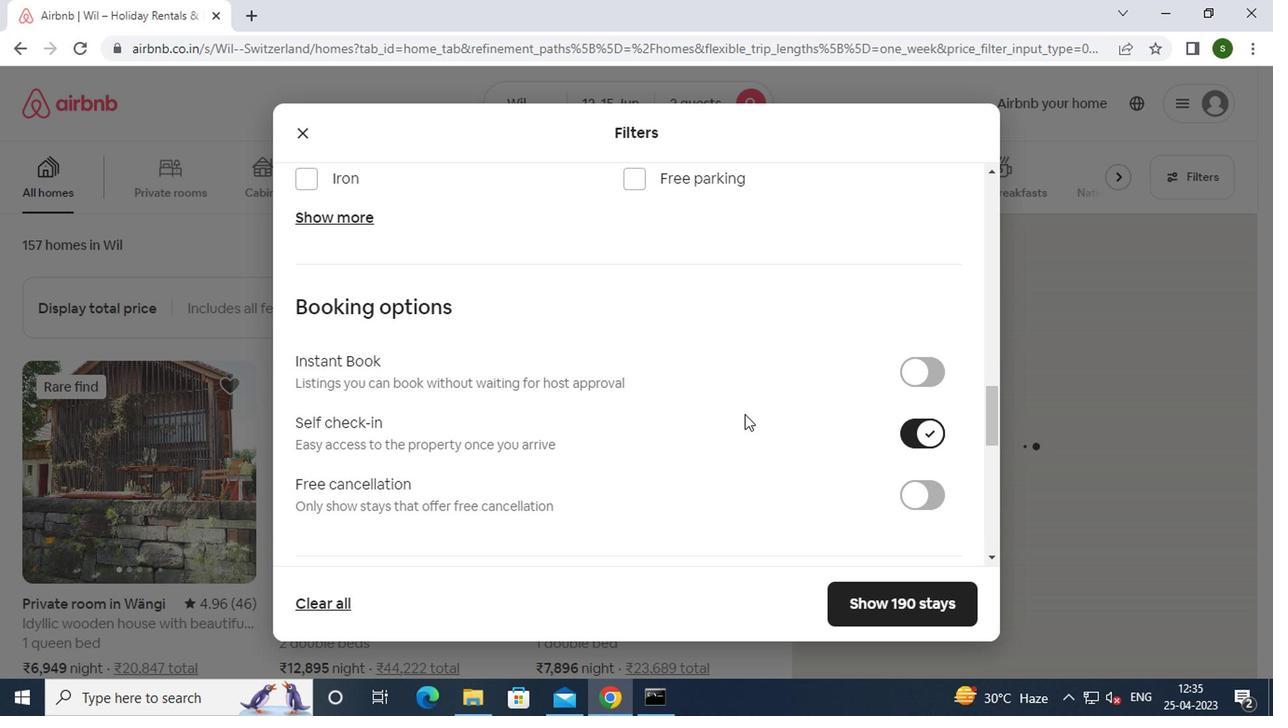 
Action: Mouse scrolled (739, 413) with delta (0, 0)
Screenshot: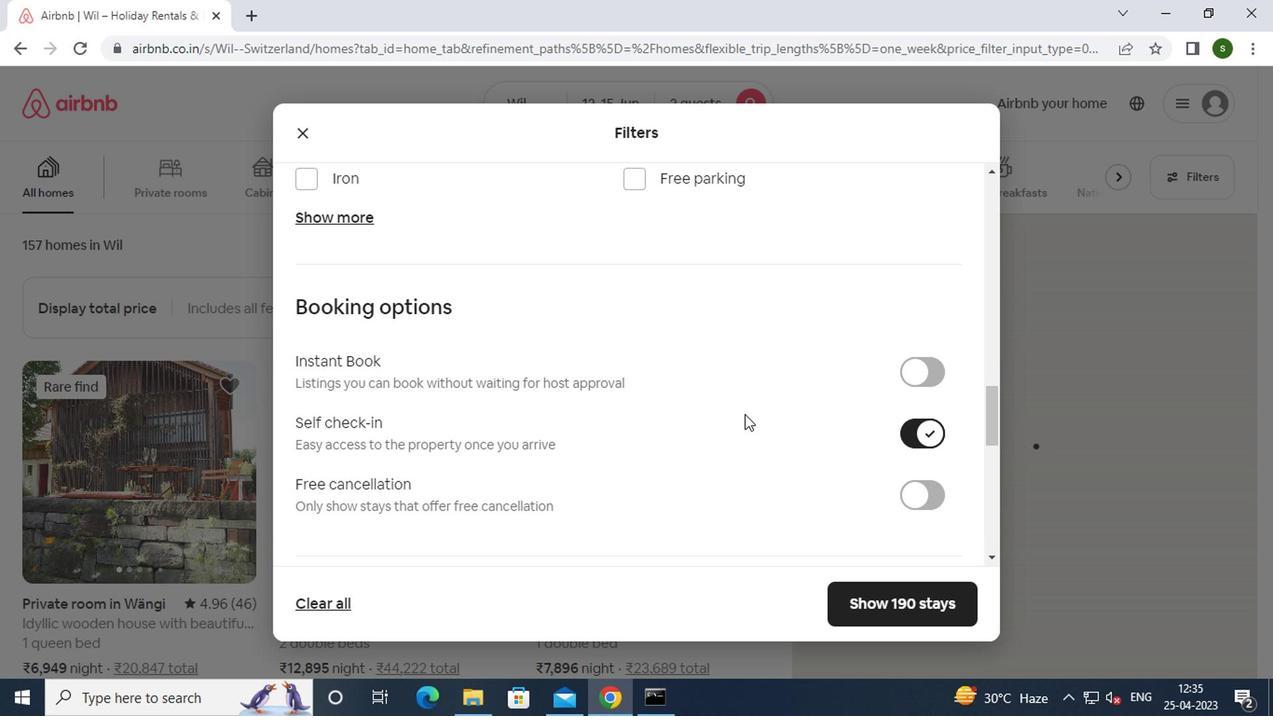 
Action: Mouse scrolled (739, 413) with delta (0, 0)
Screenshot: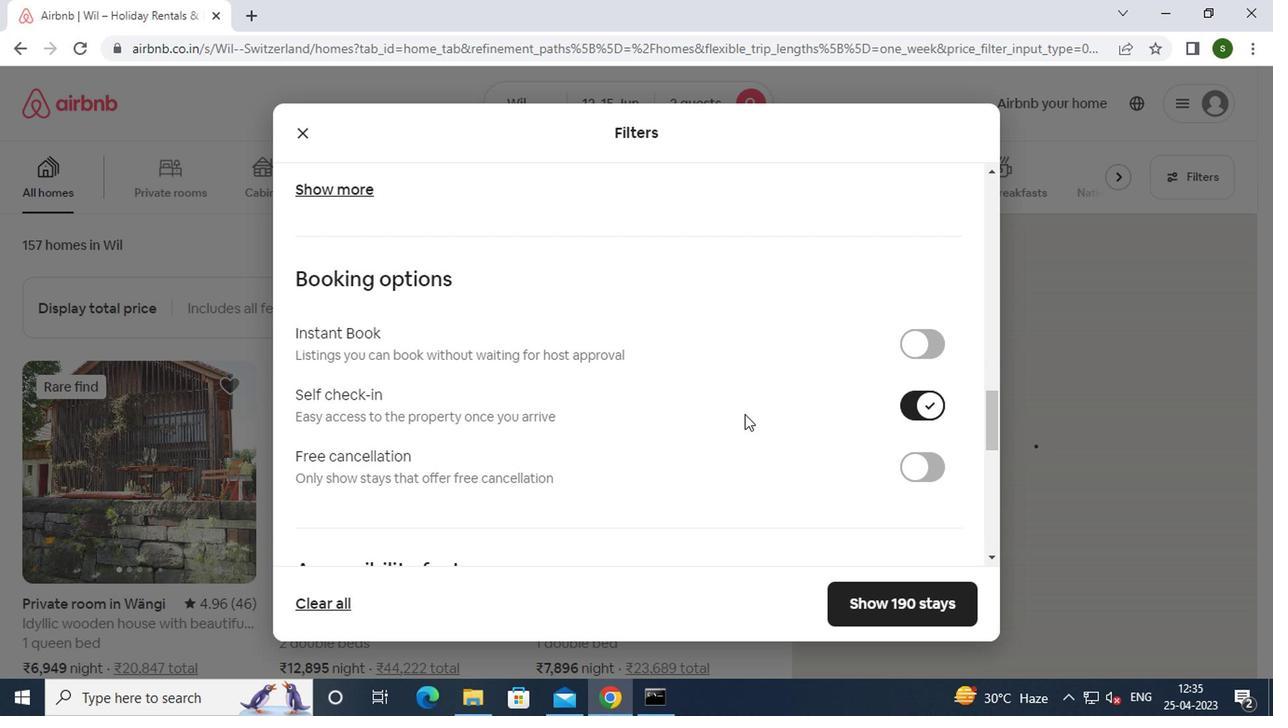 
Action: Mouse scrolled (739, 413) with delta (0, 0)
Screenshot: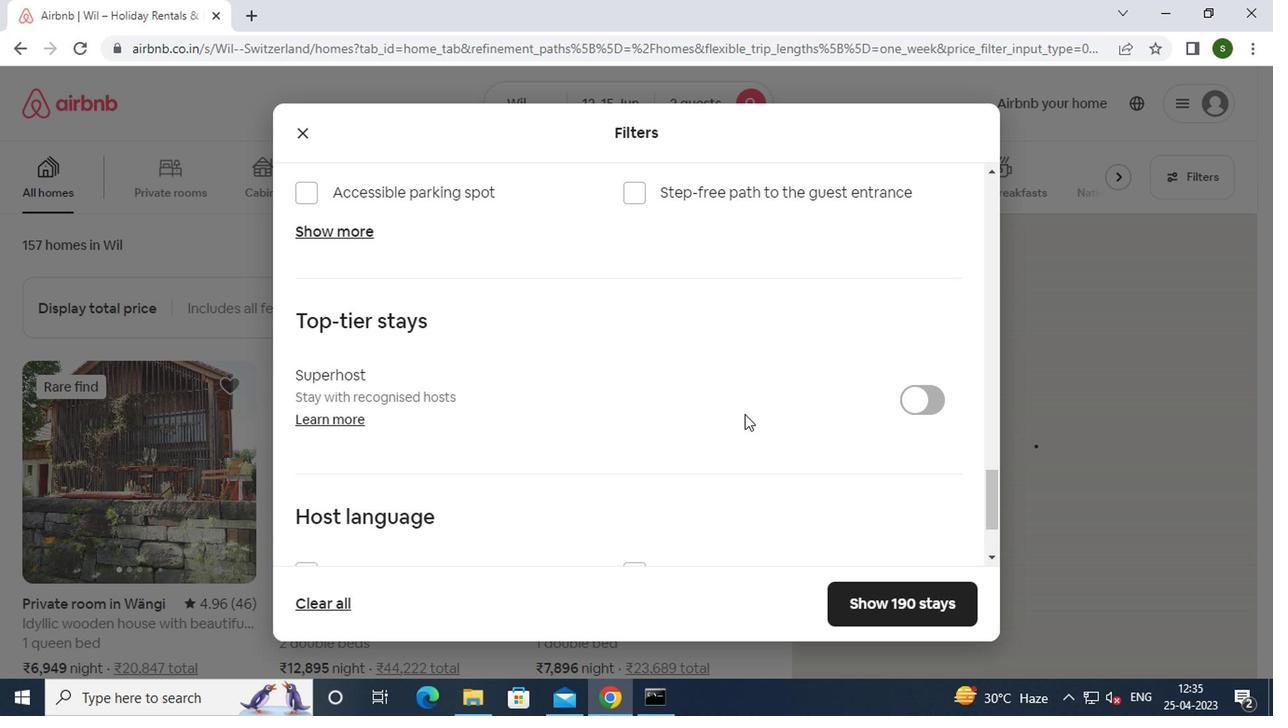 
Action: Mouse scrolled (739, 413) with delta (0, 0)
Screenshot: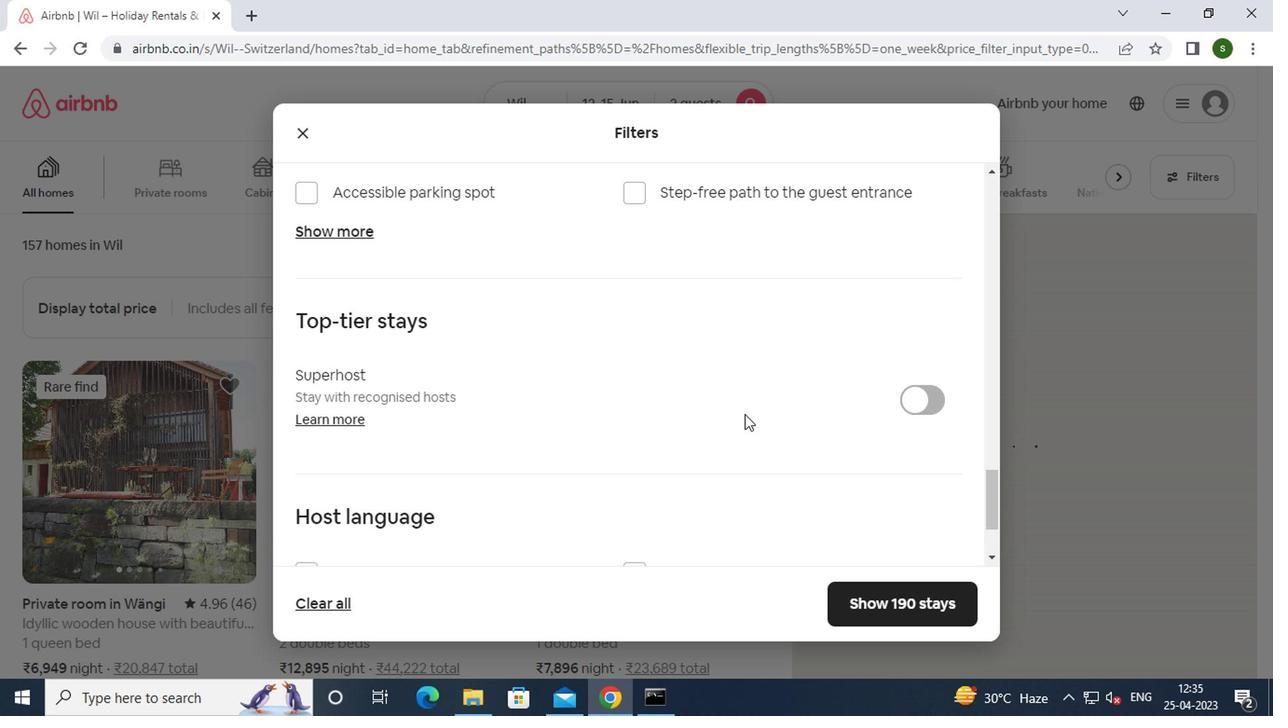 
Action: Mouse scrolled (739, 413) with delta (0, 0)
Screenshot: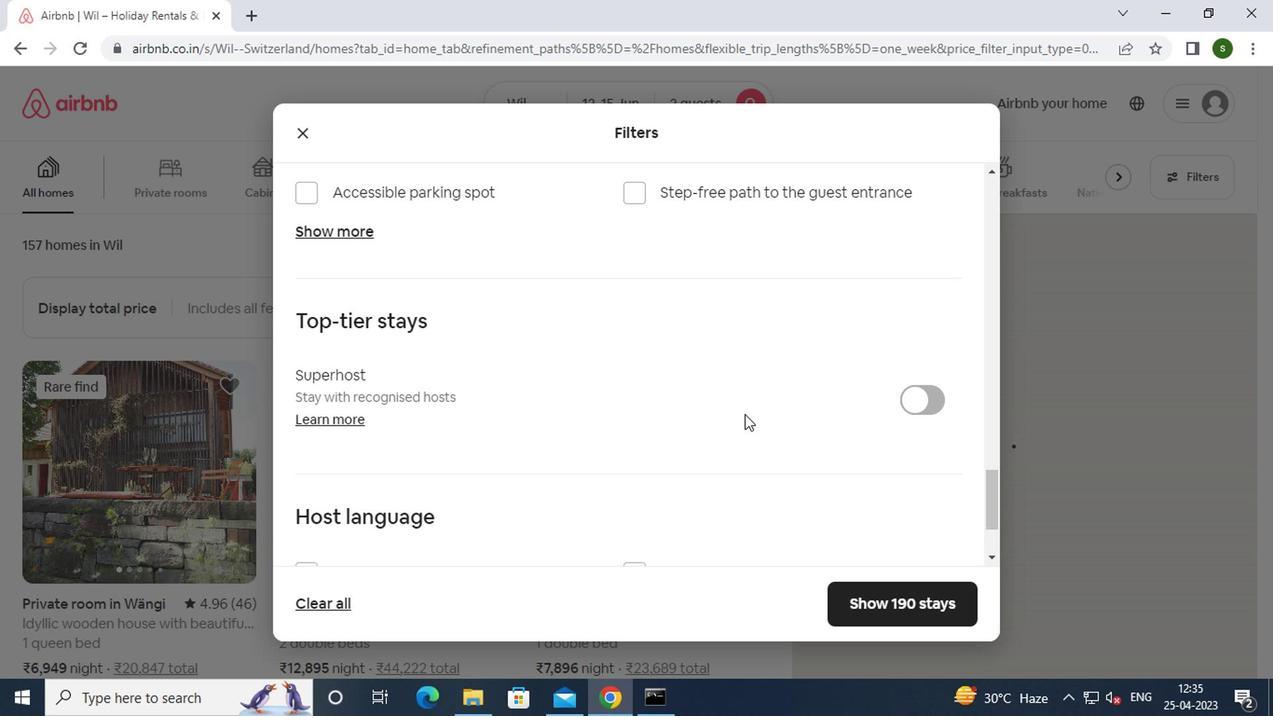 
Action: Mouse moved to (345, 442)
Screenshot: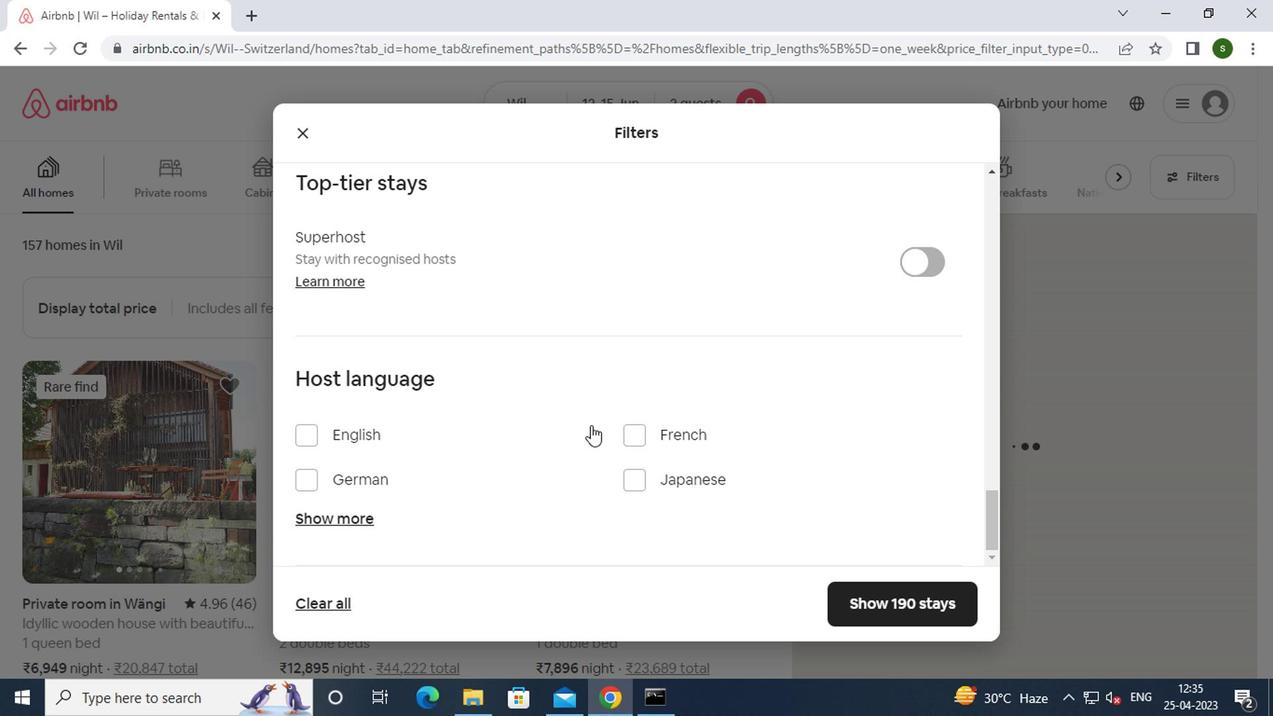 
Action: Mouse pressed left at (345, 442)
Screenshot: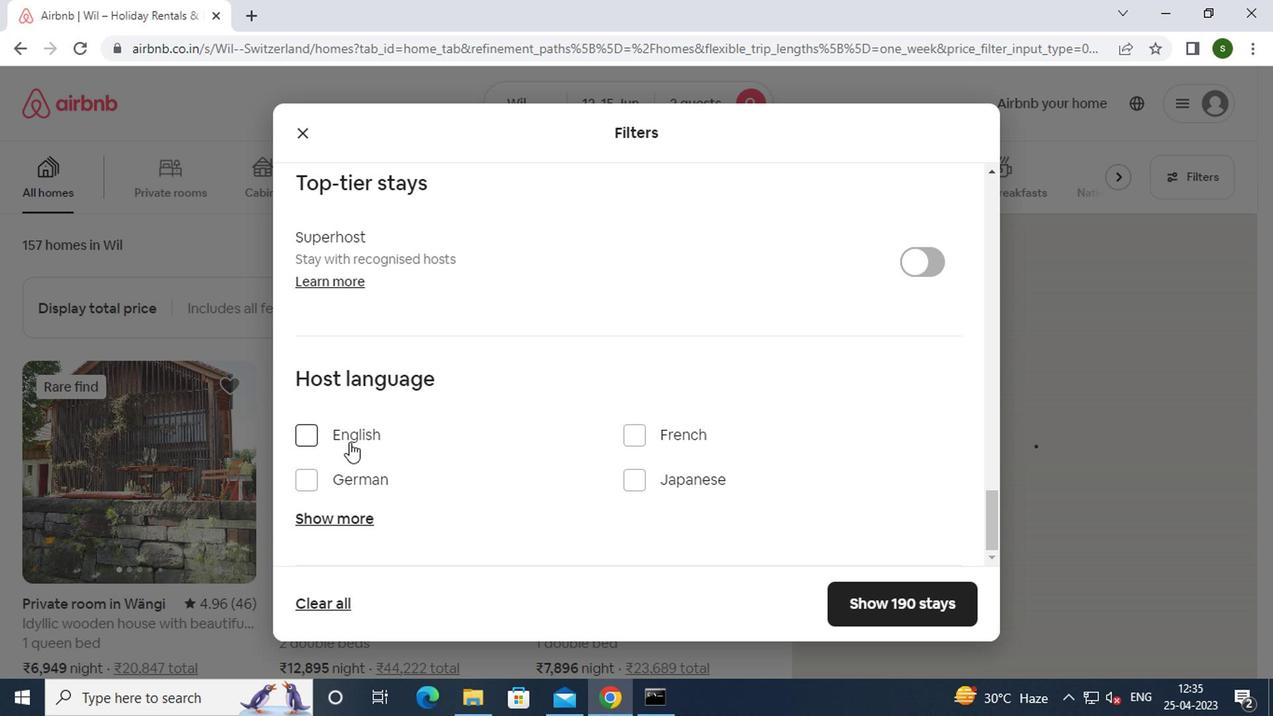 
Action: Mouse moved to (842, 593)
Screenshot: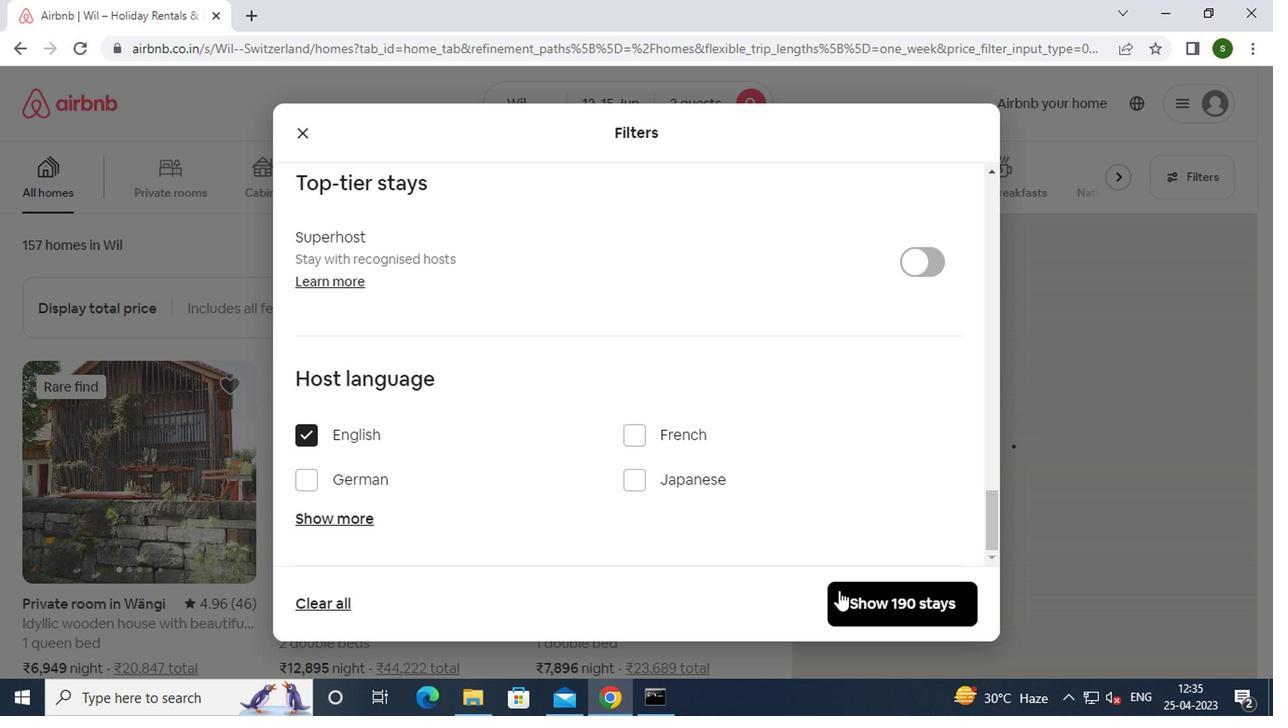 
Action: Mouse pressed left at (842, 593)
Screenshot: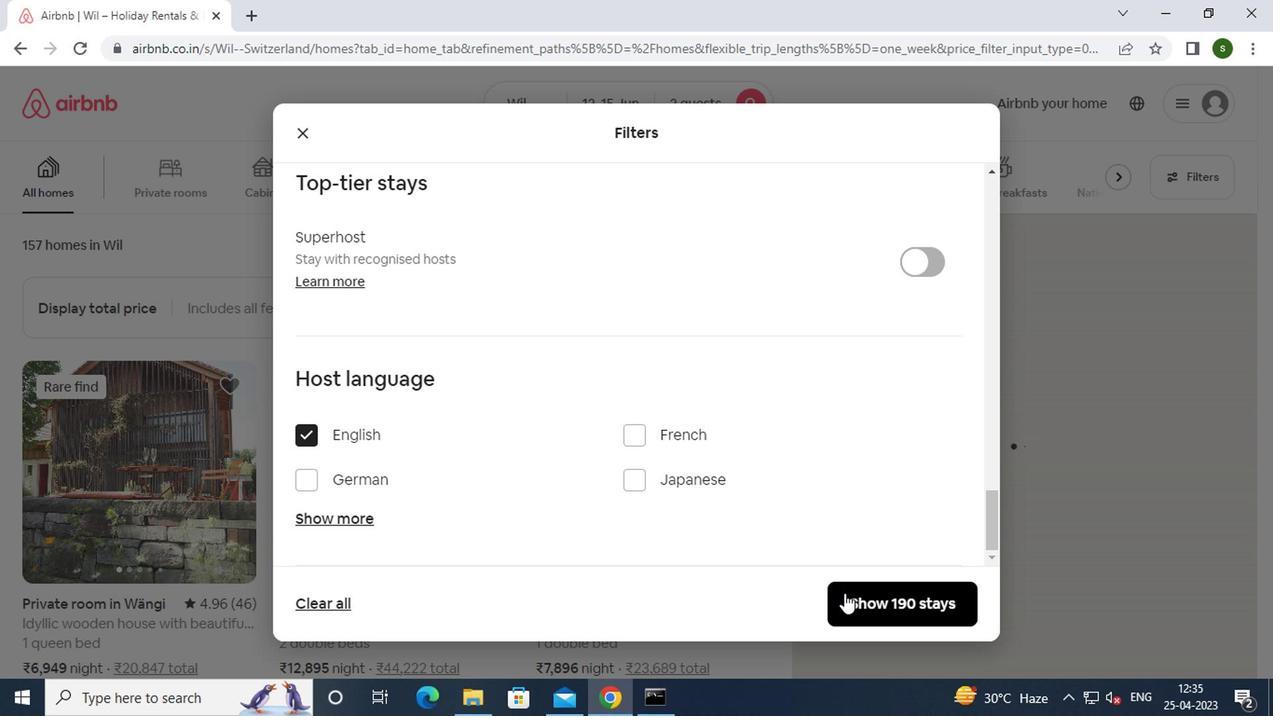 
Action: Mouse moved to (659, 312)
Screenshot: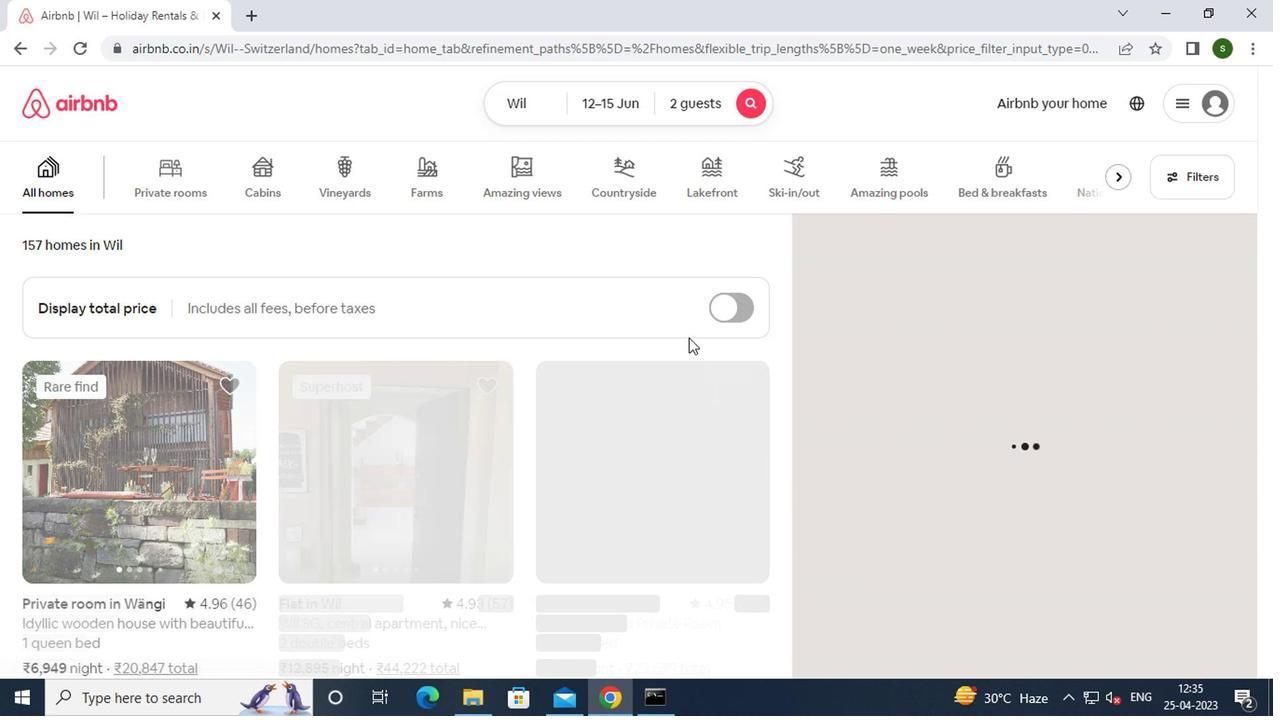 
